 Task: Look for space in Basi, India from 1st June, 2023 to 9th June, 2023 for 6 adults in price range Rs.6000 to Rs.12000. Place can be entire place with 3 bedrooms having 3 beds and 3 bathrooms. Property type can be house, flat, guest house. Booking option can be shelf check-in. Required host language is English.
Action: Mouse moved to (433, 86)
Screenshot: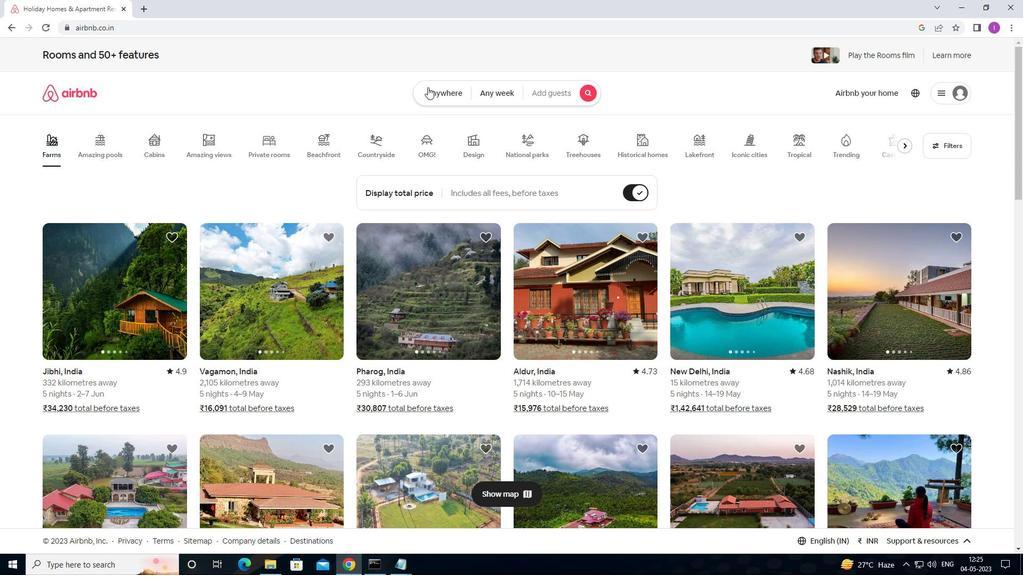 
Action: Mouse pressed left at (433, 86)
Screenshot: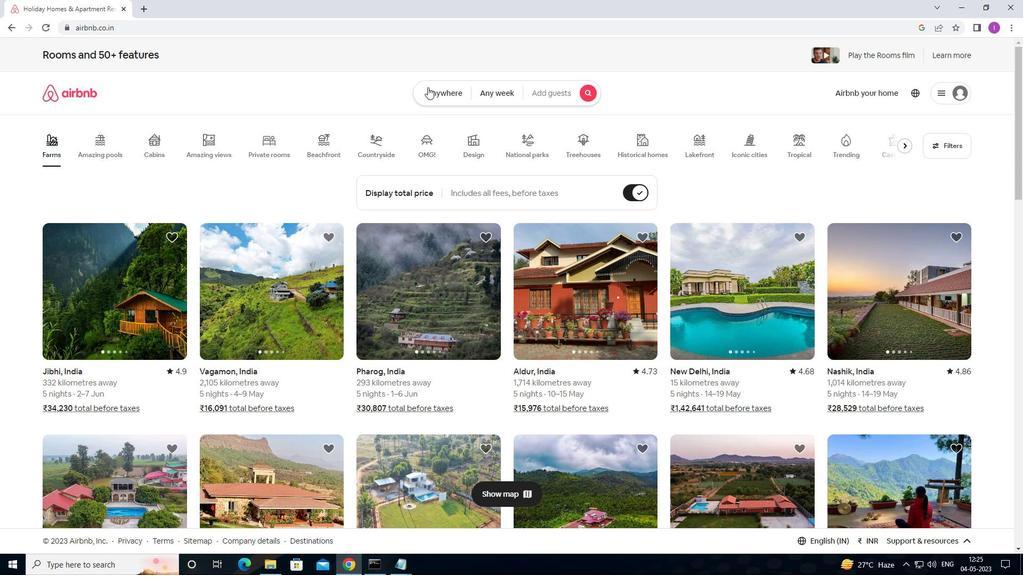 
Action: Mouse moved to (340, 131)
Screenshot: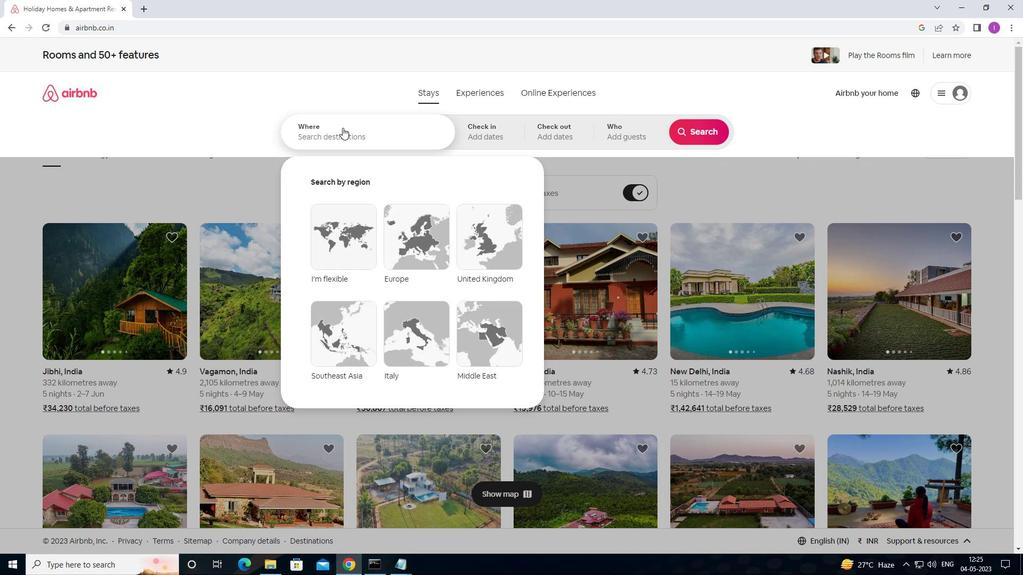 
Action: Mouse pressed left at (340, 131)
Screenshot: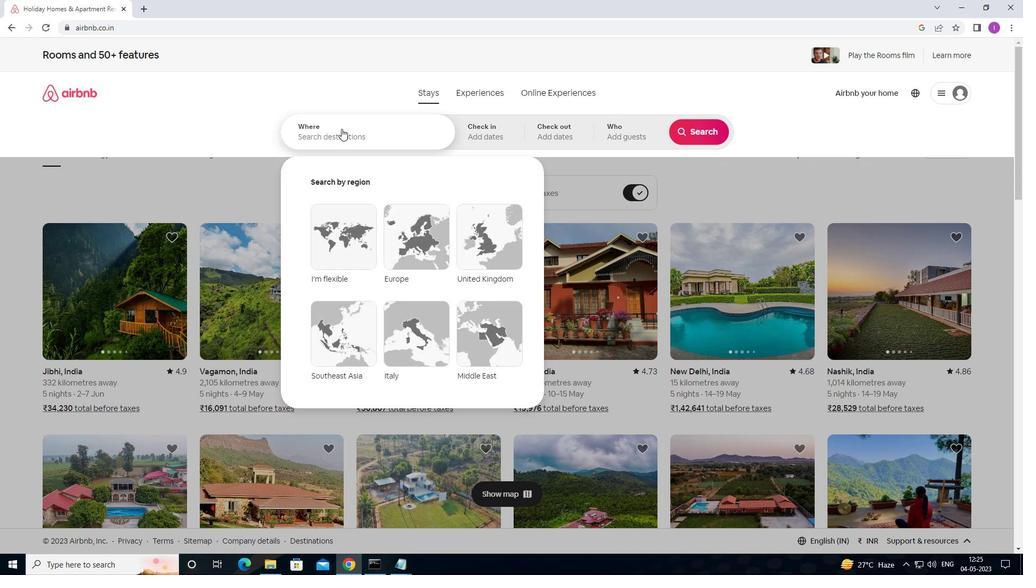 
Action: Mouse moved to (803, 89)
Screenshot: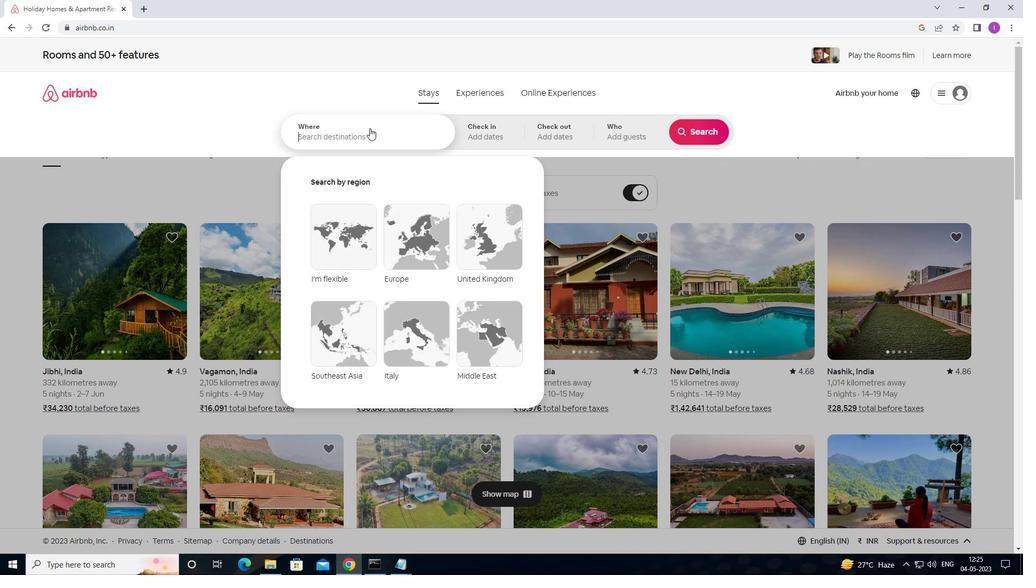 
Action: Key pressed <Key.shift>BAD<Key.backspace>SI,<Key.shift>INDIA
Screenshot: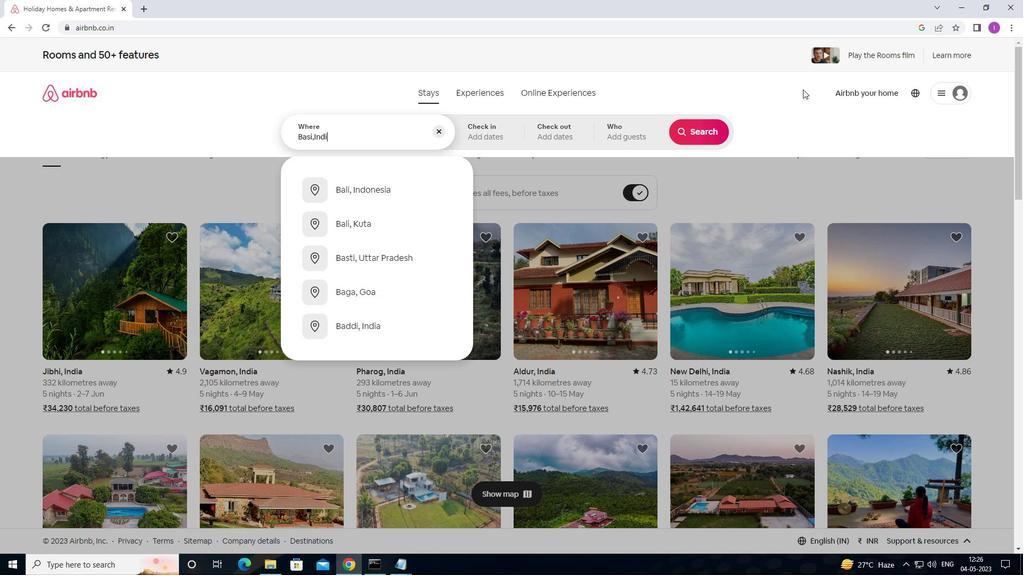 
Action: Mouse moved to (486, 133)
Screenshot: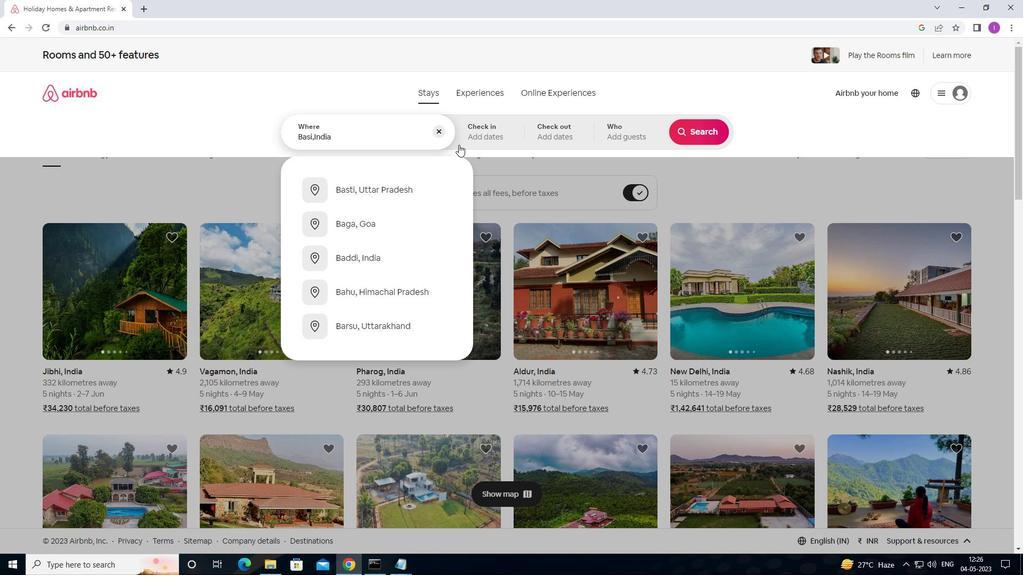
Action: Mouse pressed left at (486, 133)
Screenshot: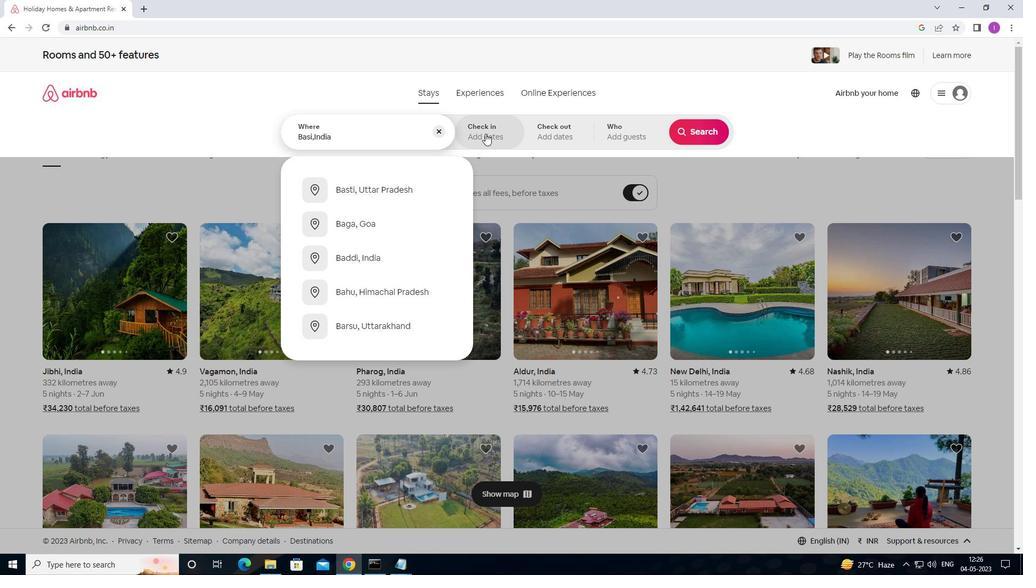 
Action: Mouse moved to (636, 265)
Screenshot: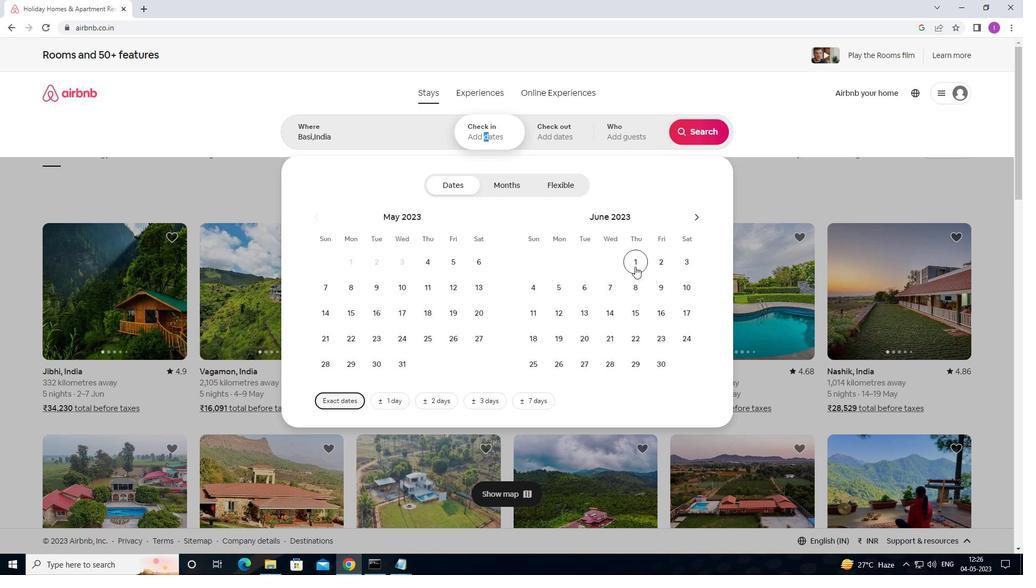 
Action: Mouse pressed left at (636, 265)
Screenshot: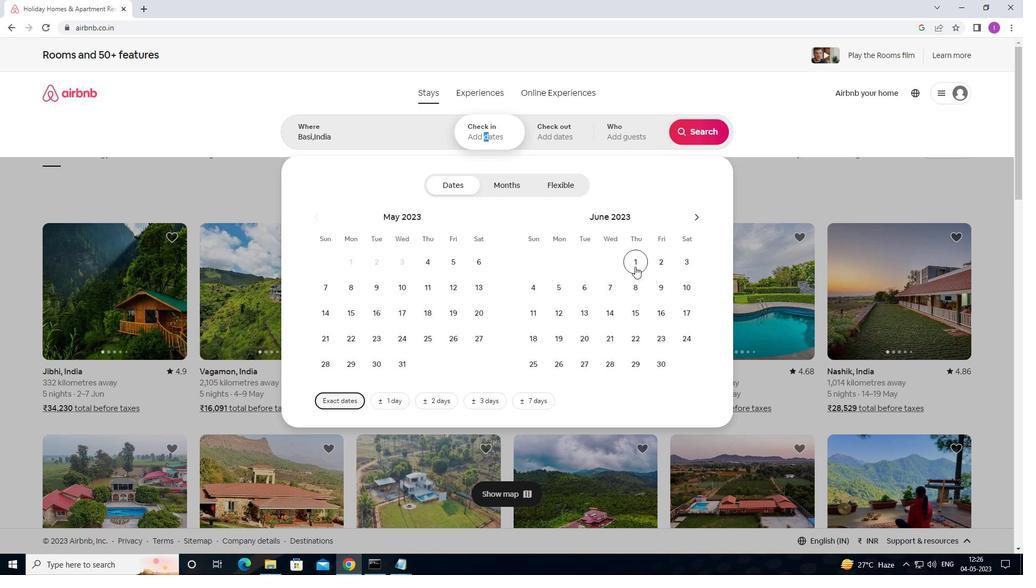 
Action: Mouse moved to (661, 287)
Screenshot: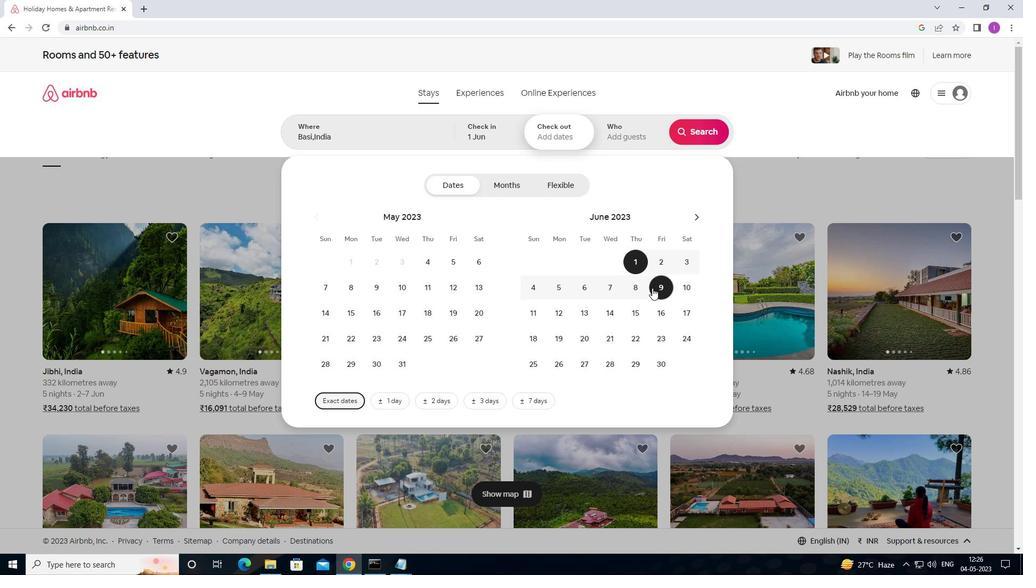 
Action: Mouse pressed left at (661, 287)
Screenshot: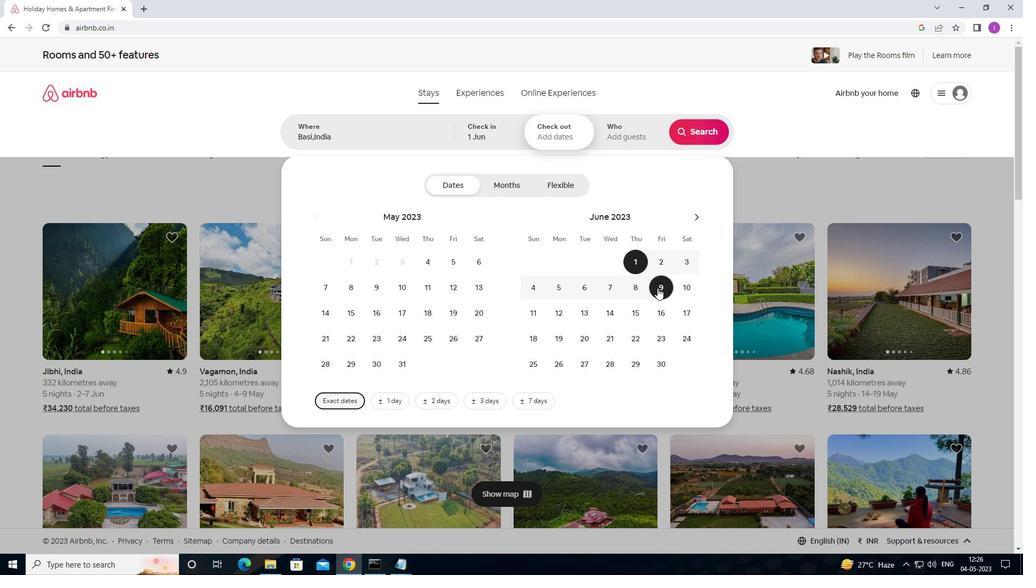 
Action: Mouse moved to (624, 130)
Screenshot: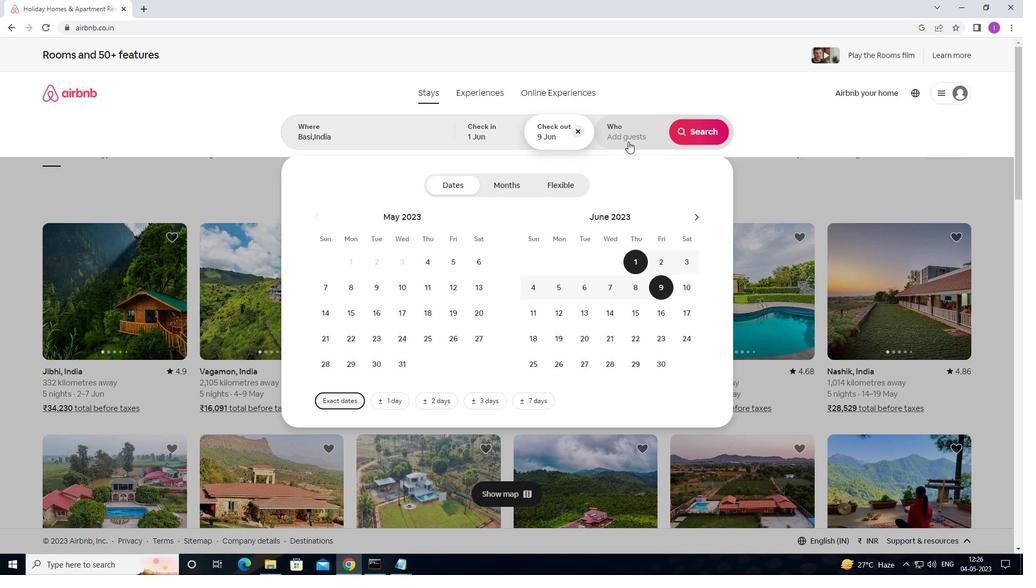 
Action: Mouse pressed left at (624, 130)
Screenshot: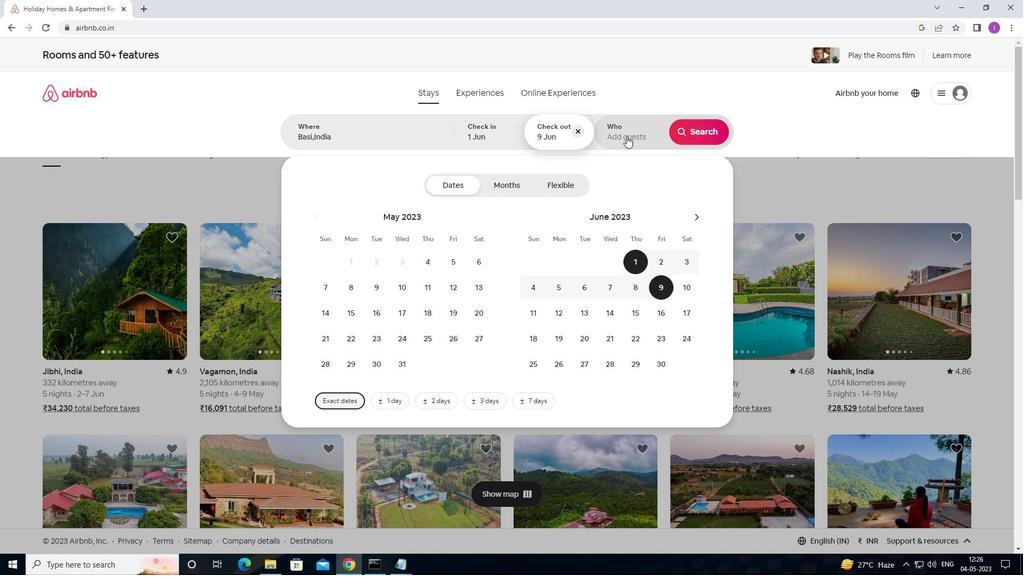 
Action: Mouse moved to (703, 186)
Screenshot: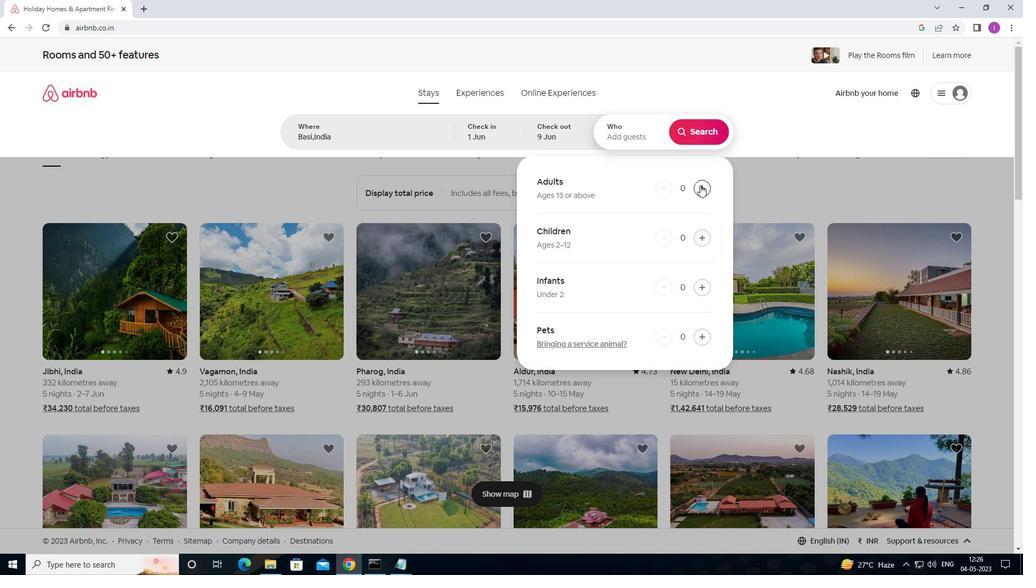 
Action: Mouse pressed left at (703, 186)
Screenshot: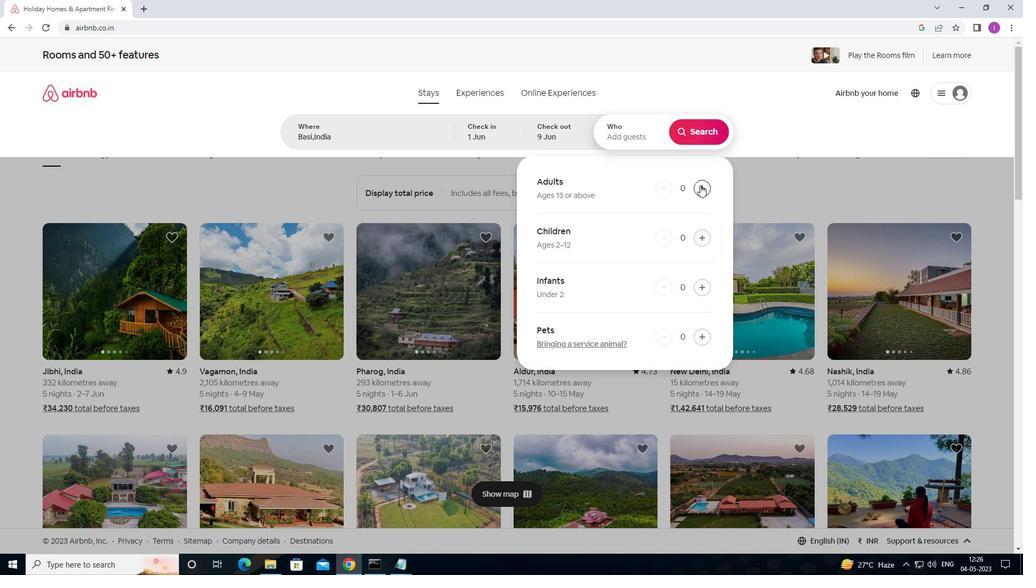 
Action: Mouse moved to (703, 186)
Screenshot: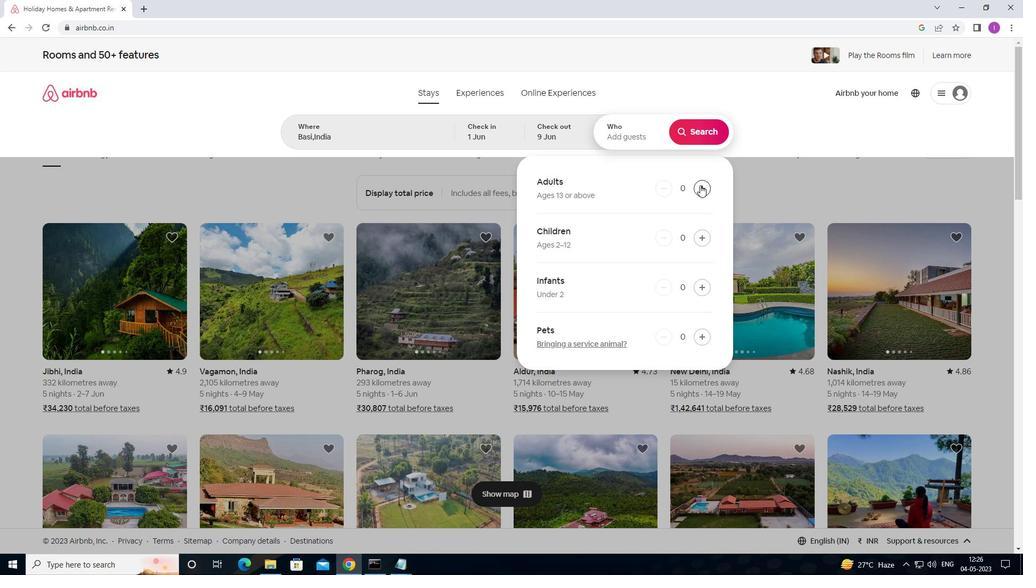 
Action: Mouse pressed left at (703, 186)
Screenshot: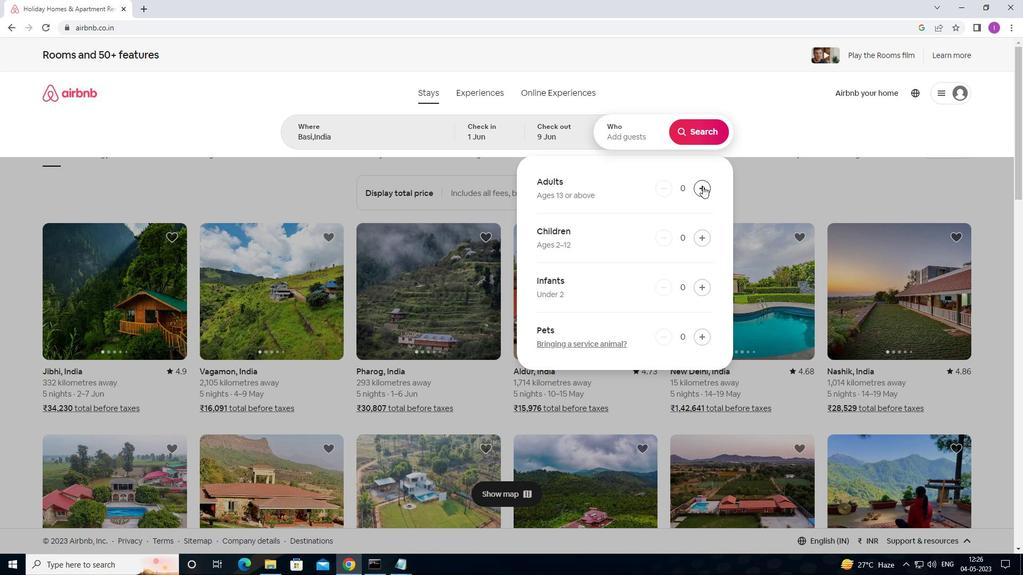 
Action: Mouse moved to (703, 186)
Screenshot: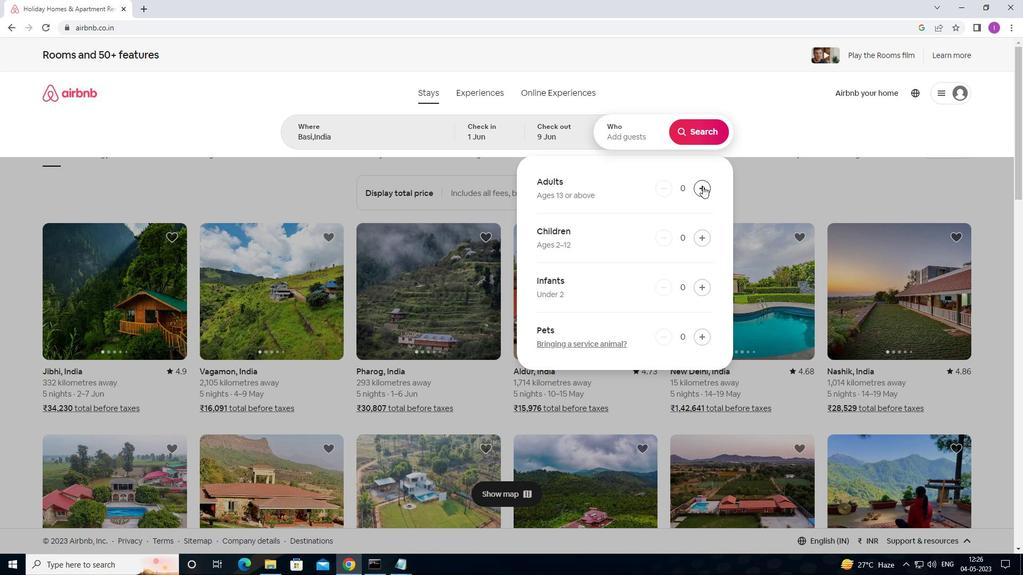 
Action: Mouse pressed left at (703, 186)
Screenshot: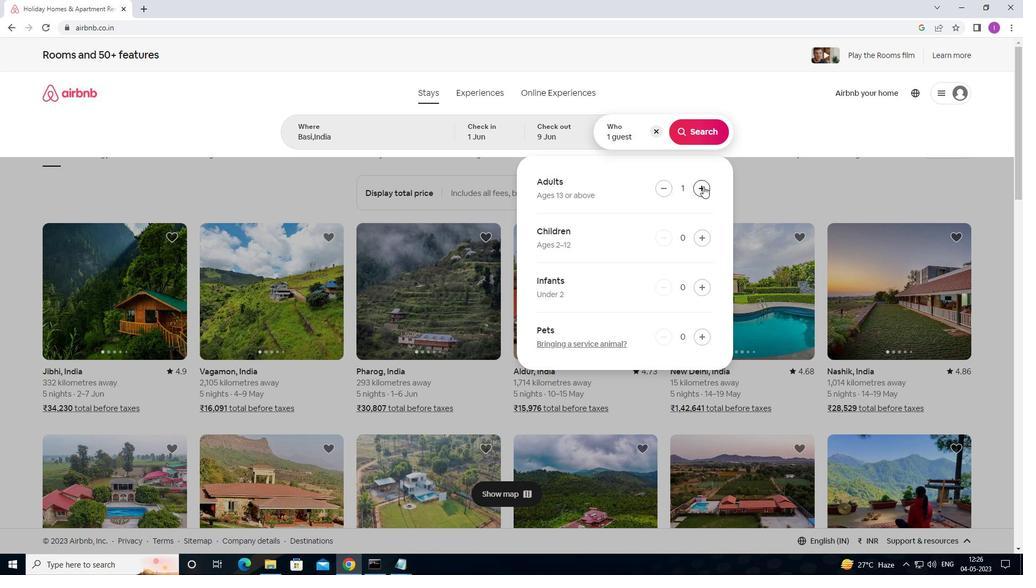 
Action: Mouse pressed left at (703, 186)
Screenshot: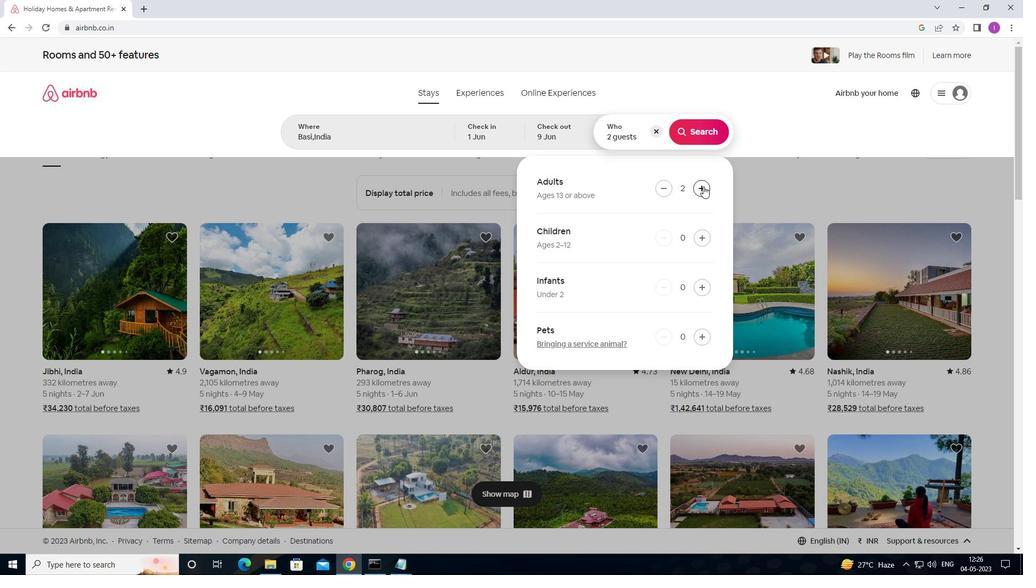 
Action: Mouse moved to (703, 187)
Screenshot: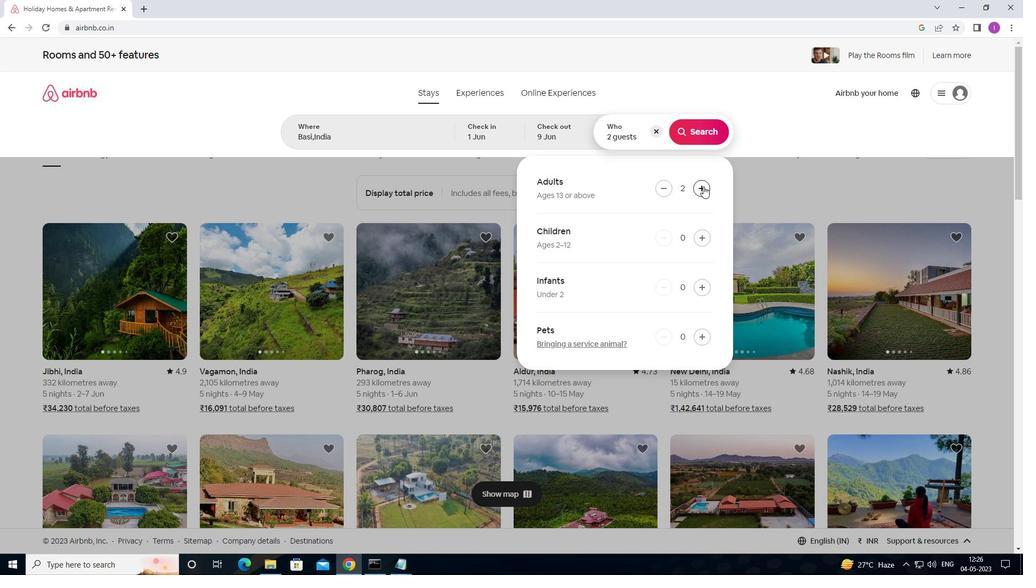 
Action: Mouse pressed left at (703, 187)
Screenshot: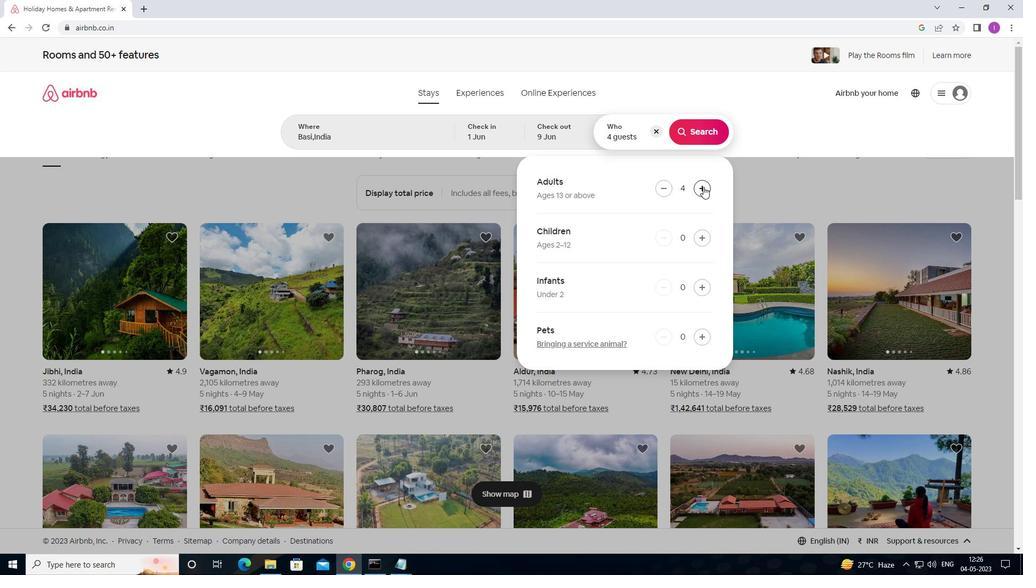 
Action: Mouse moved to (704, 188)
Screenshot: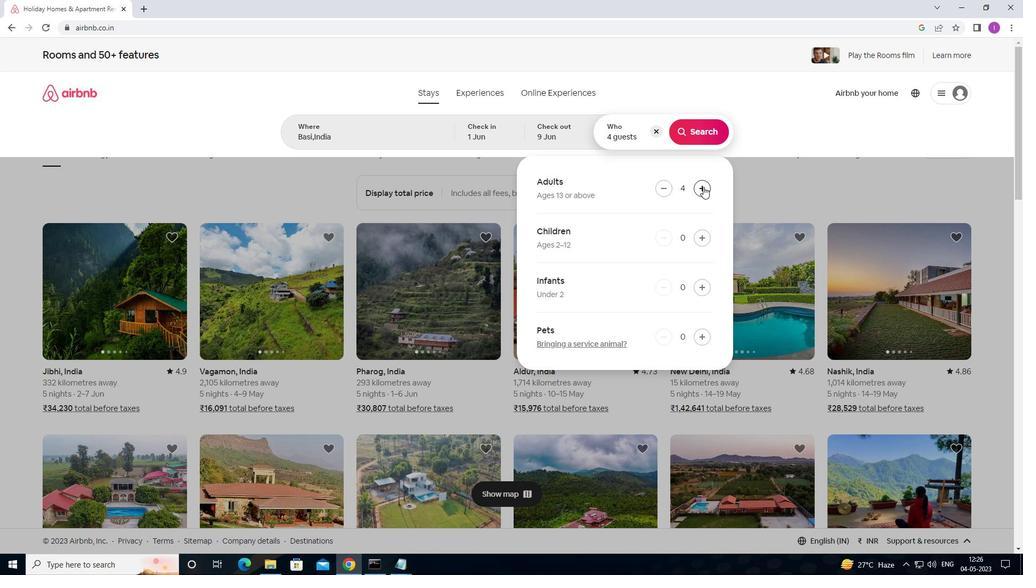 
Action: Mouse pressed left at (704, 188)
Screenshot: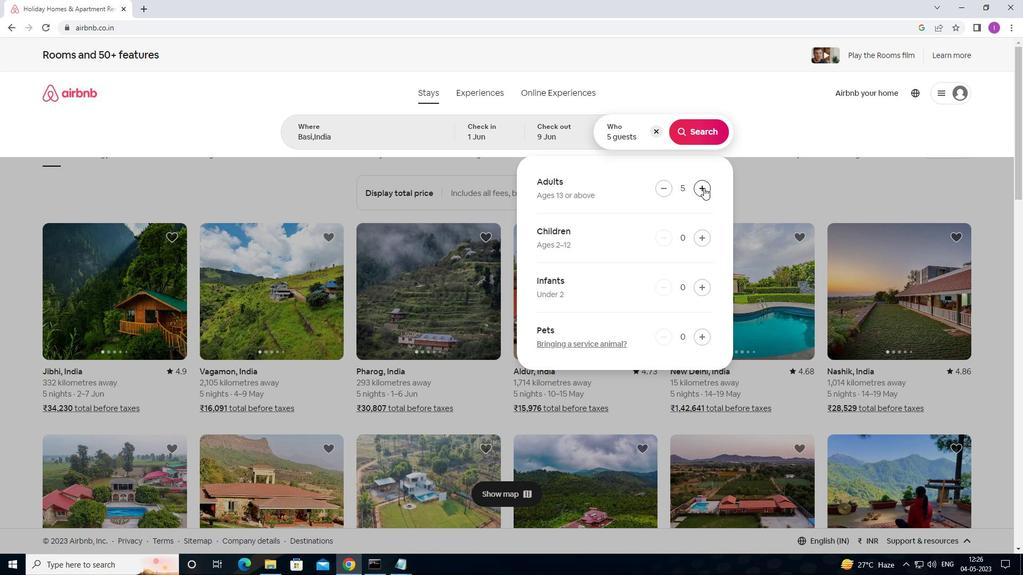 
Action: Mouse moved to (707, 139)
Screenshot: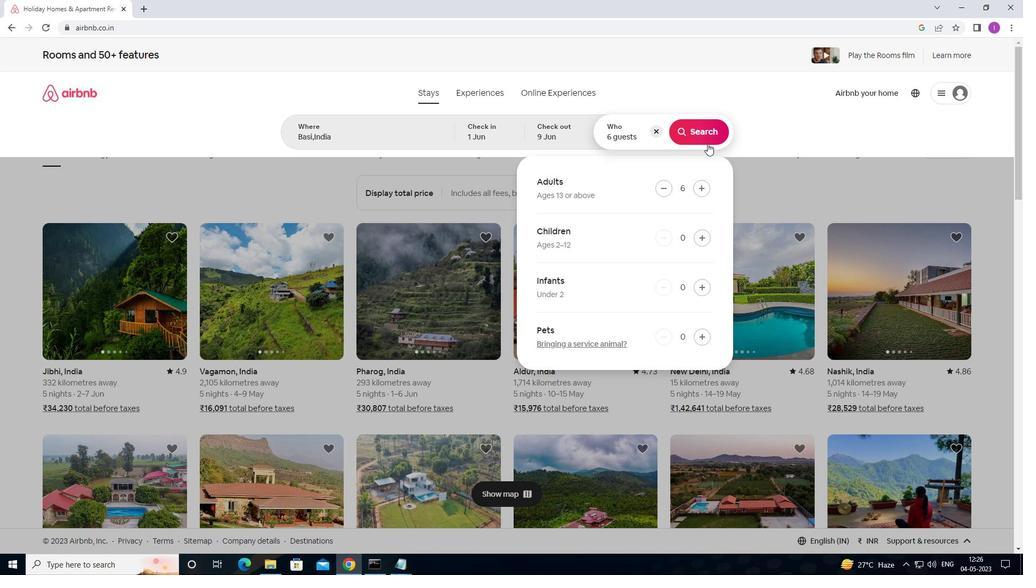 
Action: Mouse pressed left at (707, 139)
Screenshot: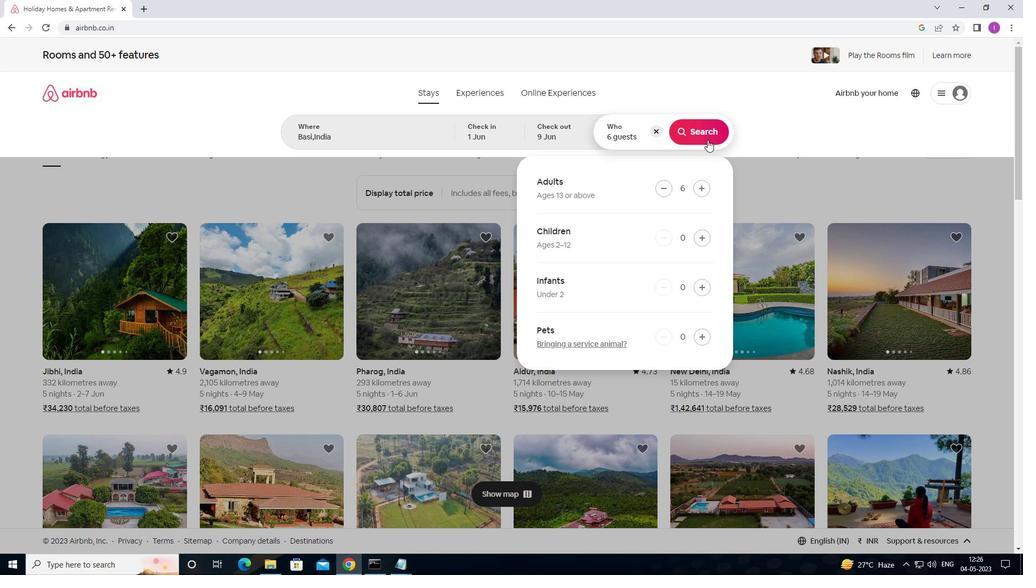 
Action: Mouse moved to (982, 96)
Screenshot: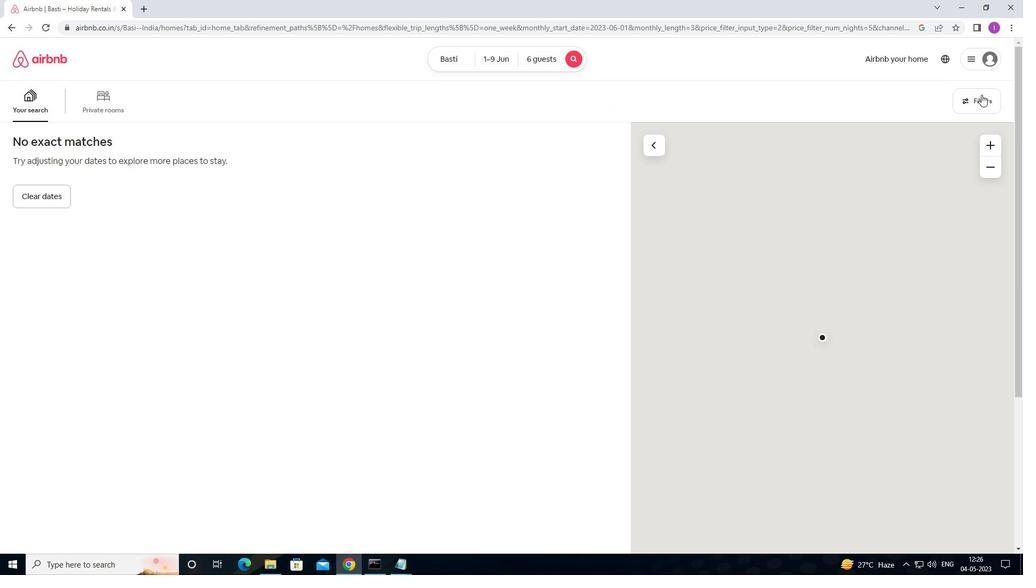 
Action: Mouse pressed left at (982, 96)
Screenshot: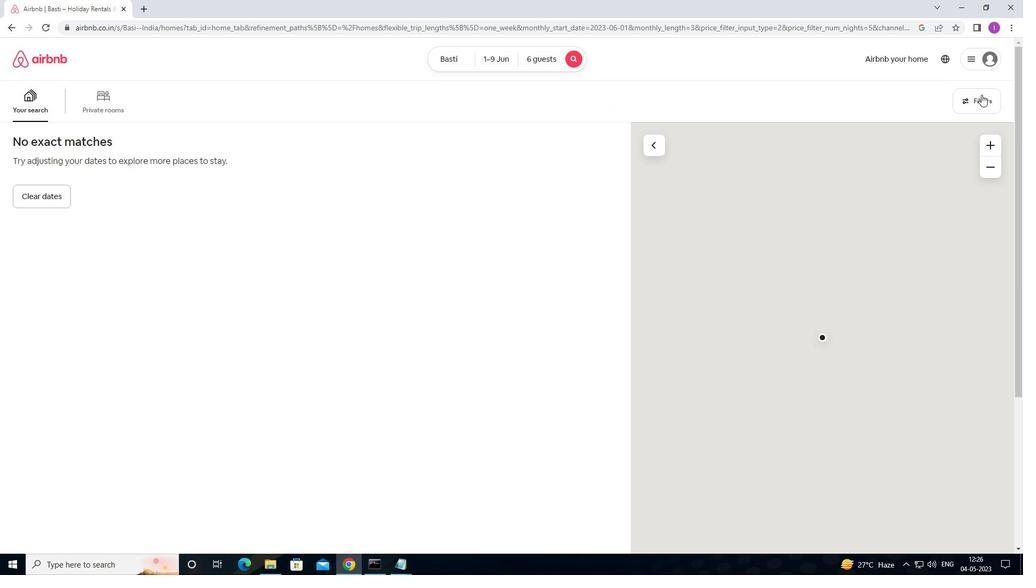 
Action: Mouse moved to (397, 169)
Screenshot: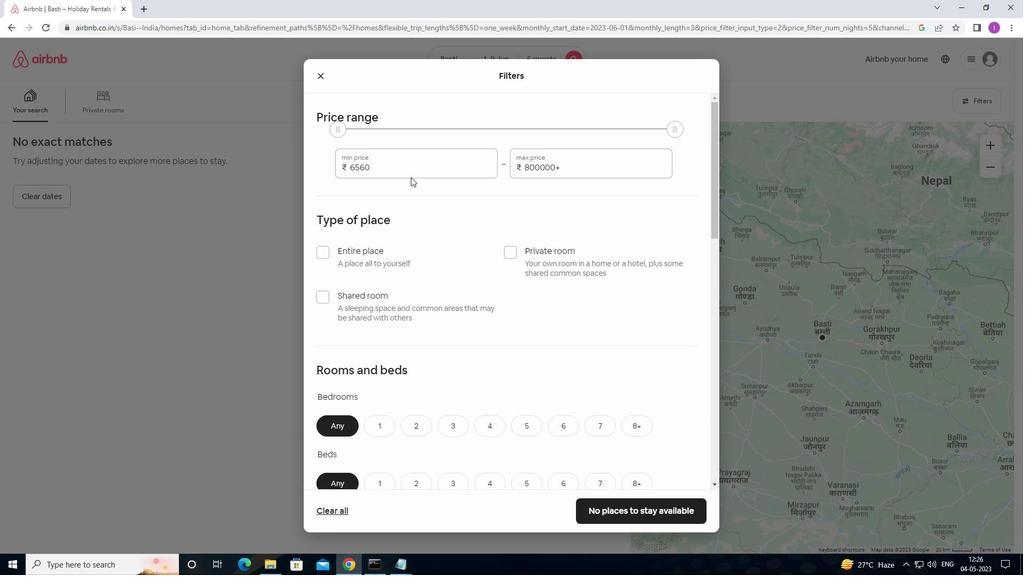 
Action: Mouse pressed left at (397, 169)
Screenshot: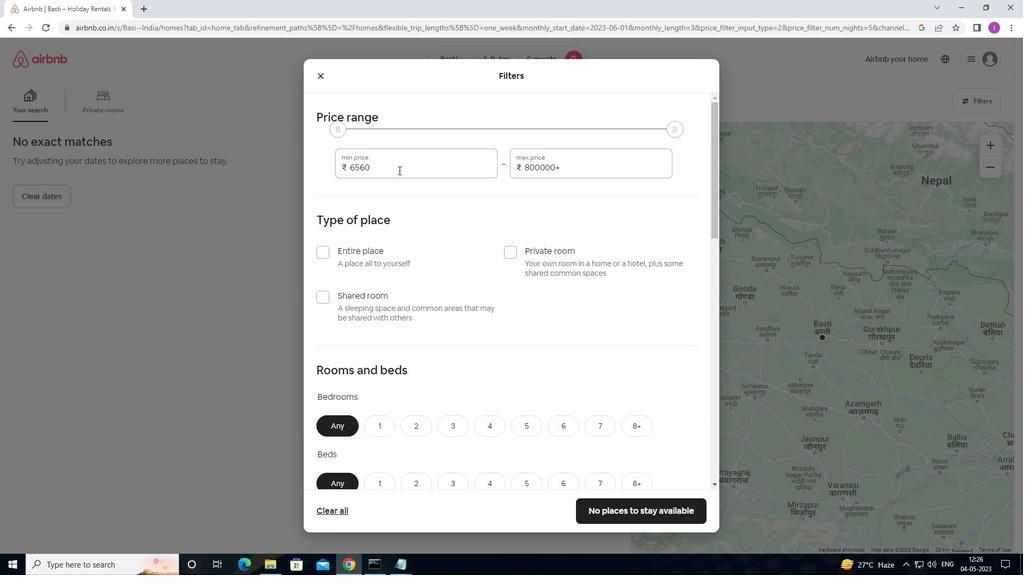 
Action: Mouse moved to (343, 174)
Screenshot: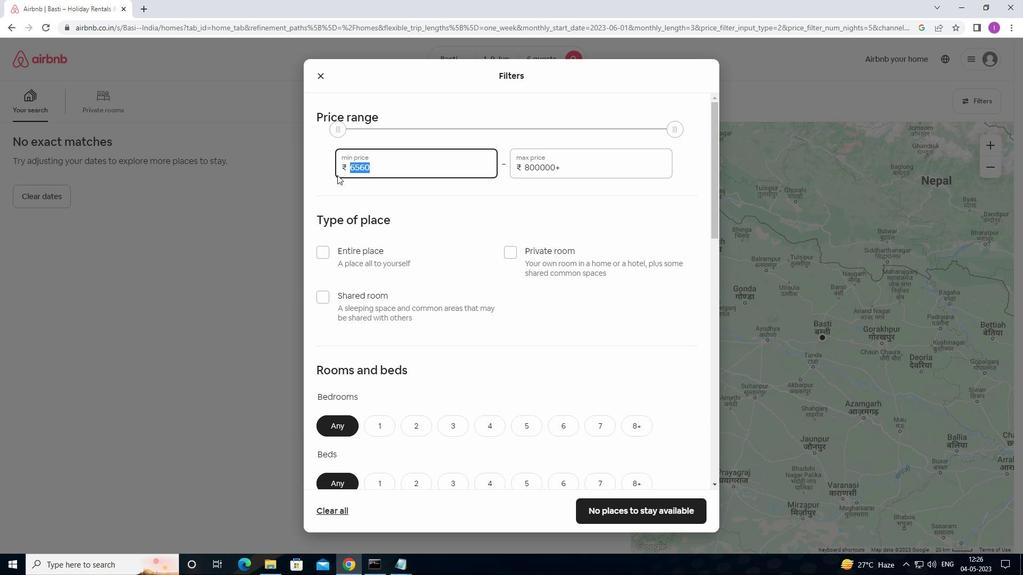 
Action: Key pressed 6
Screenshot: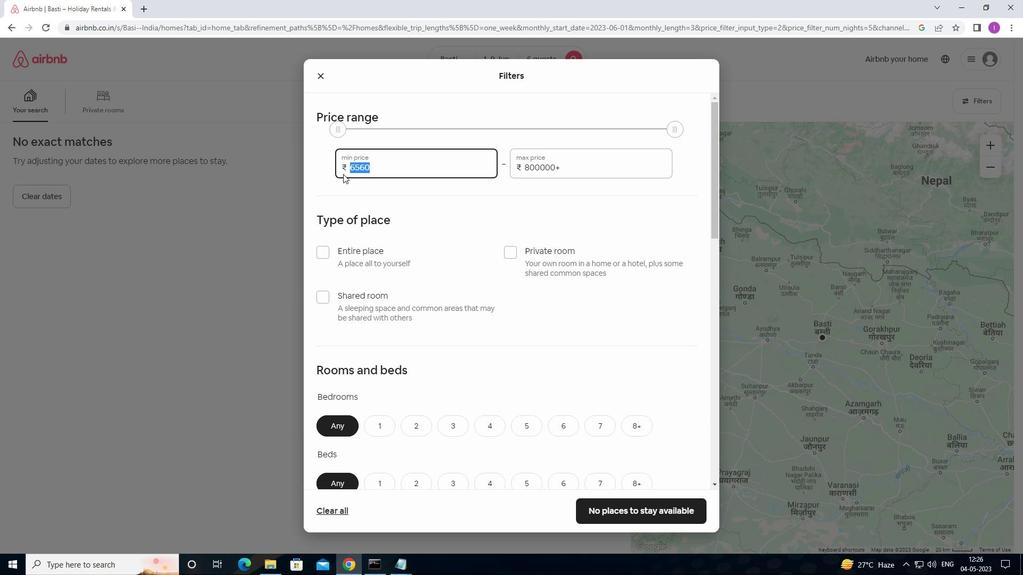 
Action: Mouse moved to (343, 174)
Screenshot: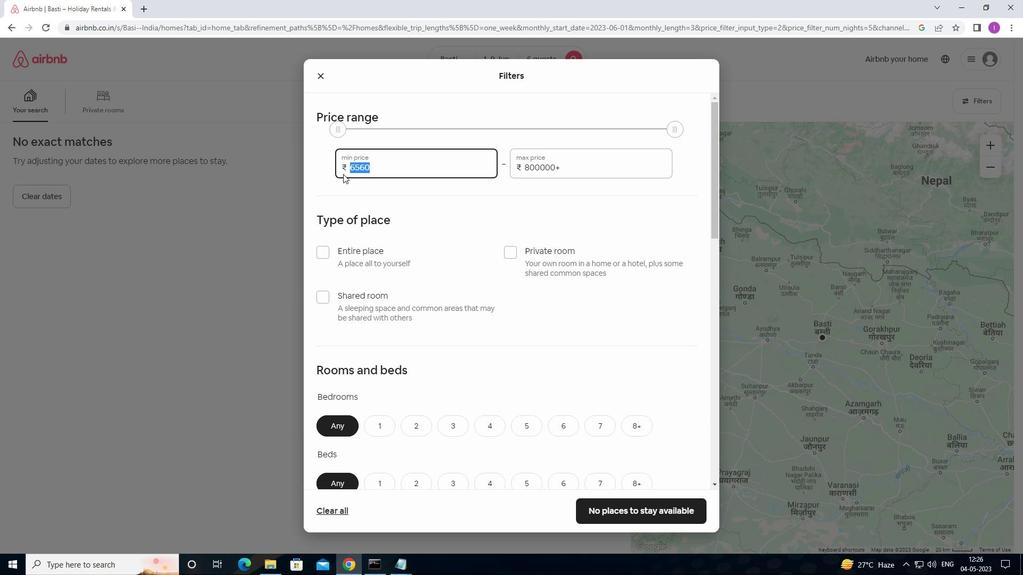 
Action: Key pressed 000
Screenshot: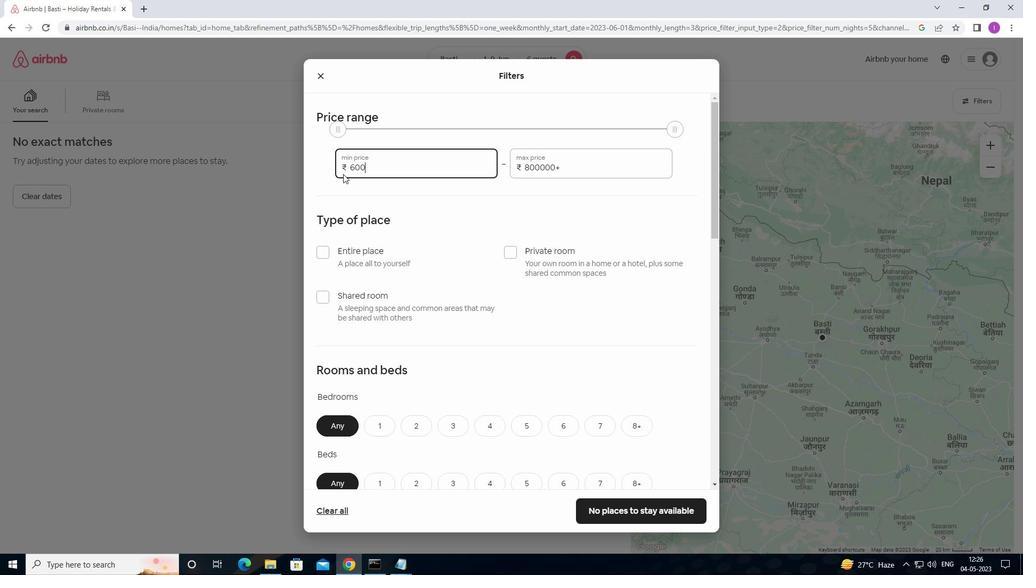 
Action: Mouse moved to (576, 167)
Screenshot: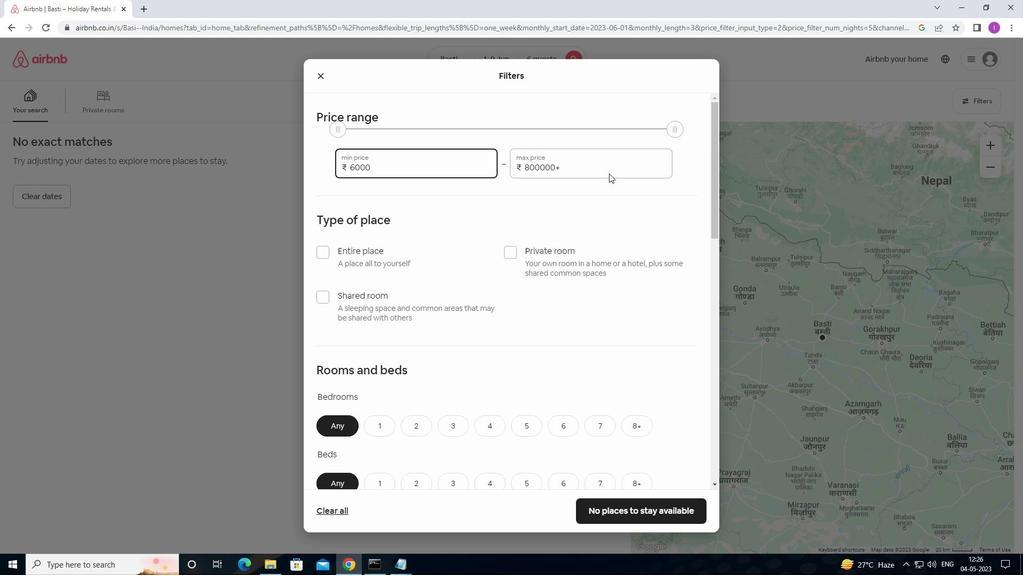 
Action: Mouse pressed left at (576, 167)
Screenshot: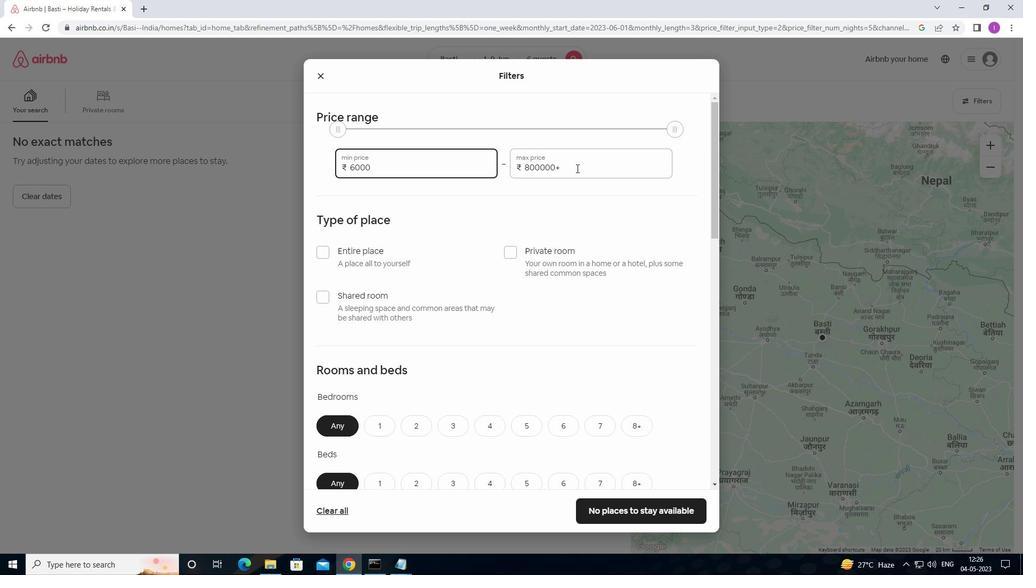 
Action: Mouse moved to (510, 172)
Screenshot: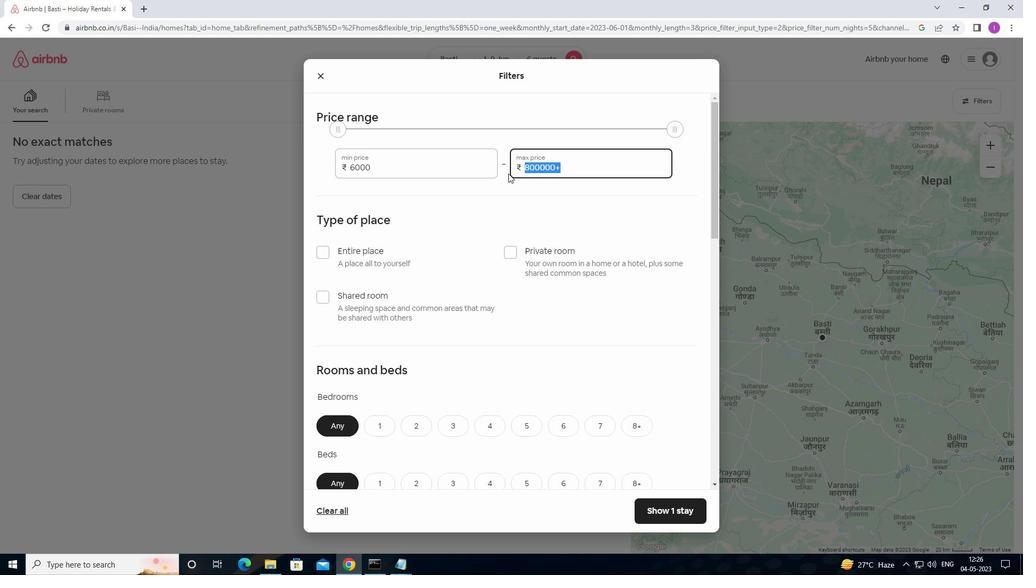 
Action: Key pressed 12
Screenshot: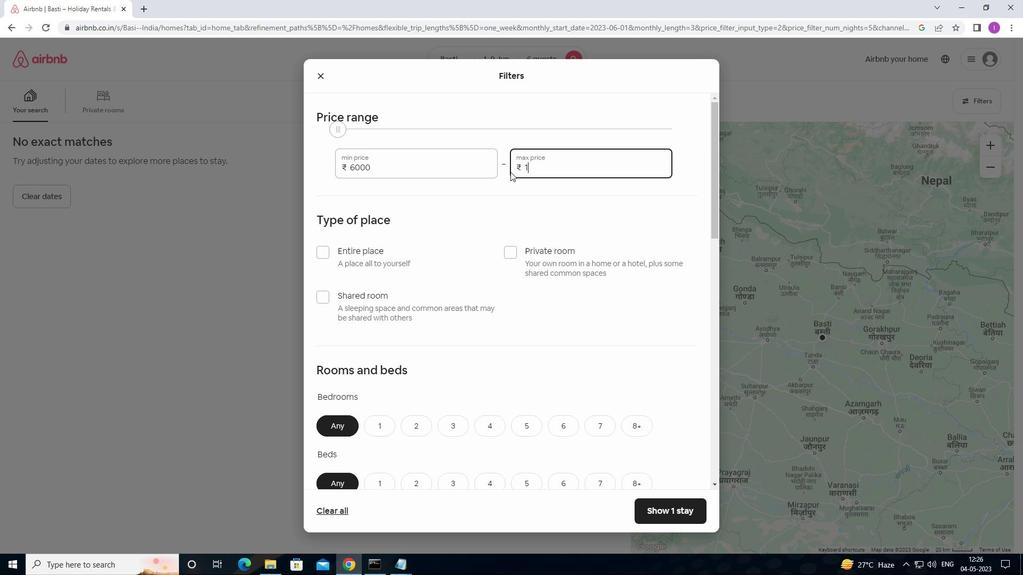 
Action: Mouse moved to (512, 171)
Screenshot: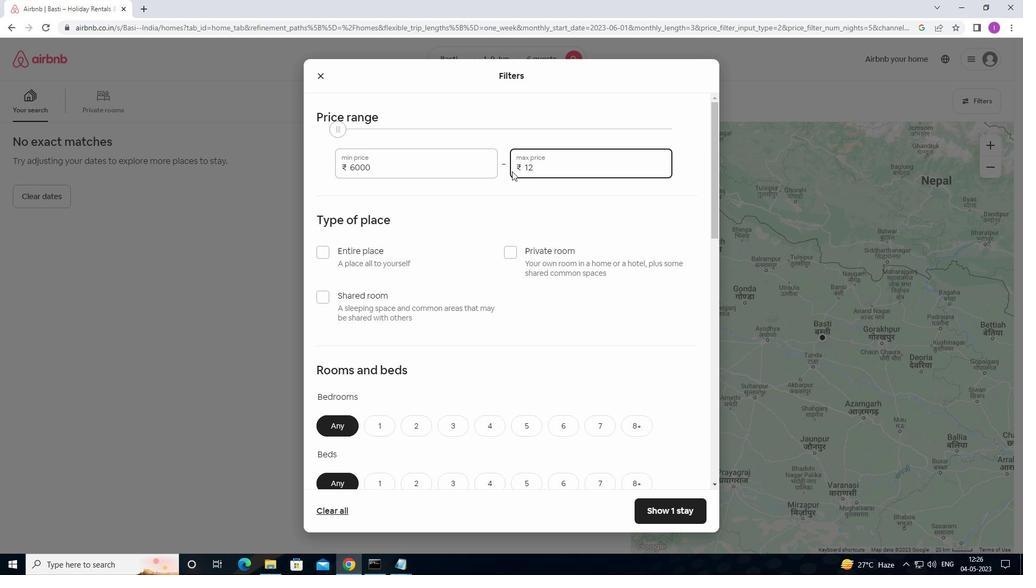 
Action: Key pressed 00
Screenshot: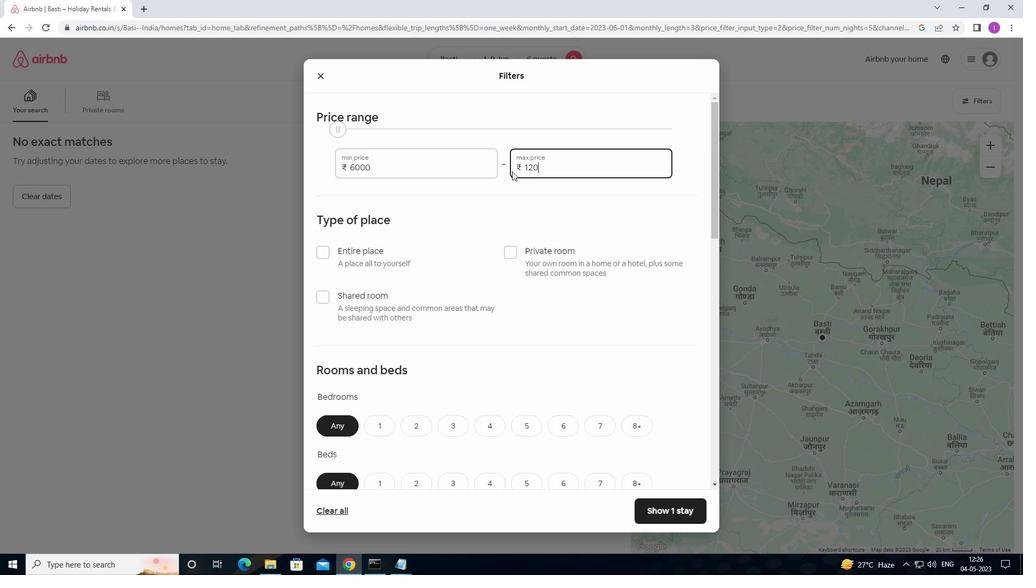 
Action: Mouse moved to (521, 172)
Screenshot: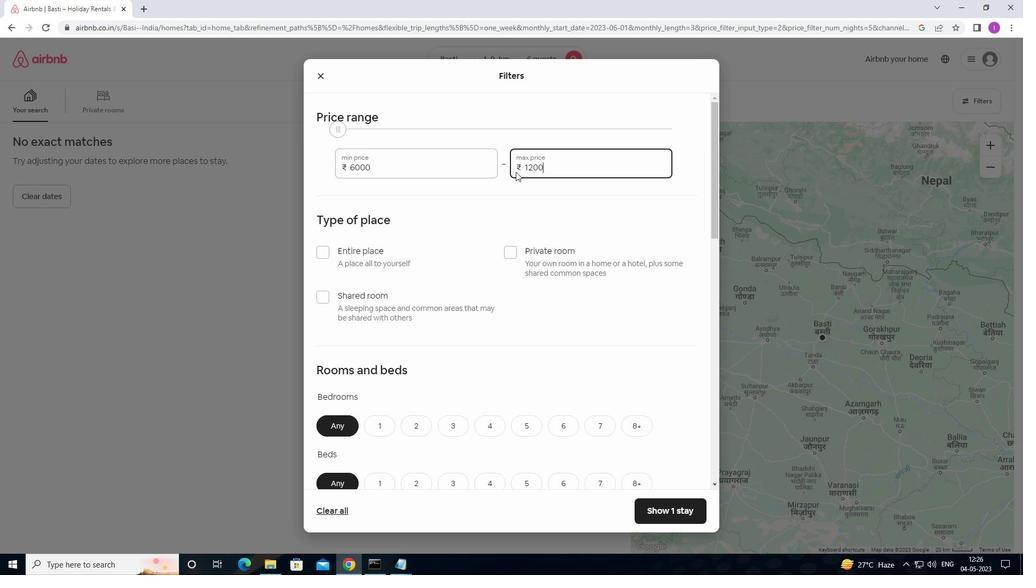 
Action: Key pressed 0
Screenshot: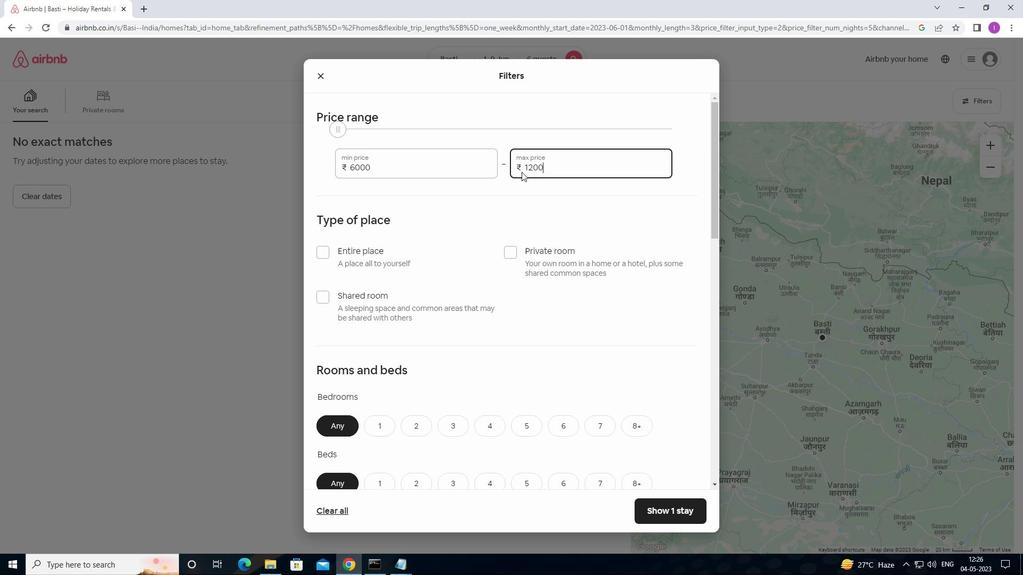 
Action: Mouse moved to (490, 212)
Screenshot: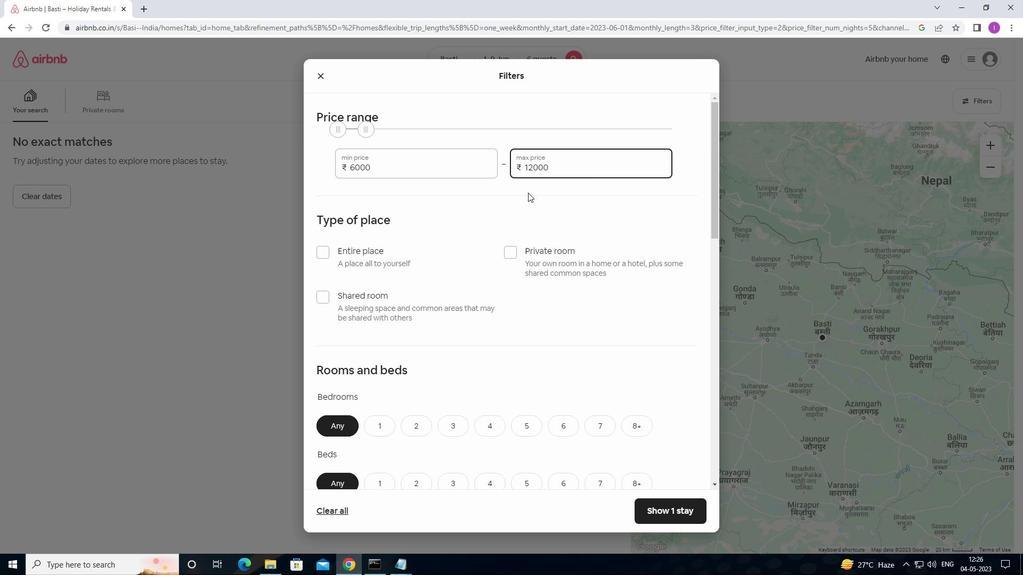 
Action: Mouse scrolled (490, 212) with delta (0, 0)
Screenshot: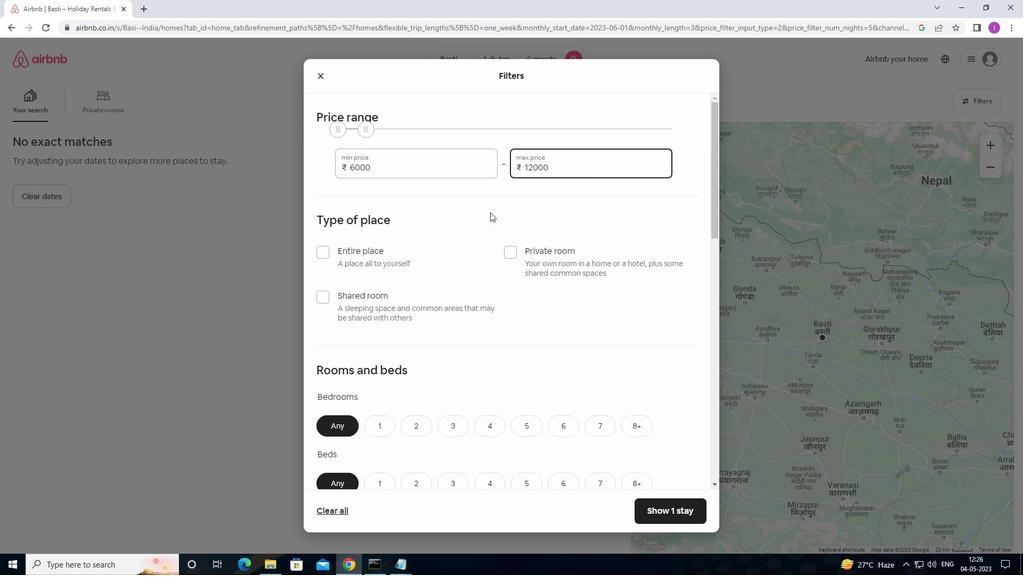 
Action: Mouse moved to (319, 197)
Screenshot: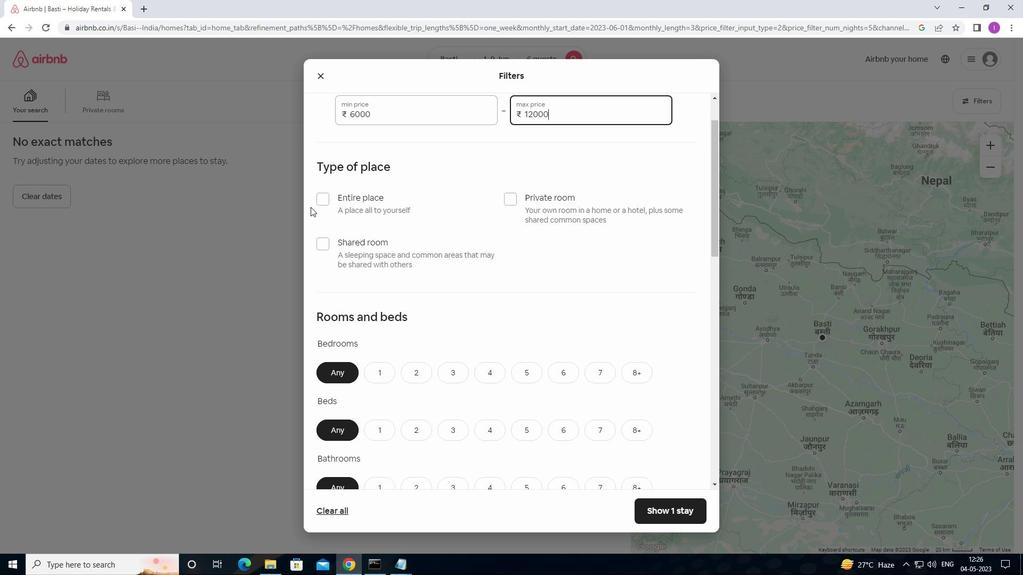 
Action: Mouse pressed left at (319, 197)
Screenshot: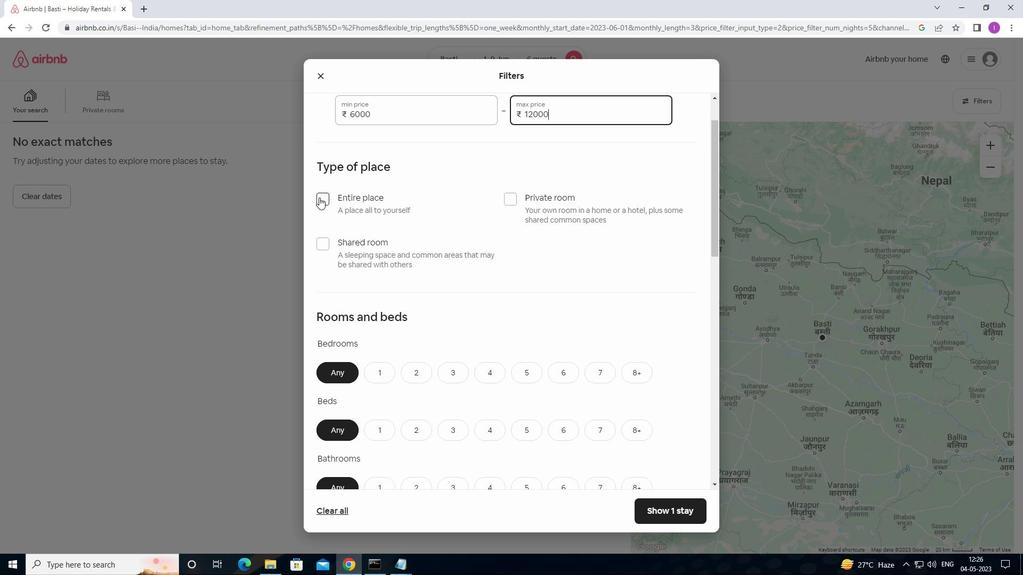 
Action: Mouse moved to (471, 300)
Screenshot: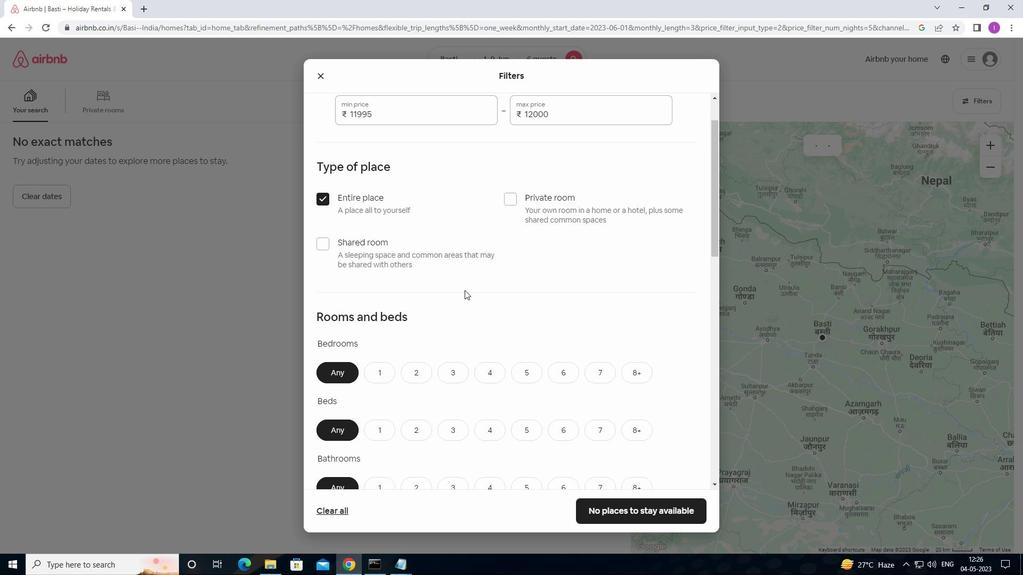 
Action: Mouse scrolled (471, 299) with delta (0, 0)
Screenshot: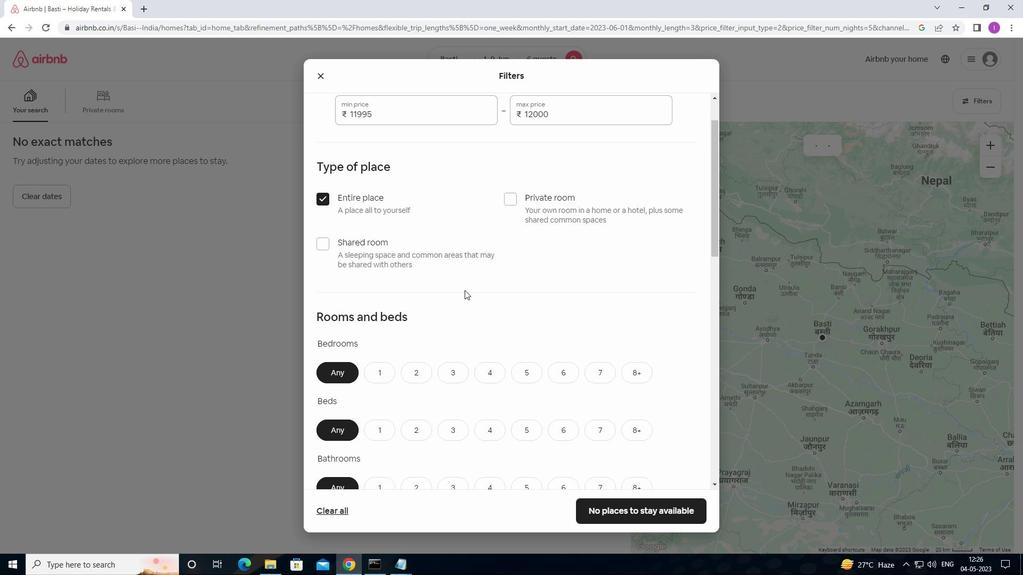 
Action: Mouse moved to (448, 315)
Screenshot: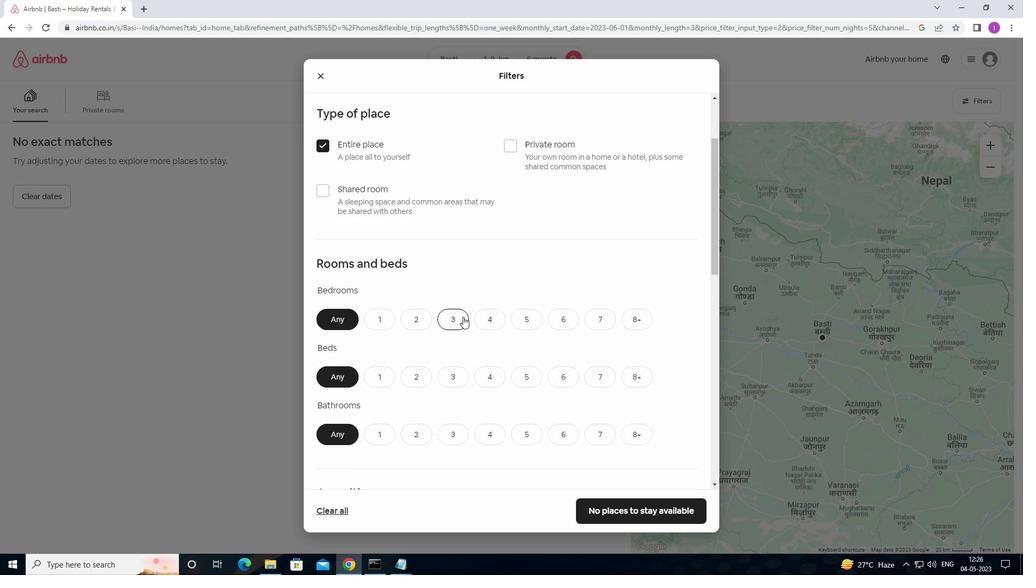 
Action: Mouse pressed left at (448, 315)
Screenshot: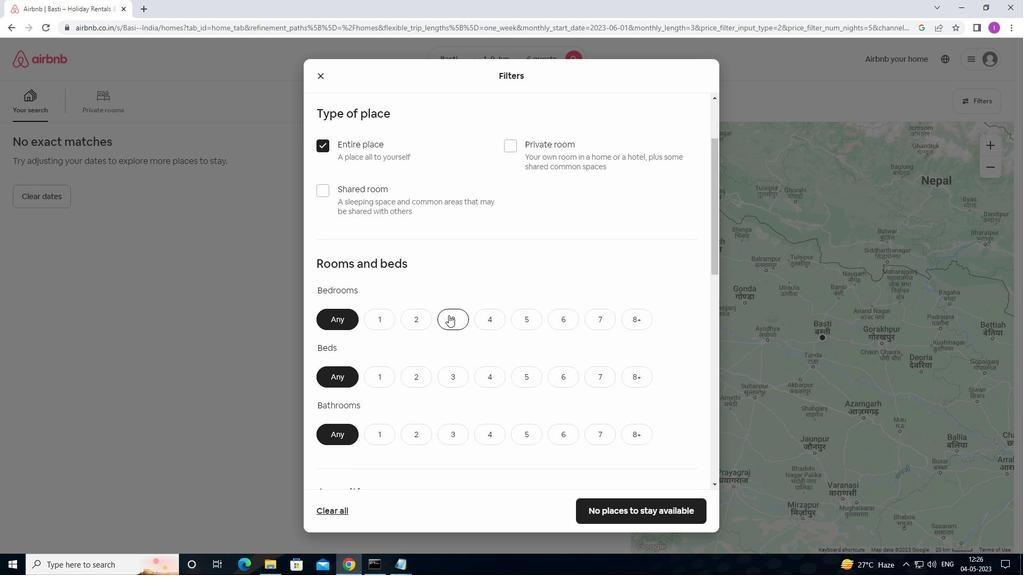 
Action: Mouse moved to (459, 377)
Screenshot: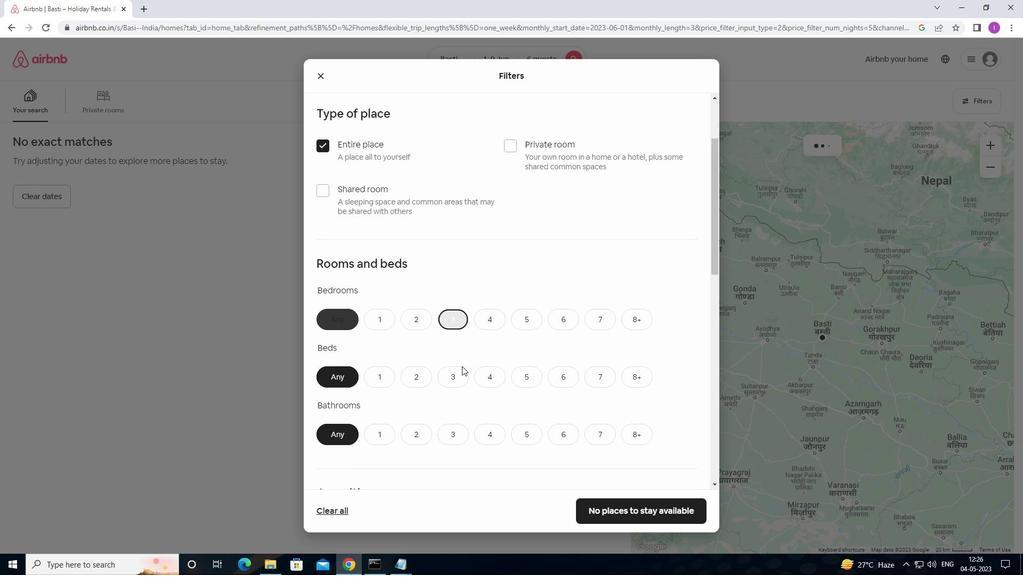 
Action: Mouse pressed left at (459, 377)
Screenshot: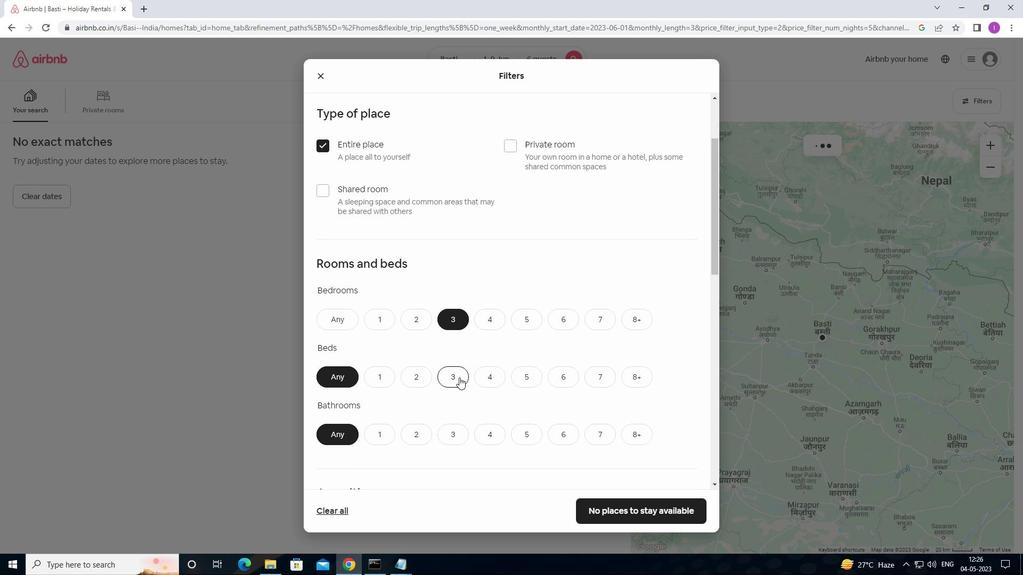 
Action: Mouse moved to (454, 429)
Screenshot: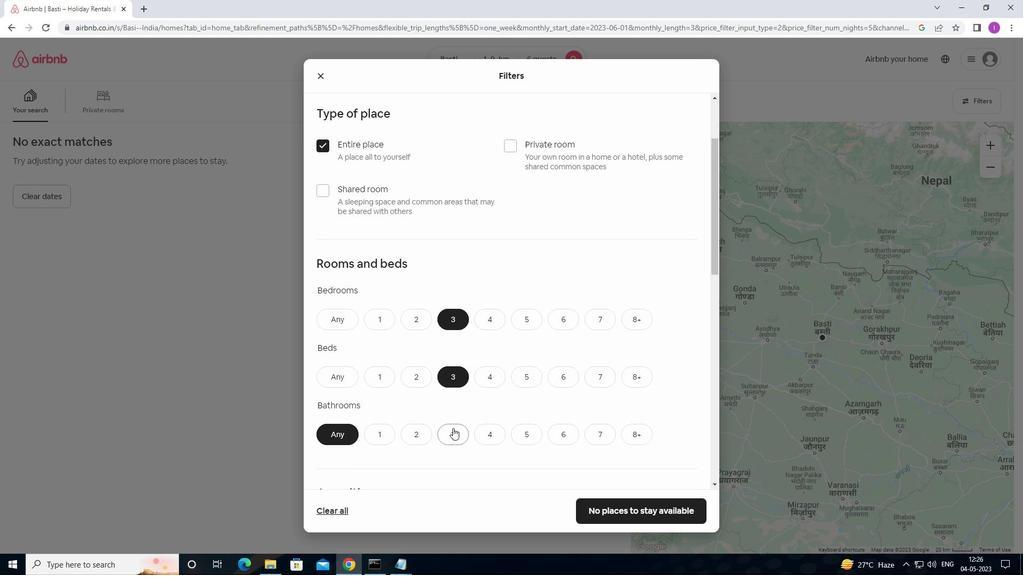 
Action: Mouse pressed left at (454, 429)
Screenshot: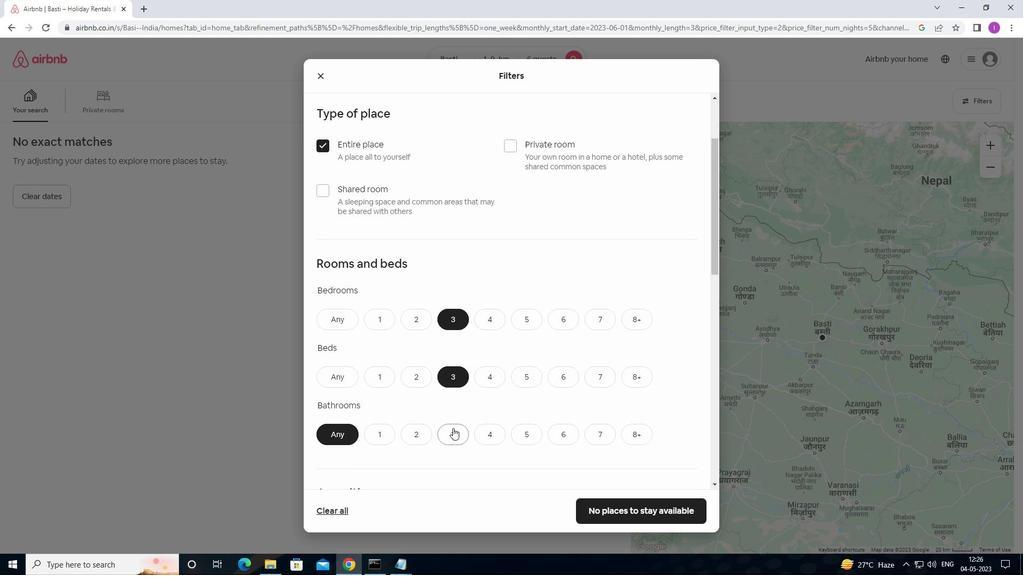 
Action: Mouse moved to (488, 397)
Screenshot: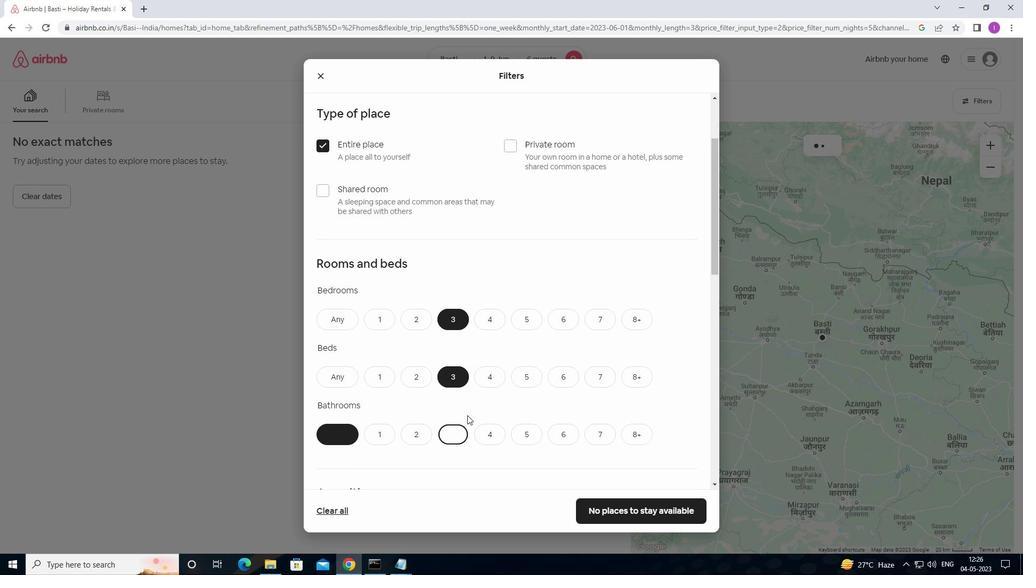 
Action: Mouse scrolled (488, 396) with delta (0, 0)
Screenshot: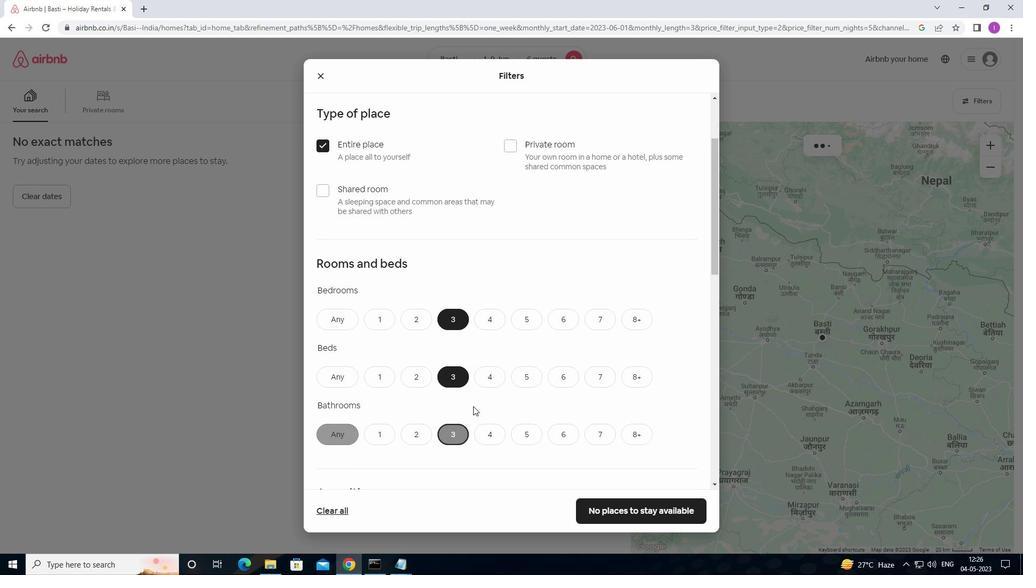 
Action: Mouse moved to (494, 398)
Screenshot: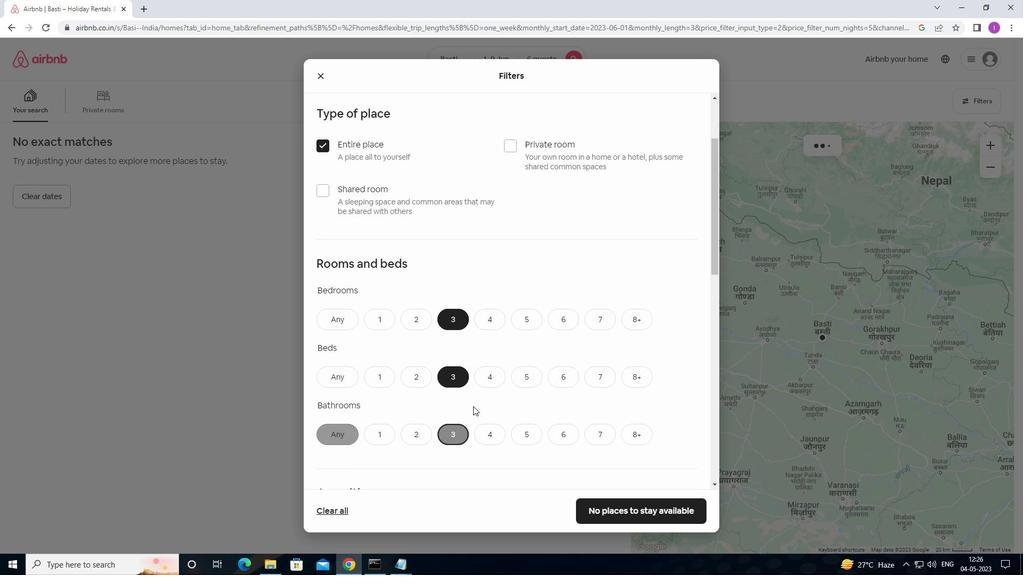 
Action: Mouse scrolled (494, 397) with delta (0, 0)
Screenshot: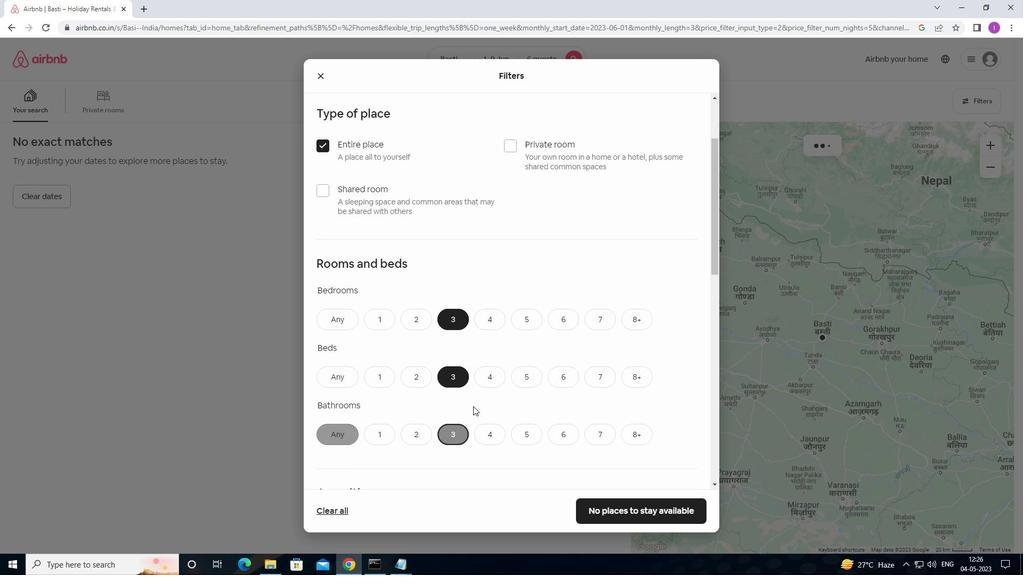 
Action: Mouse moved to (500, 398)
Screenshot: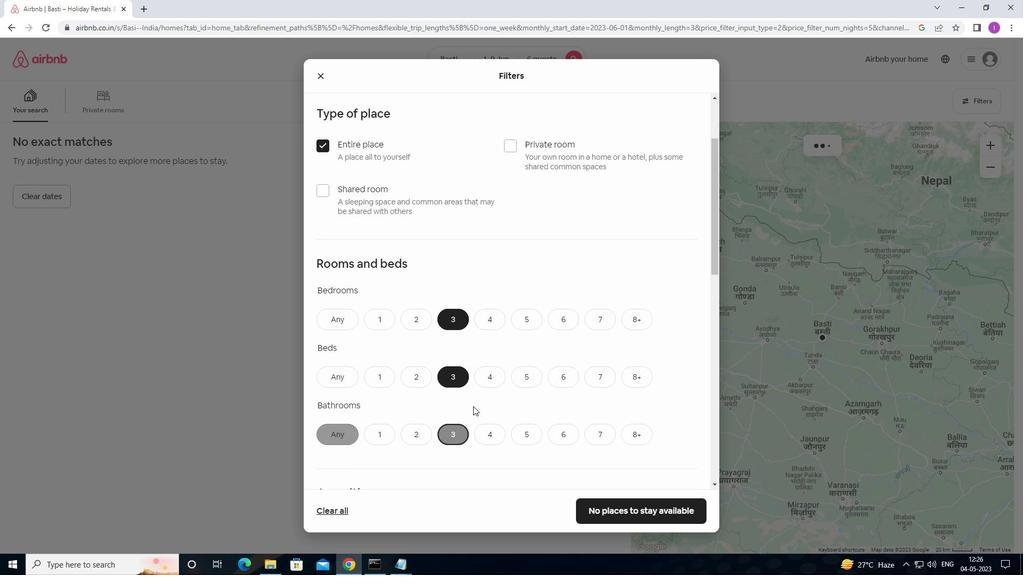 
Action: Mouse scrolled (500, 398) with delta (0, 0)
Screenshot: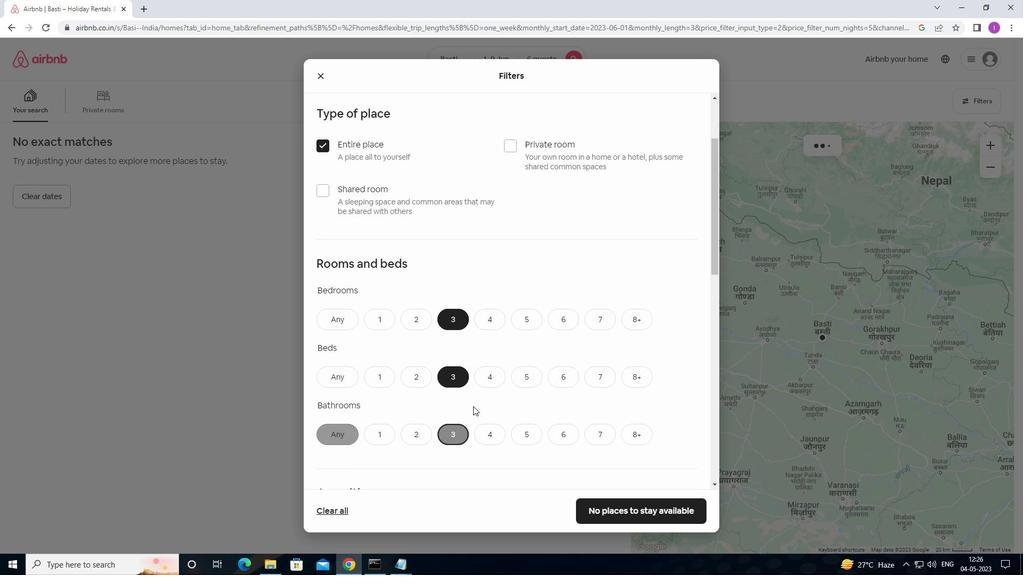 
Action: Mouse moved to (509, 400)
Screenshot: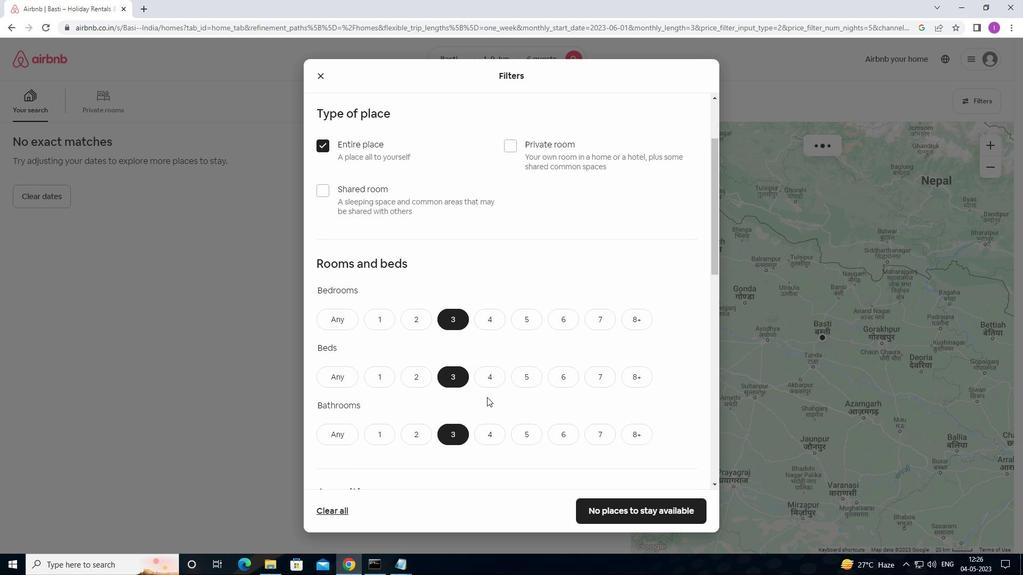 
Action: Mouse scrolled (509, 399) with delta (0, 0)
Screenshot: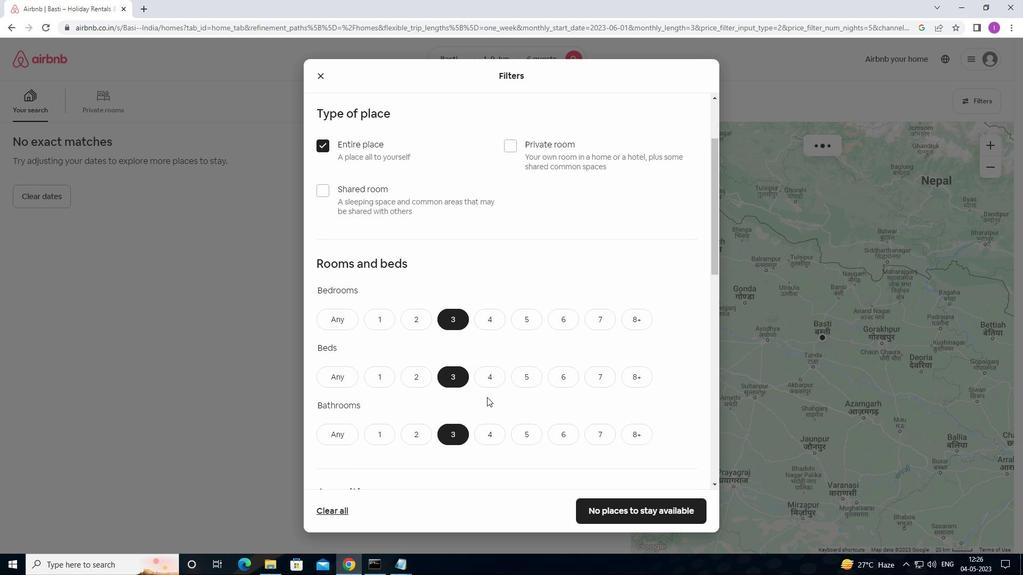 
Action: Mouse scrolled (509, 399) with delta (0, 0)
Screenshot: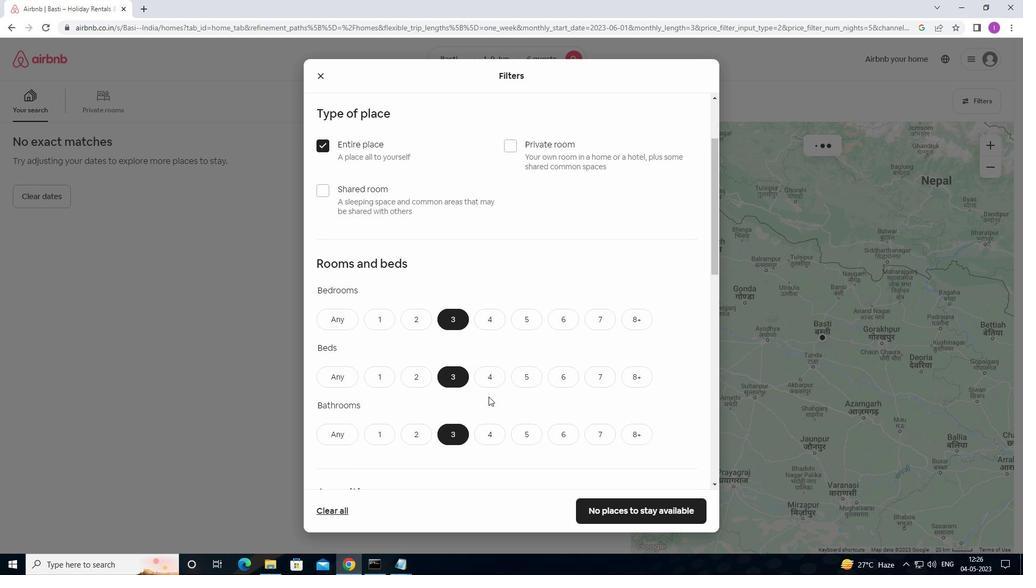 
Action: Mouse moved to (510, 399)
Screenshot: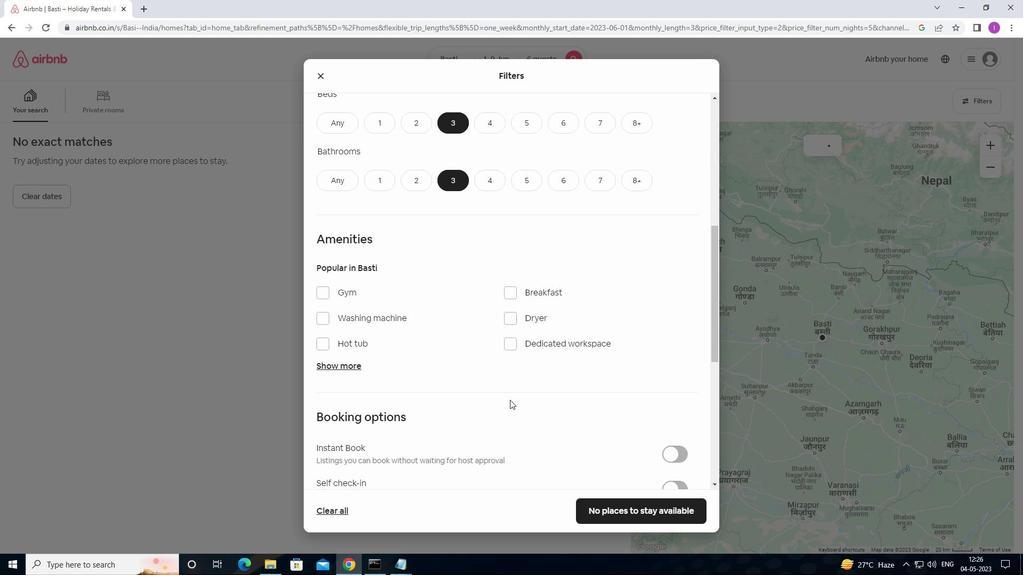 
Action: Mouse scrolled (510, 399) with delta (0, 0)
Screenshot: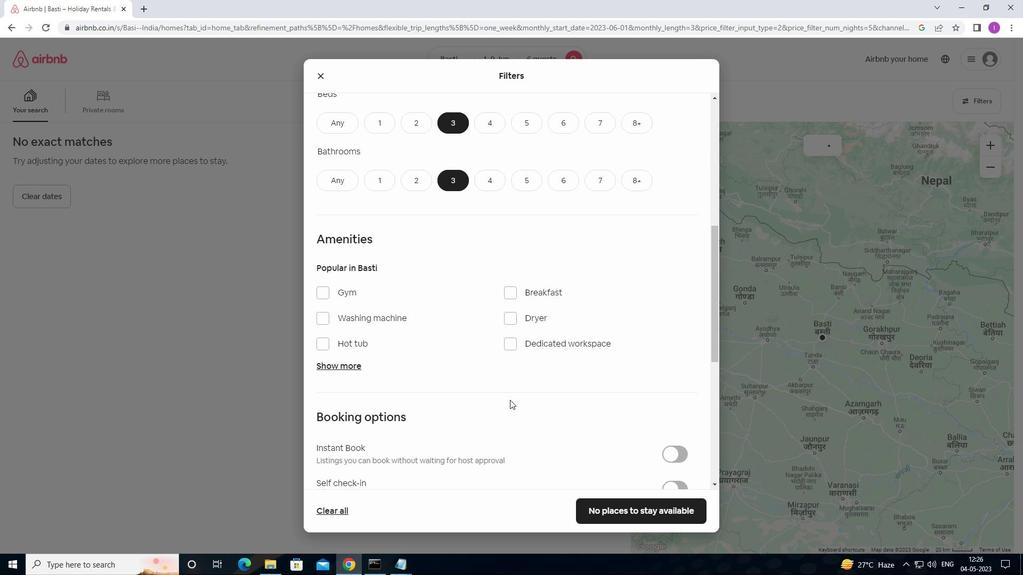 
Action: Mouse scrolled (510, 399) with delta (0, 0)
Screenshot: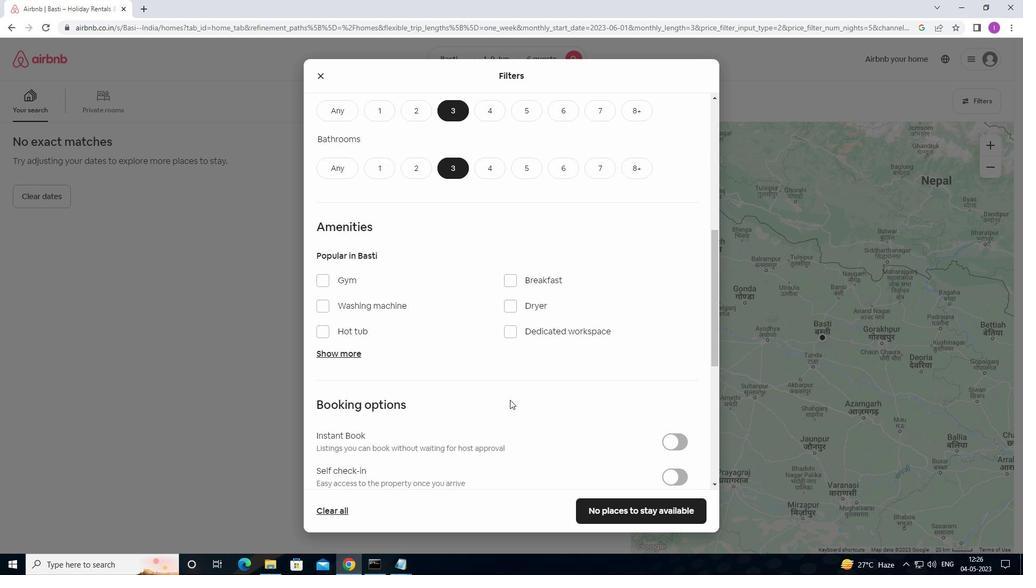 
Action: Mouse moved to (543, 294)
Screenshot: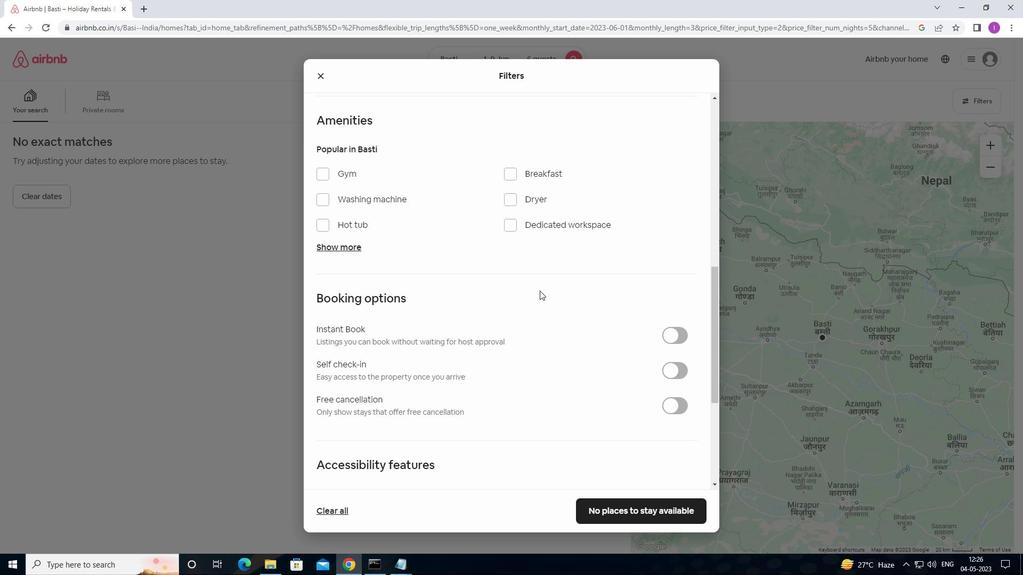 
Action: Mouse scrolled (543, 295) with delta (0, 0)
Screenshot: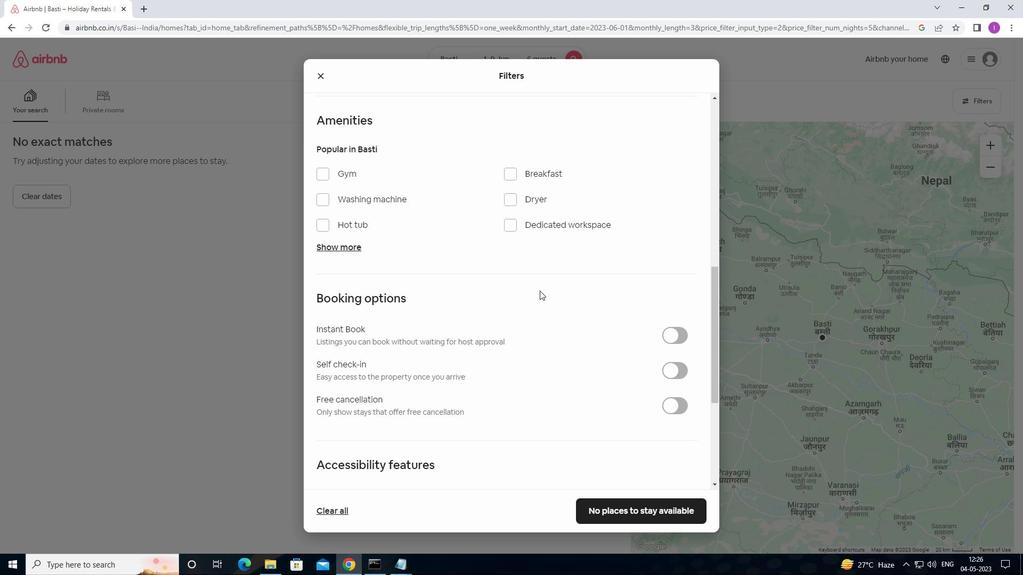 
Action: Mouse scrolled (543, 295) with delta (0, 0)
Screenshot: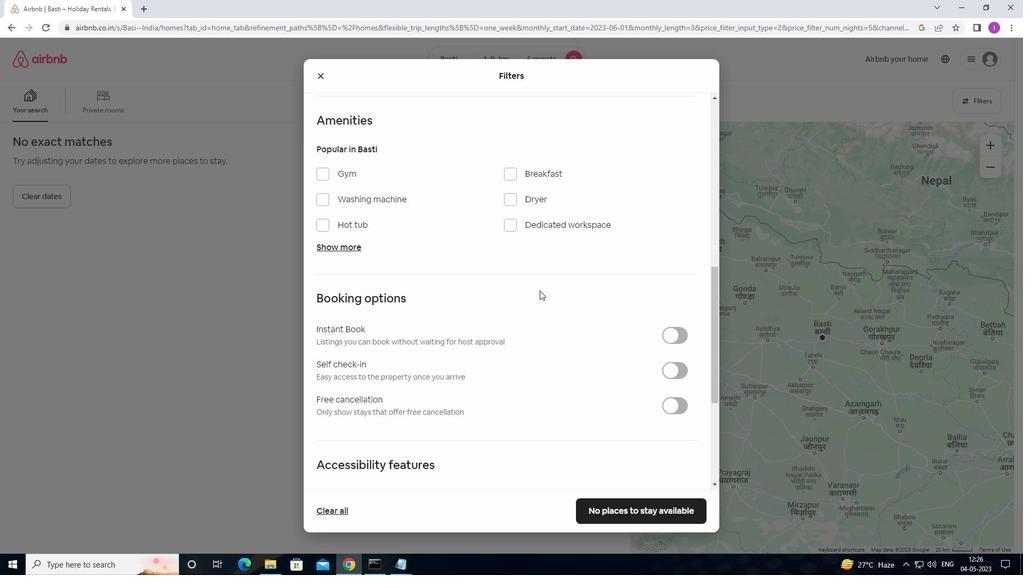 
Action: Mouse scrolled (543, 294) with delta (0, 0)
Screenshot: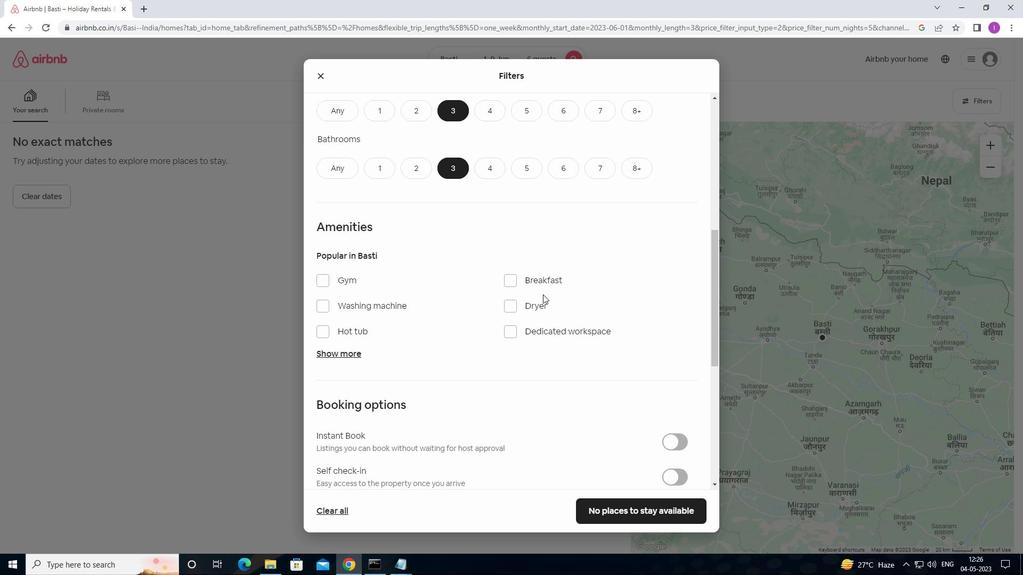 
Action: Mouse moved to (543, 295)
Screenshot: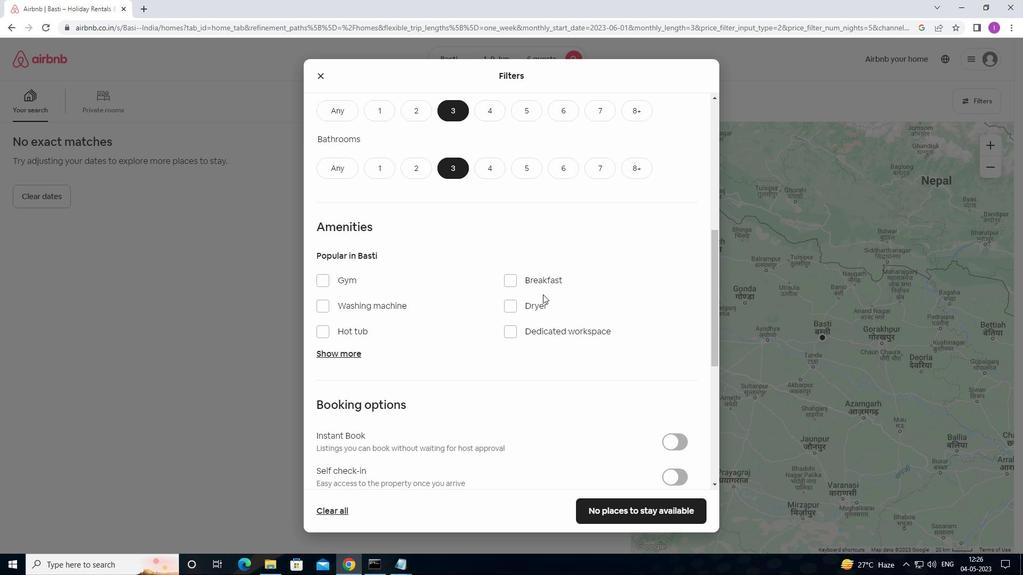 
Action: Mouse scrolled (543, 295) with delta (0, 0)
Screenshot: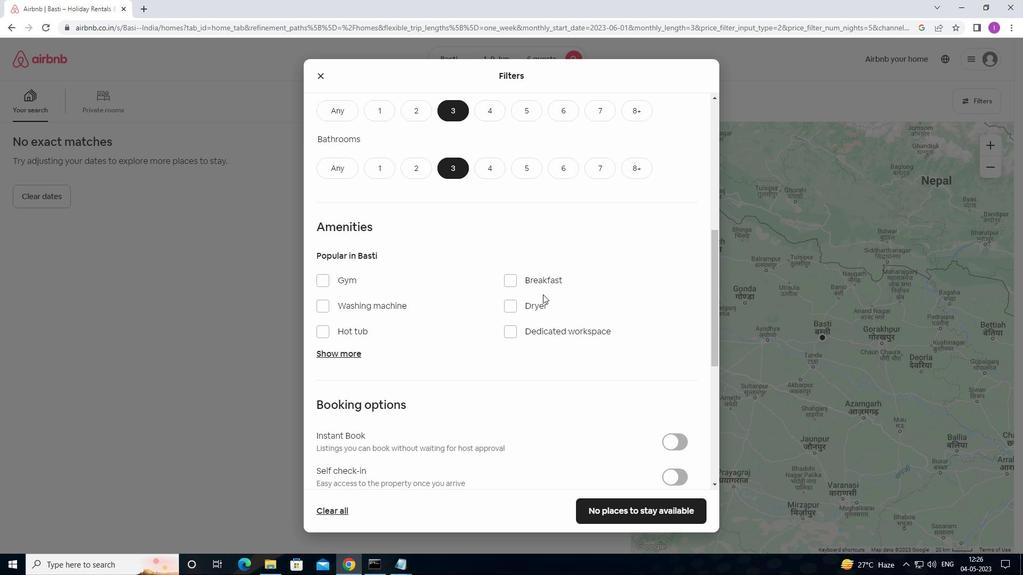
Action: Mouse moved to (543, 295)
Screenshot: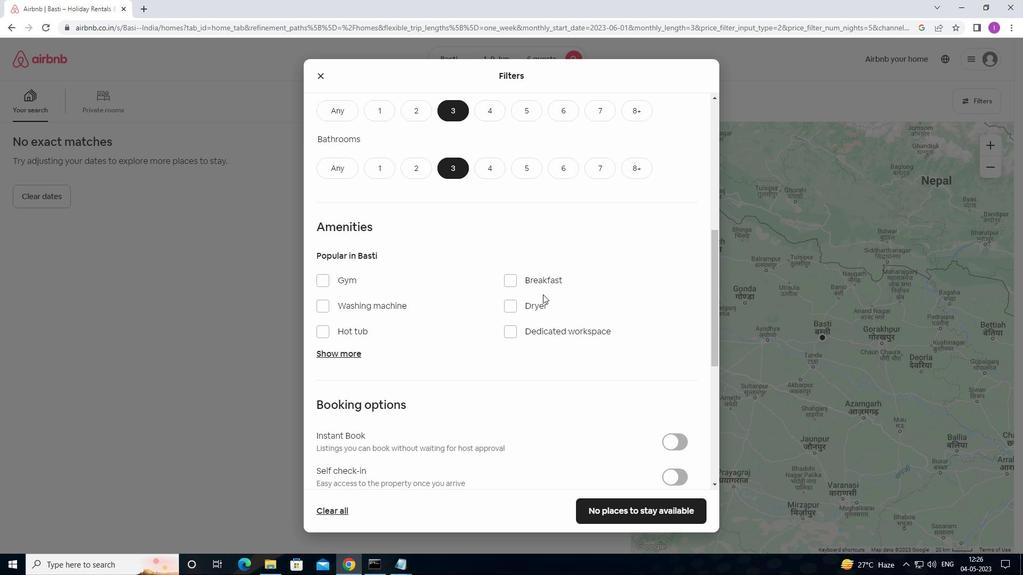 
Action: Mouse scrolled (543, 295) with delta (0, 0)
Screenshot: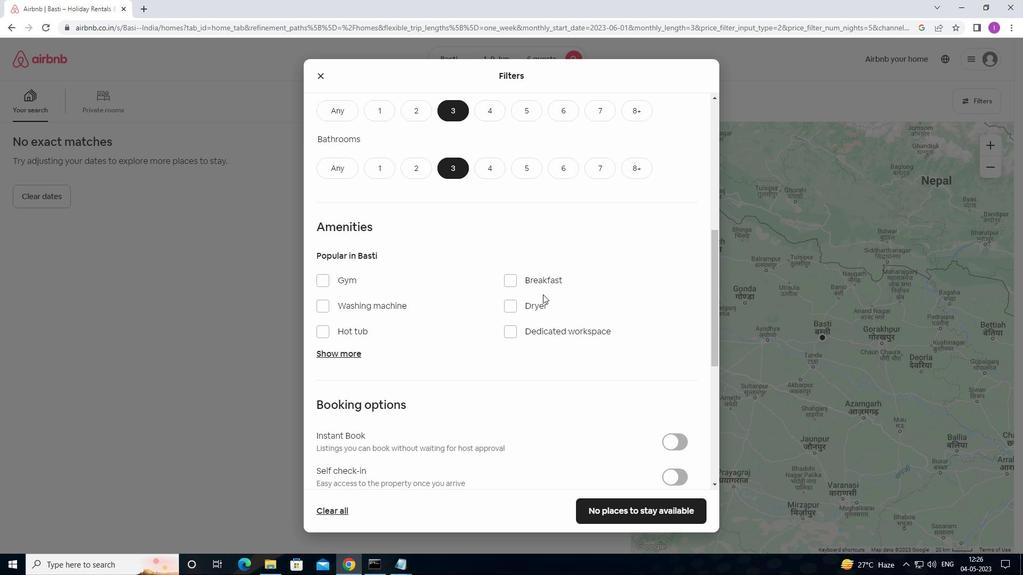 
Action: Mouse scrolled (543, 295) with delta (0, 0)
Screenshot: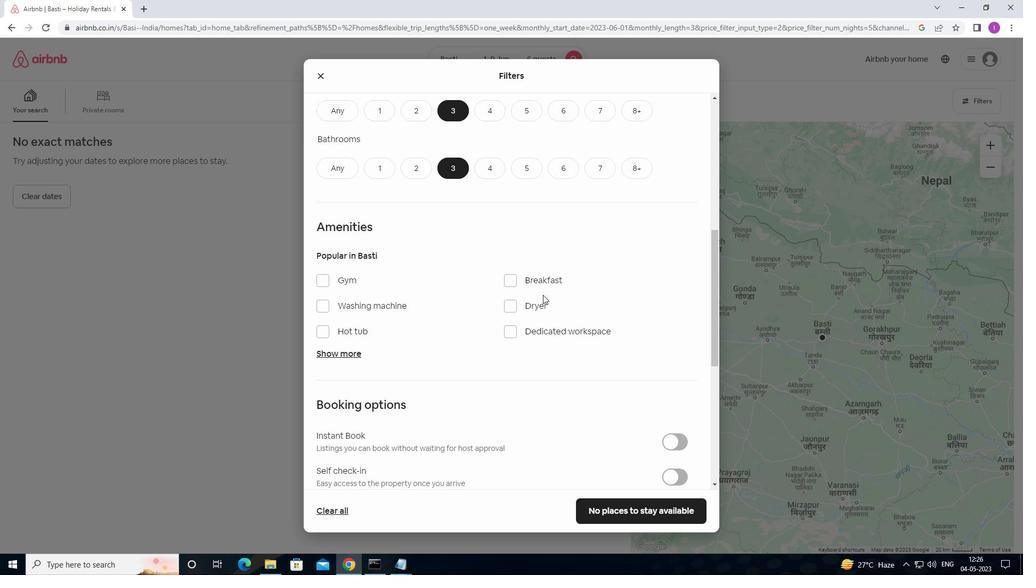 
Action: Mouse moved to (543, 296)
Screenshot: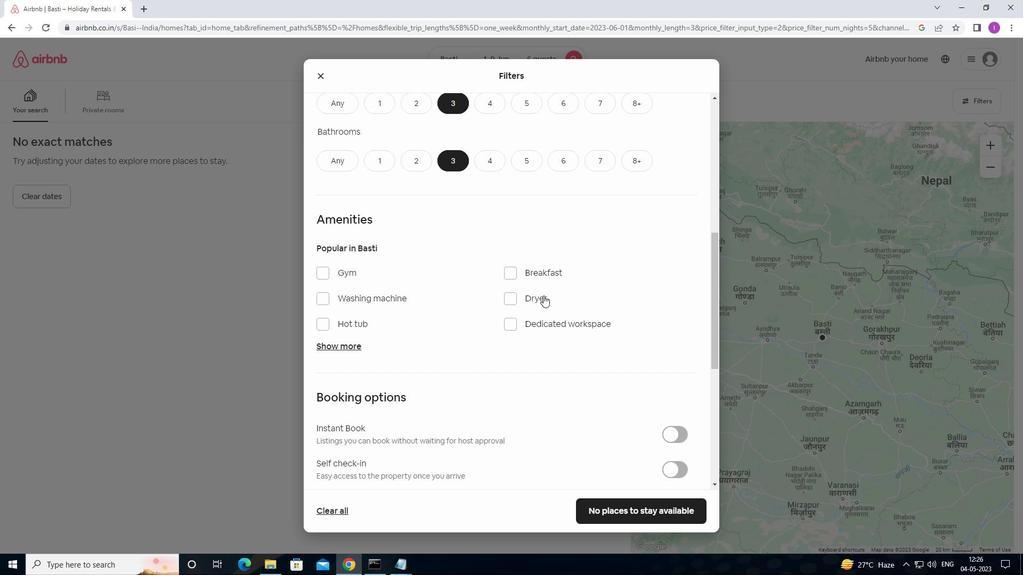 
Action: Mouse scrolled (543, 295) with delta (0, 0)
Screenshot: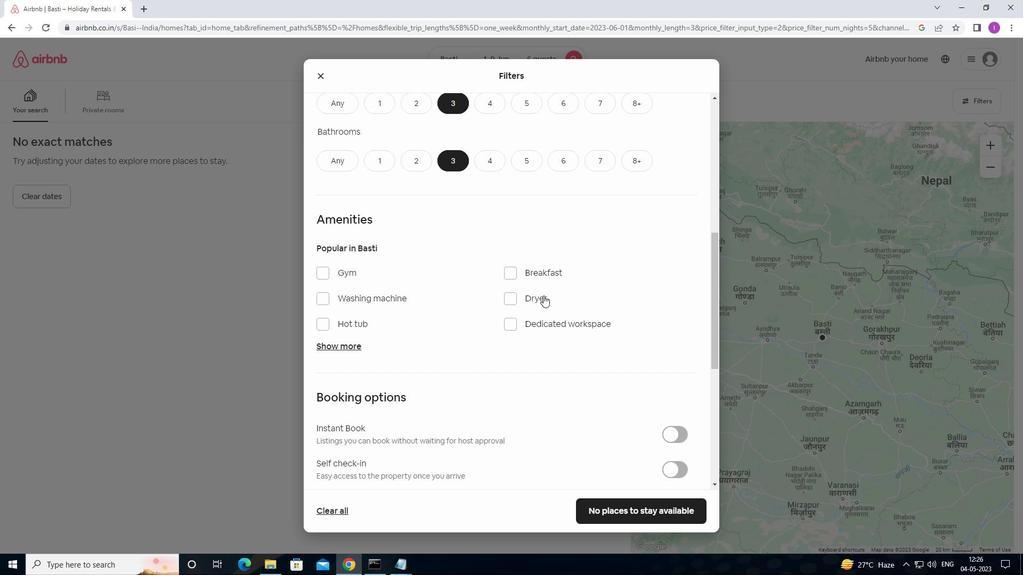 
Action: Mouse moved to (680, 215)
Screenshot: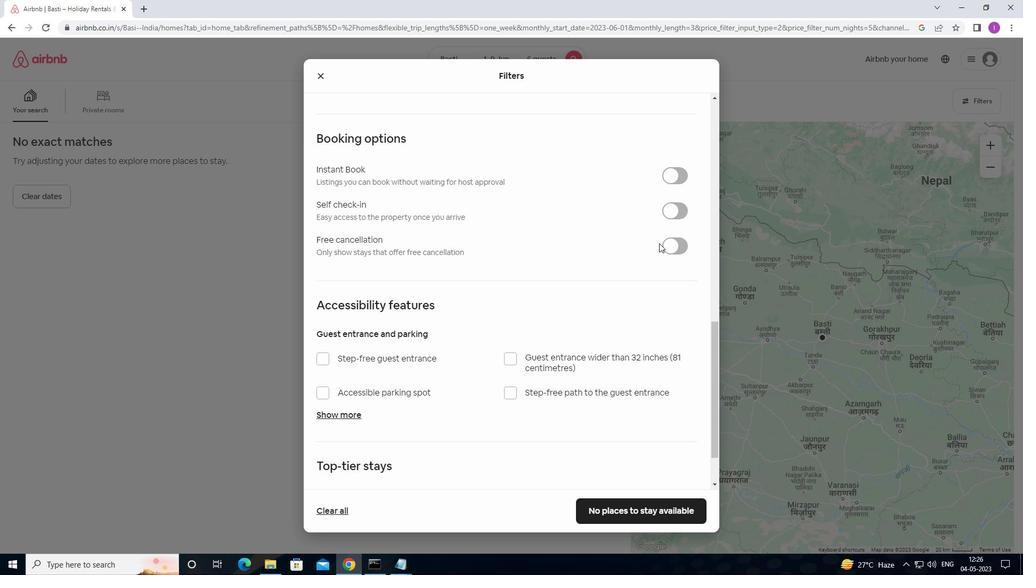 
Action: Mouse pressed left at (680, 215)
Screenshot: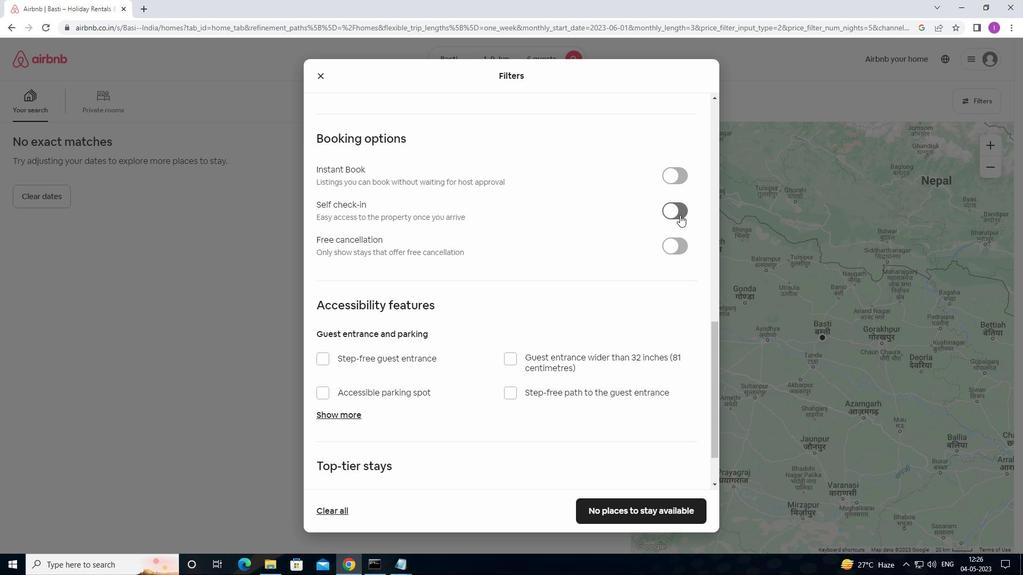 
Action: Mouse moved to (547, 290)
Screenshot: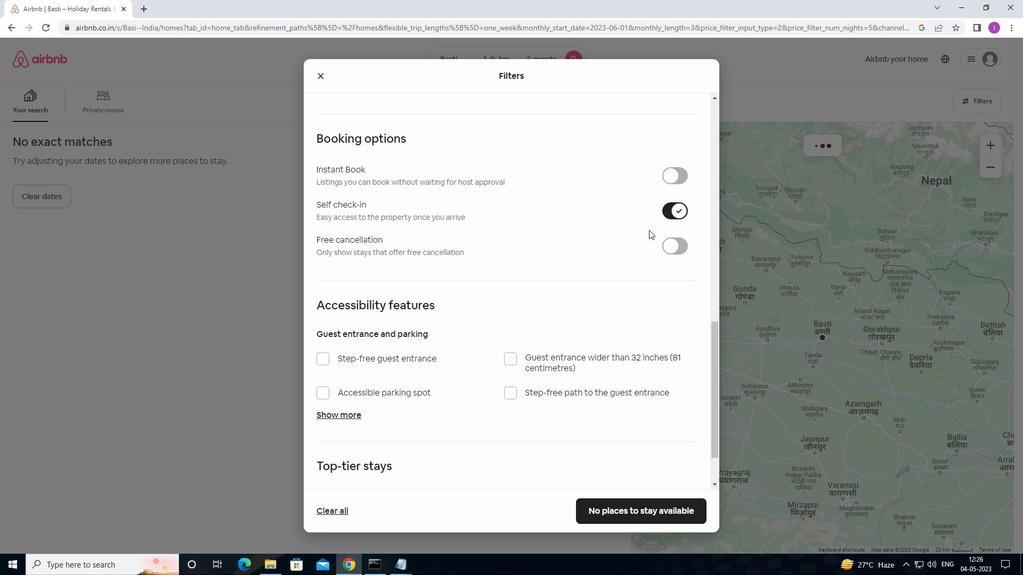 
Action: Mouse scrolled (547, 289) with delta (0, 0)
Screenshot: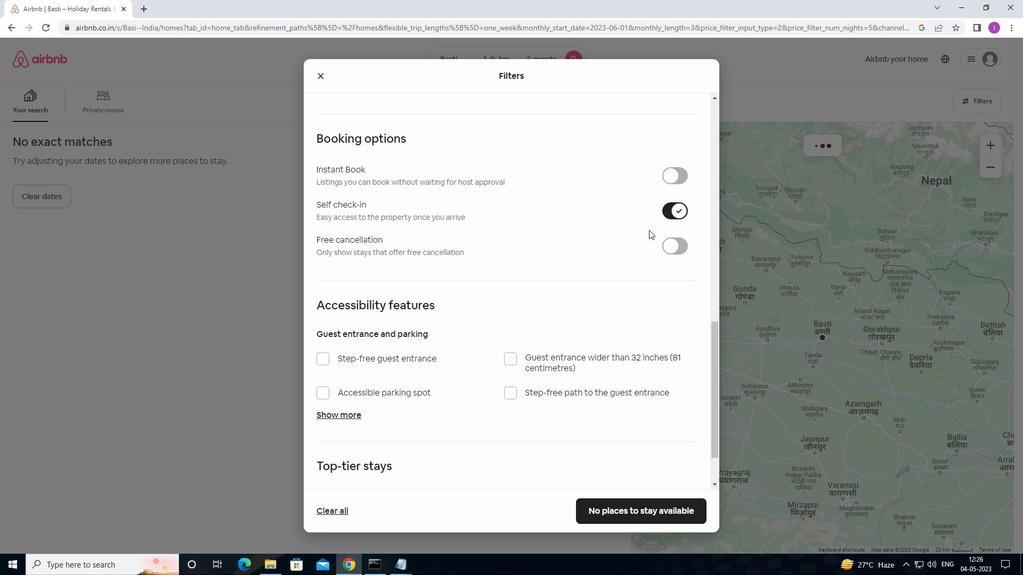
Action: Mouse moved to (540, 299)
Screenshot: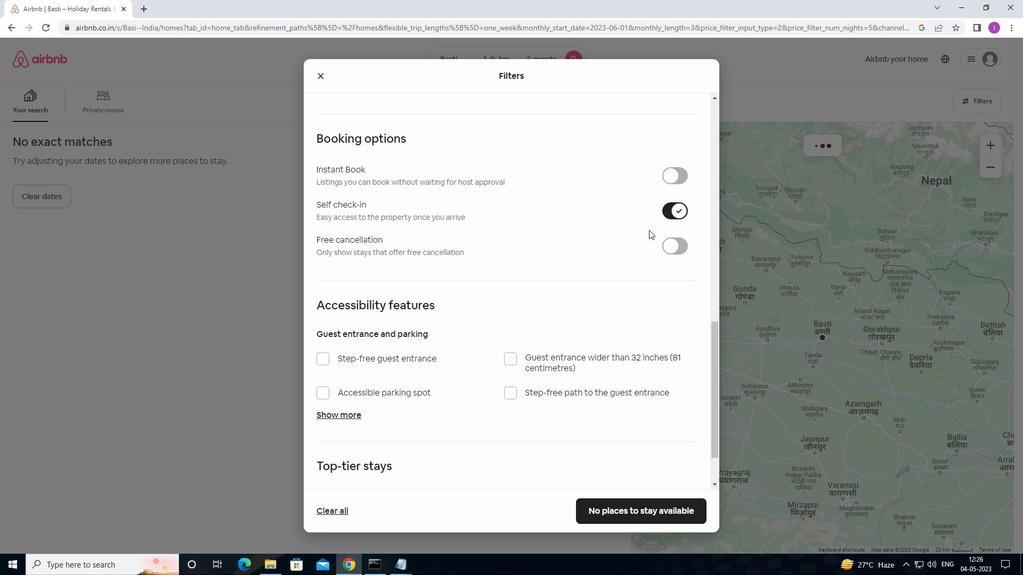 
Action: Mouse scrolled (540, 298) with delta (0, 0)
Screenshot: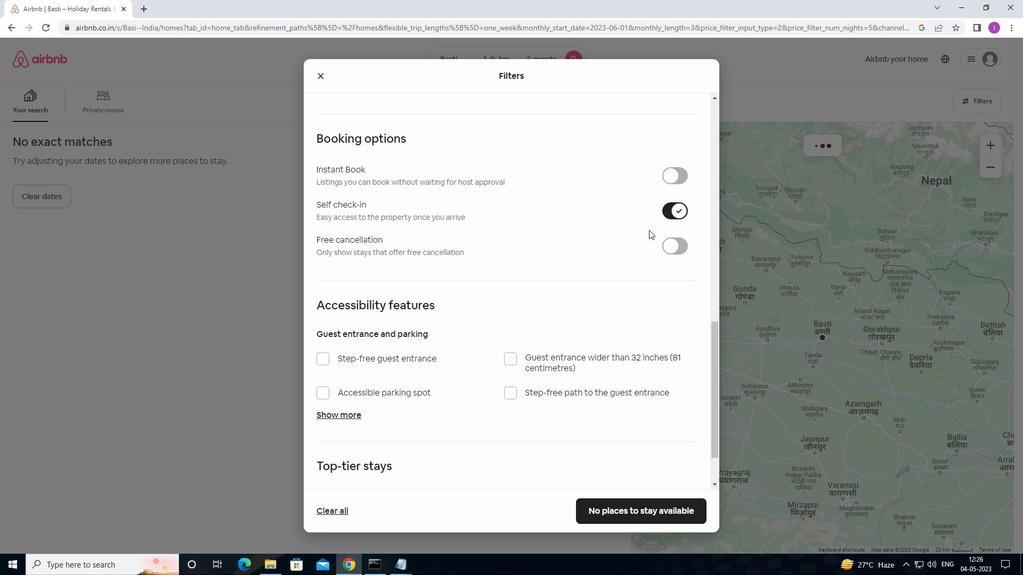
Action: Mouse moved to (539, 302)
Screenshot: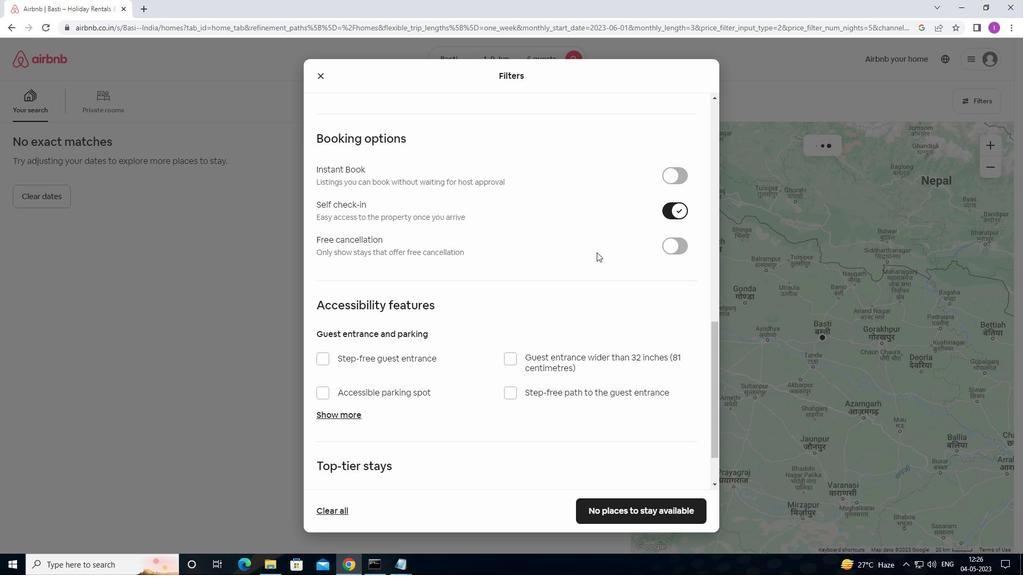 
Action: Mouse scrolled (539, 302) with delta (0, 0)
Screenshot: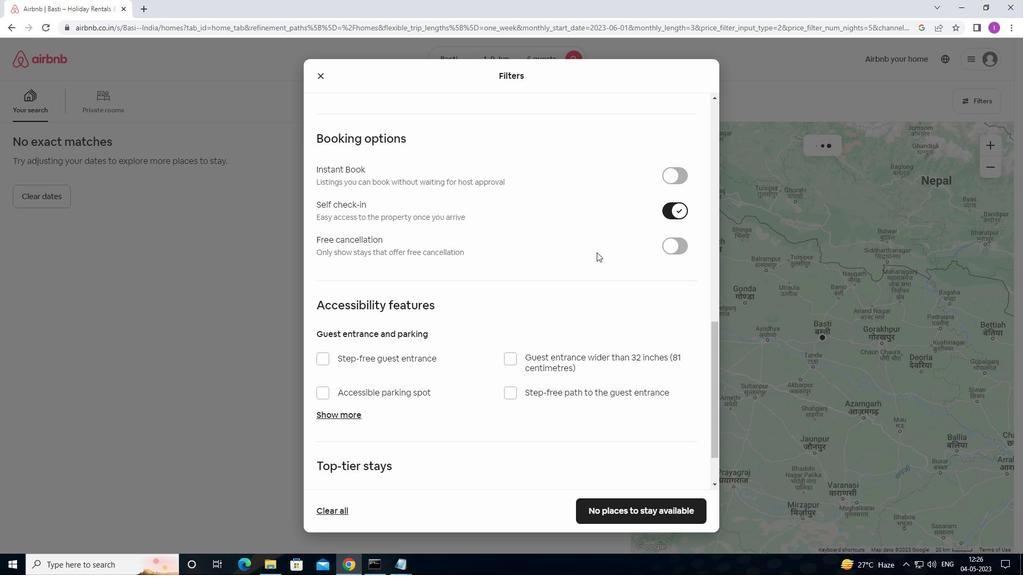 
Action: Mouse moved to (538, 305)
Screenshot: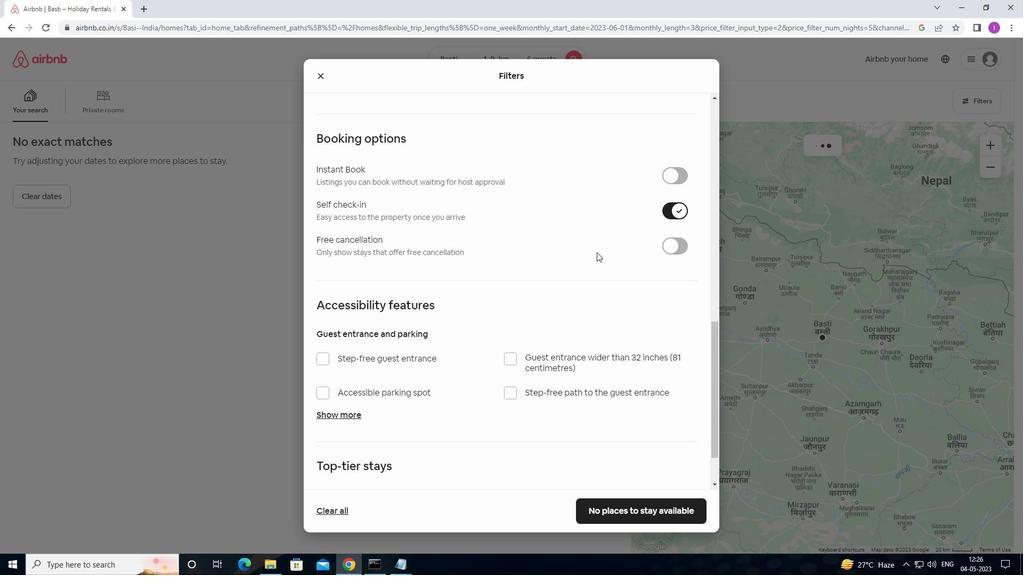 
Action: Mouse scrolled (538, 304) with delta (0, 0)
Screenshot: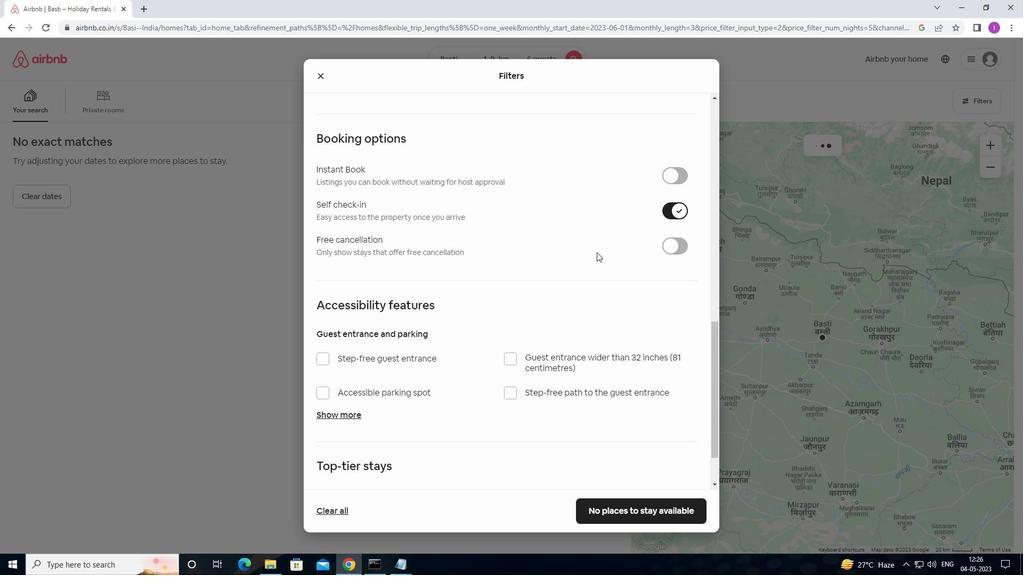 
Action: Mouse moved to (538, 308)
Screenshot: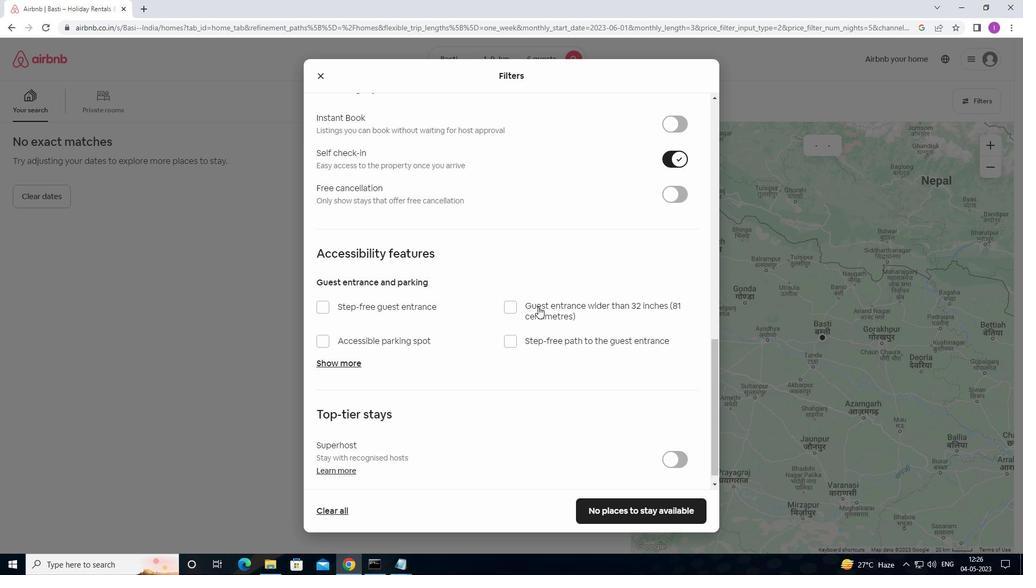 
Action: Mouse scrolled (538, 307) with delta (0, 0)
Screenshot: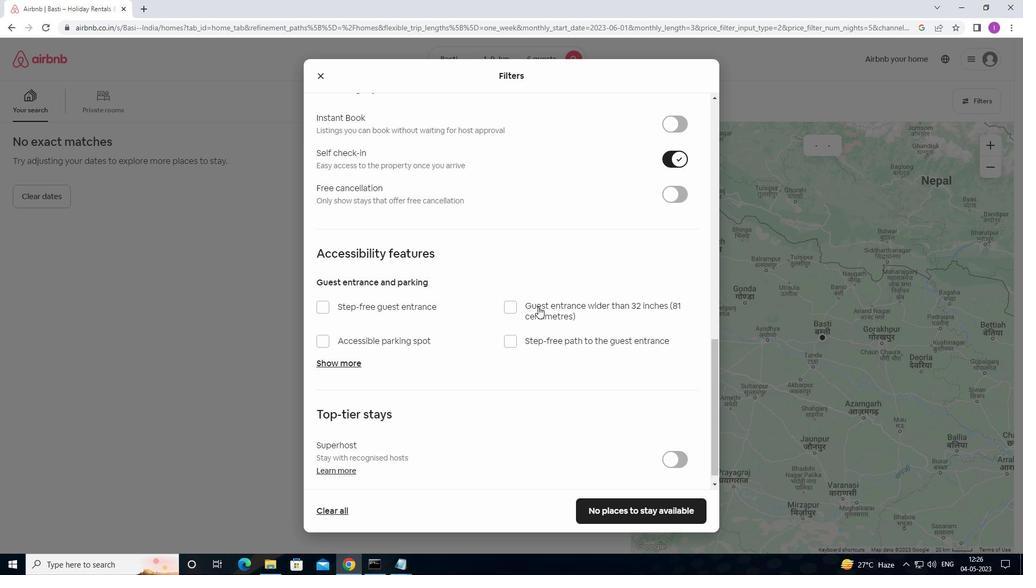 
Action: Mouse moved to (538, 311)
Screenshot: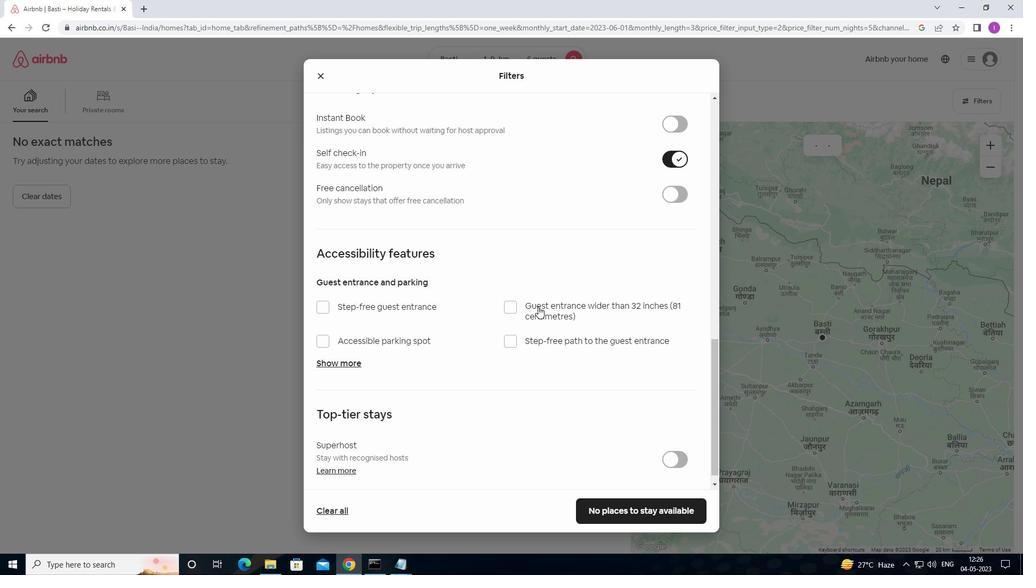 
Action: Mouse scrolled (538, 311) with delta (0, 0)
Screenshot: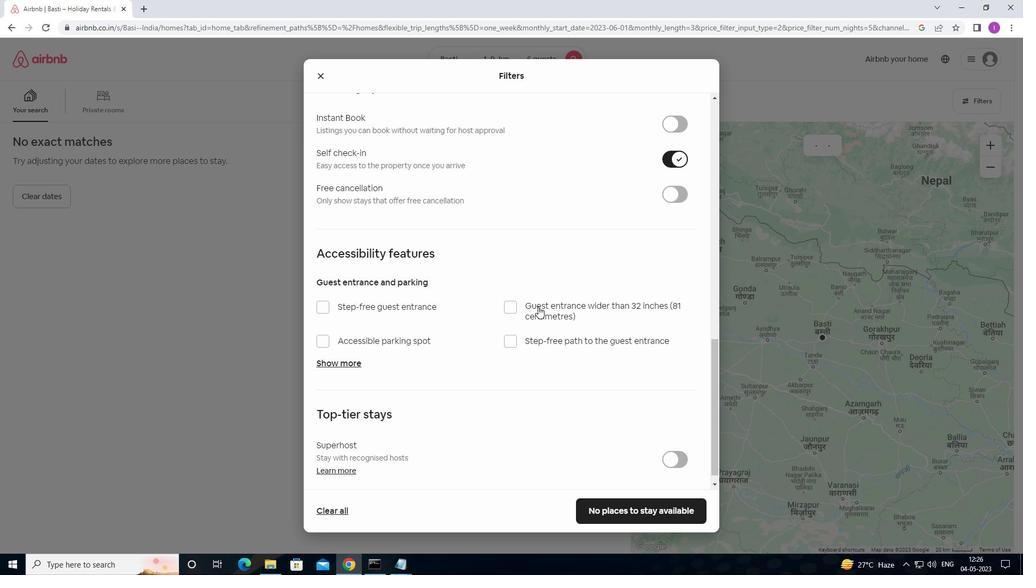 
Action: Mouse moved to (538, 316)
Screenshot: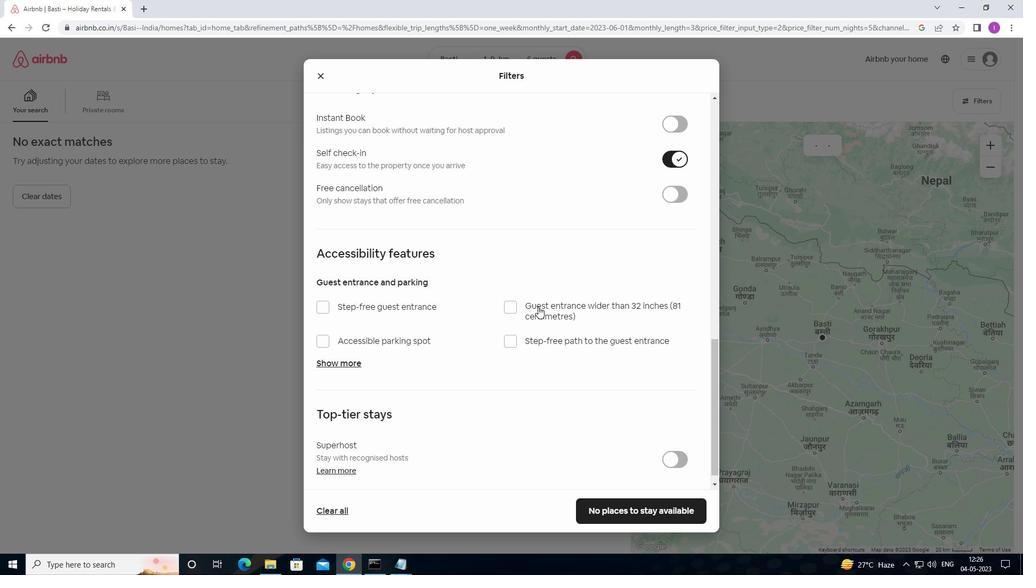 
Action: Mouse scrolled (538, 316) with delta (0, 0)
Screenshot: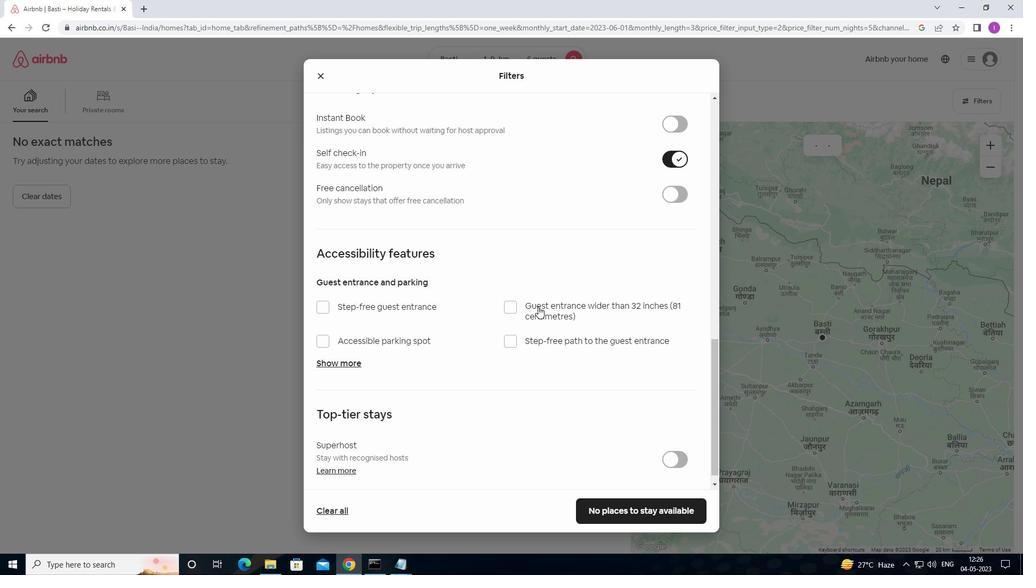 
Action: Mouse moved to (538, 318)
Screenshot: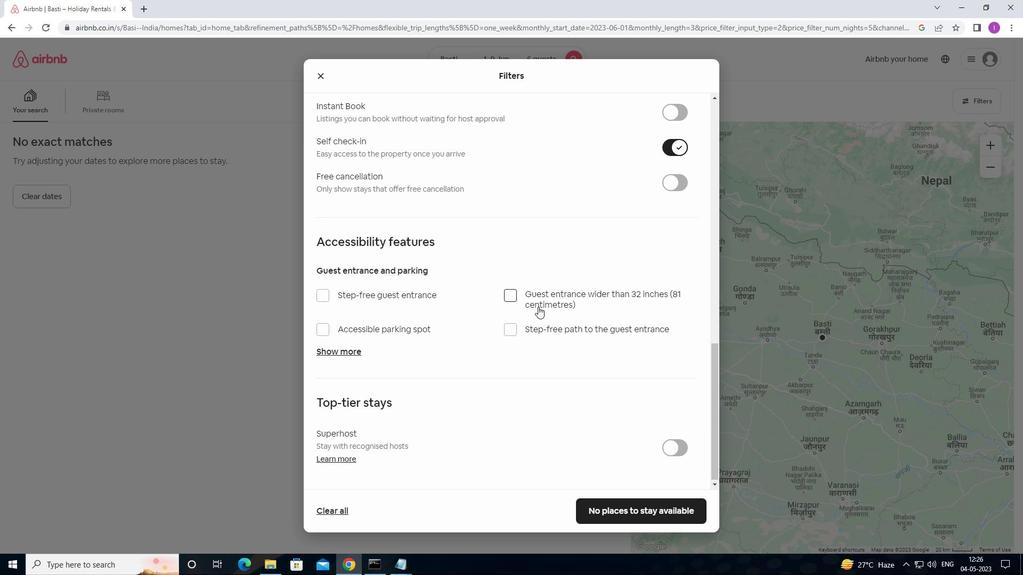 
Action: Mouse scrolled (538, 318) with delta (0, 0)
Screenshot: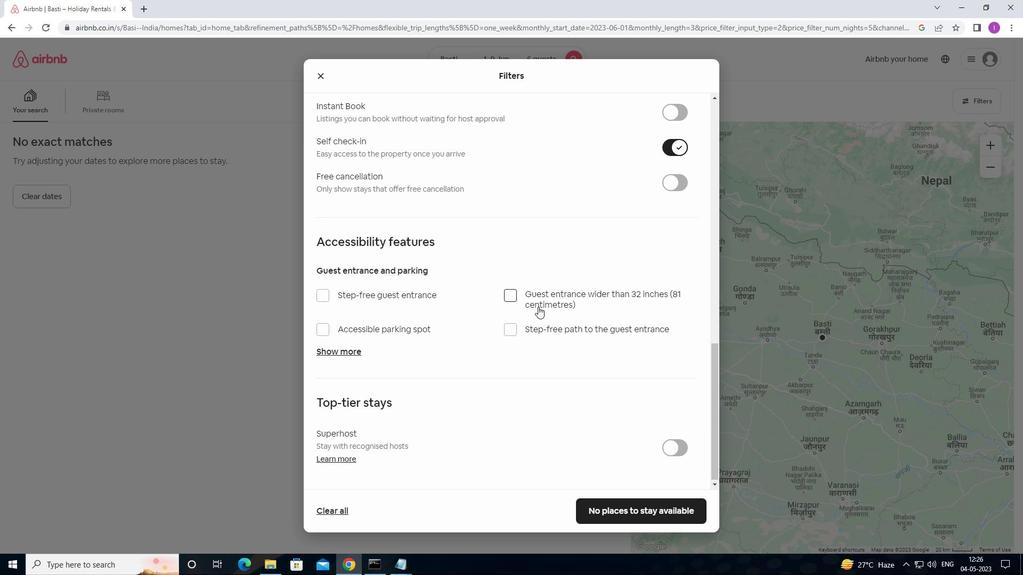 
Action: Mouse scrolled (538, 318) with delta (0, 0)
Screenshot: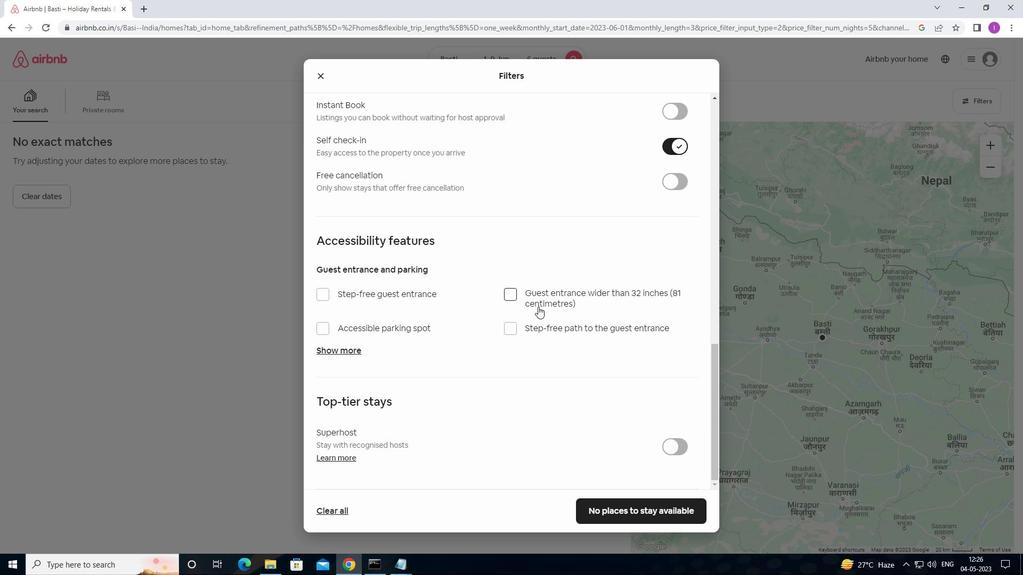 
Action: Mouse moved to (536, 346)
Screenshot: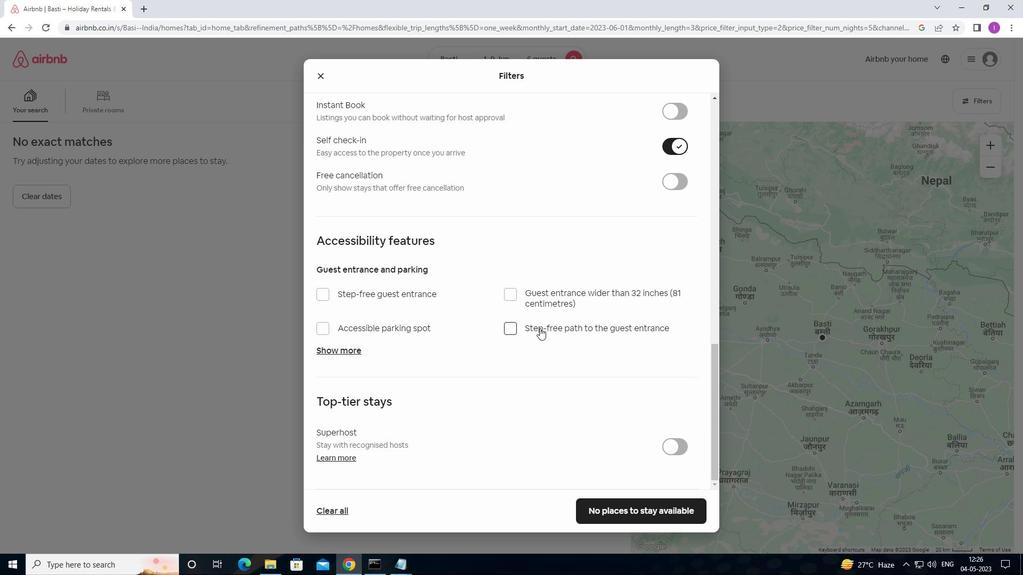 
Action: Mouse scrolled (536, 345) with delta (0, 0)
Screenshot: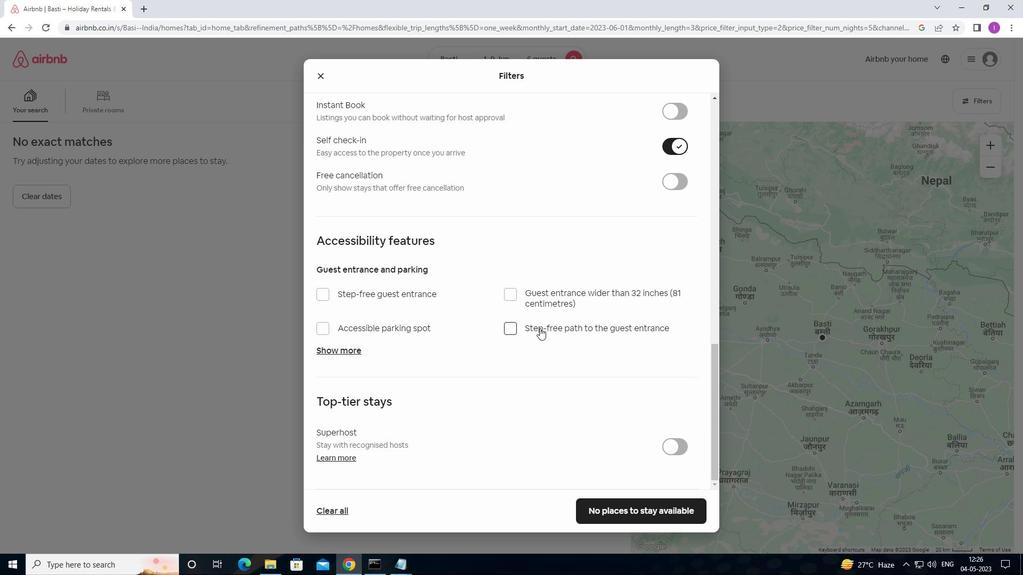 
Action: Mouse moved to (536, 348)
Screenshot: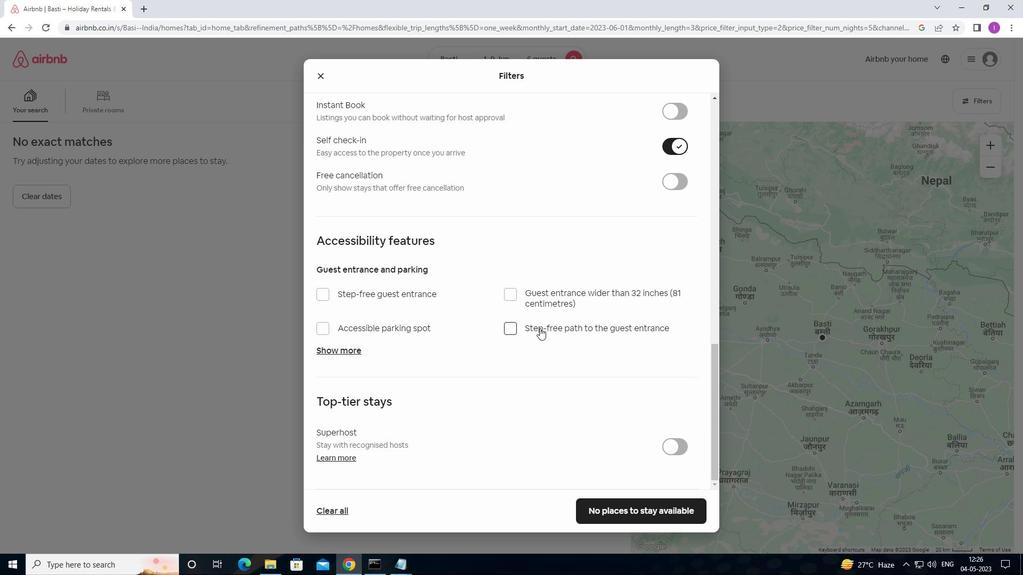 
Action: Mouse scrolled (536, 348) with delta (0, 0)
Screenshot: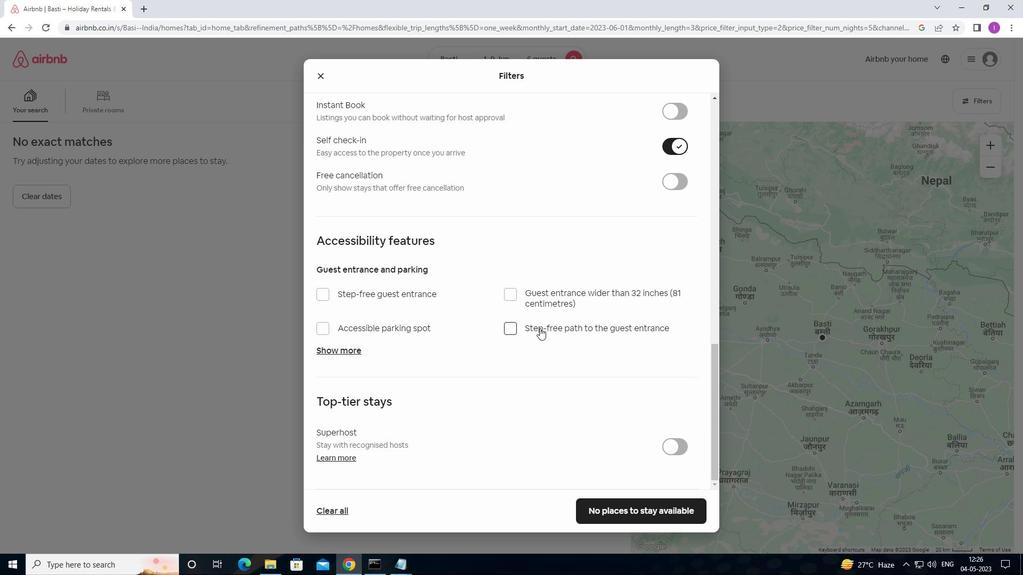 
Action: Mouse moved to (536, 349)
Screenshot: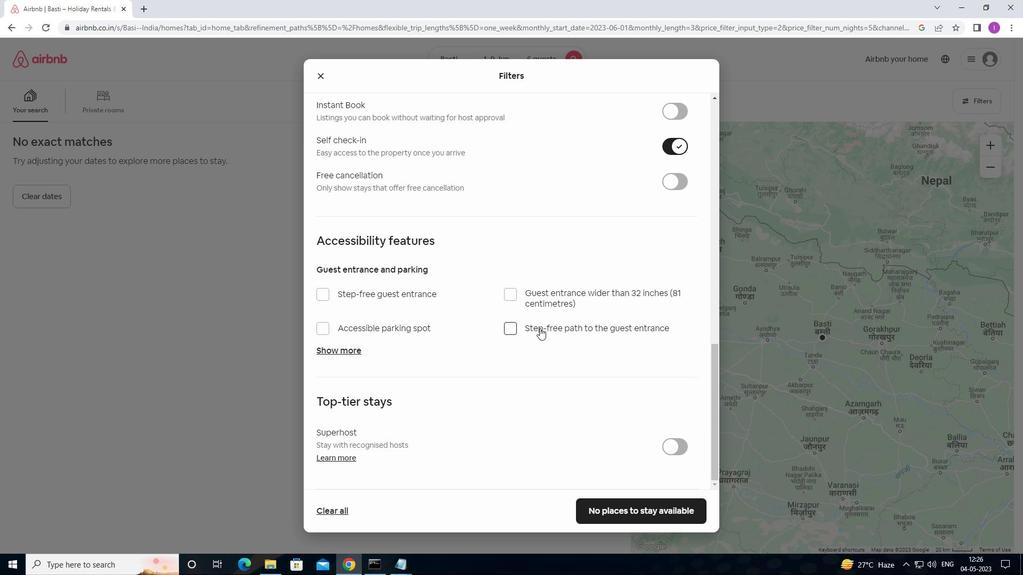 
Action: Mouse scrolled (536, 348) with delta (0, 0)
Screenshot: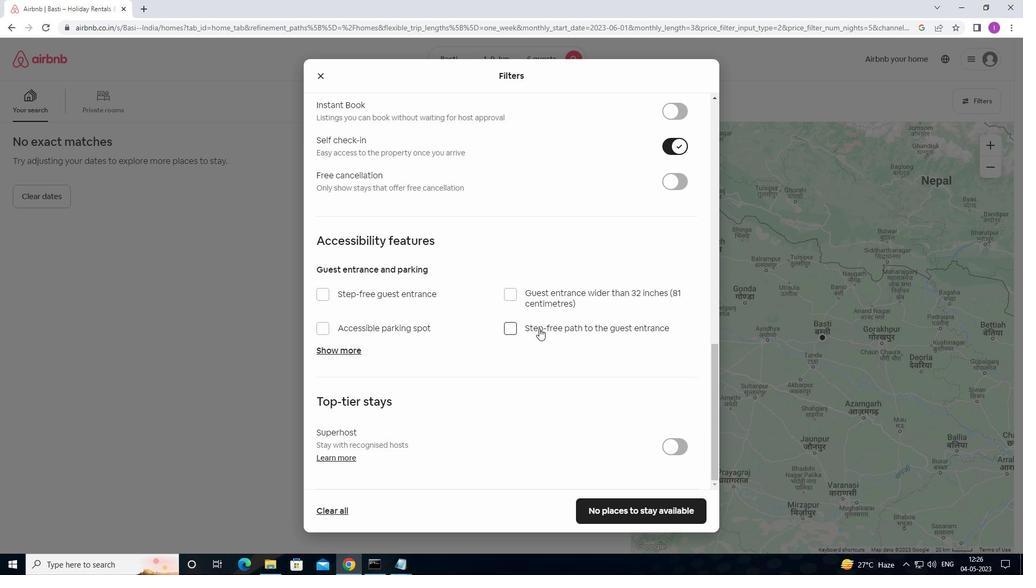 
Action: Mouse moved to (537, 375)
Screenshot: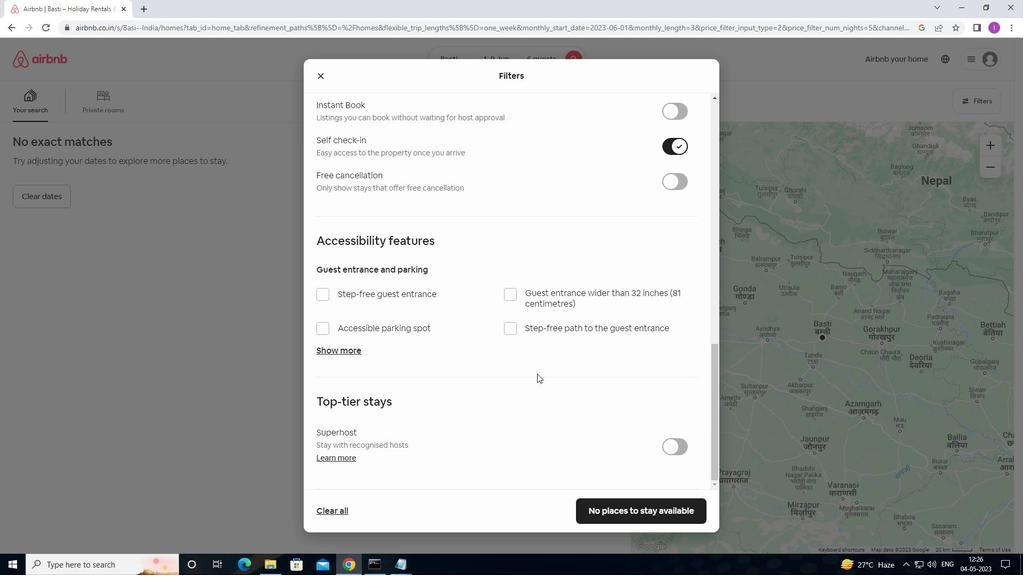 
Action: Mouse scrolled (537, 374) with delta (0, 0)
Screenshot: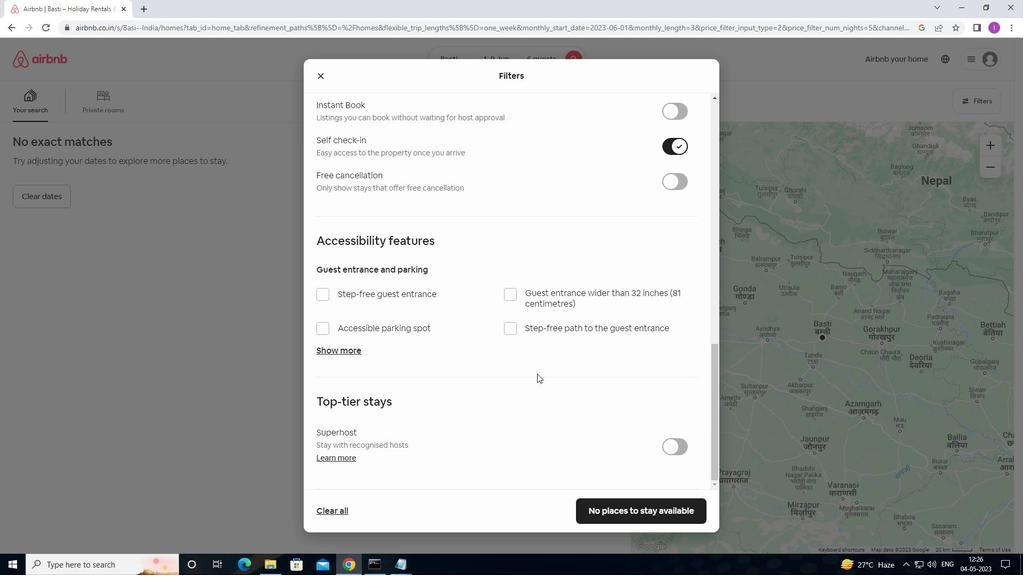 
Action: Mouse moved to (537, 376)
Screenshot: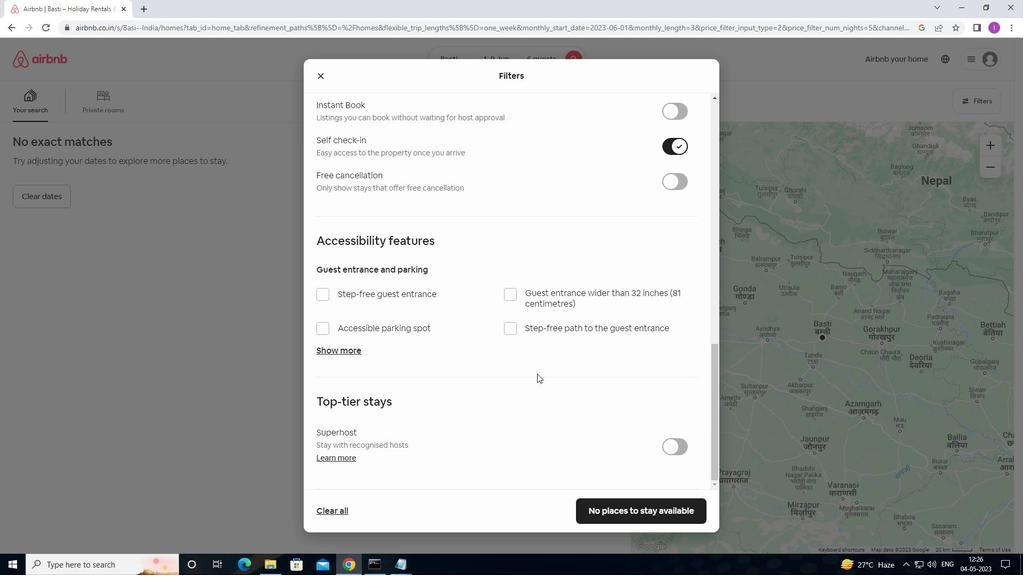 
Action: Mouse scrolled (537, 376) with delta (0, 0)
Screenshot: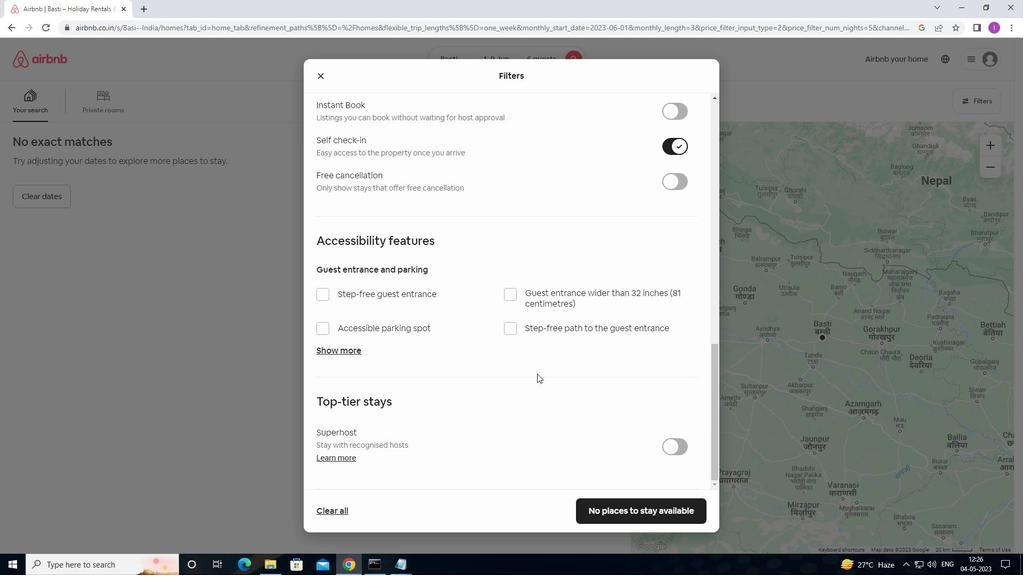 
Action: Mouse moved to (538, 377)
Screenshot: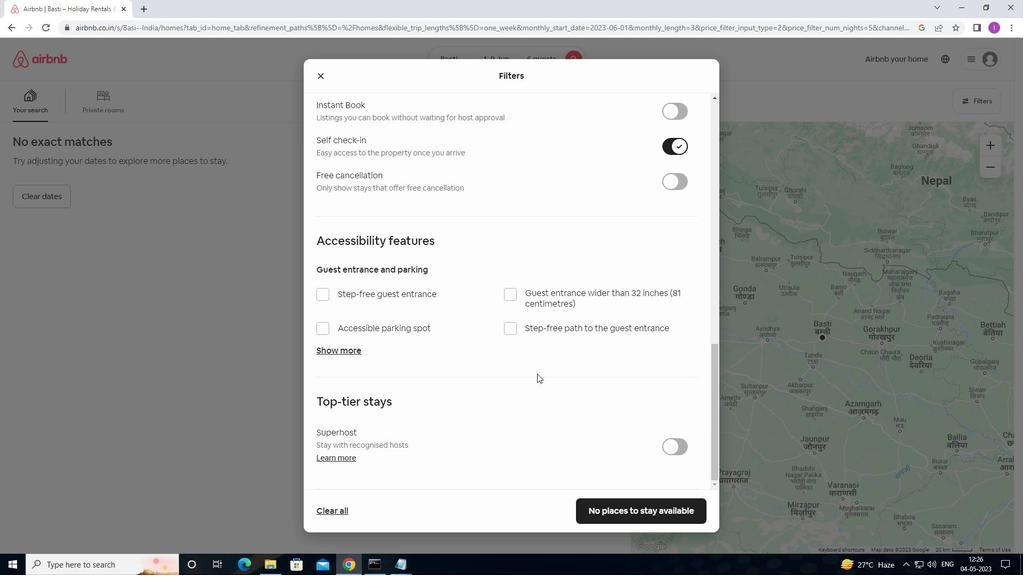 
Action: Mouse scrolled (538, 377) with delta (0, 0)
Screenshot: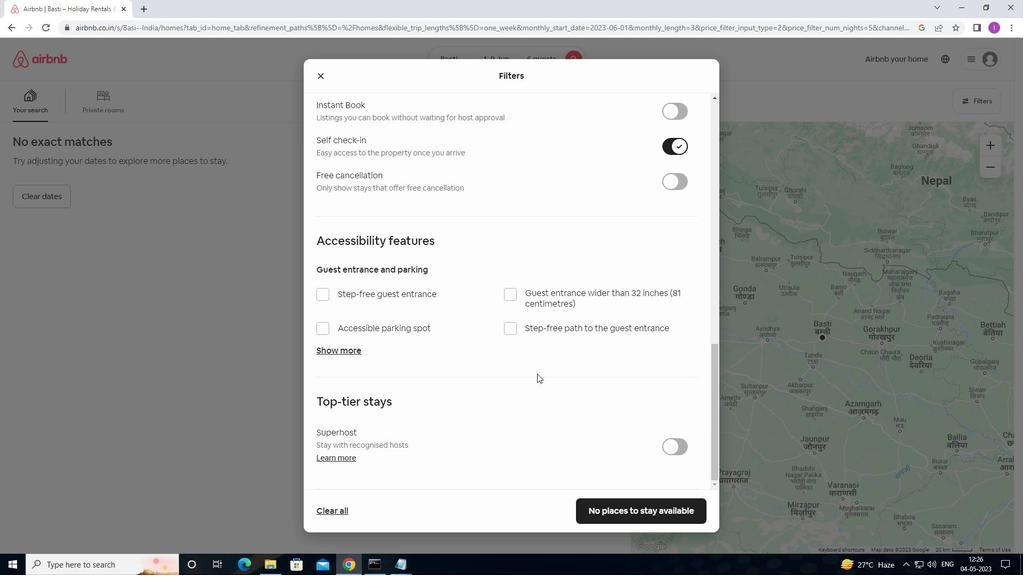 
Action: Mouse moved to (540, 378)
Screenshot: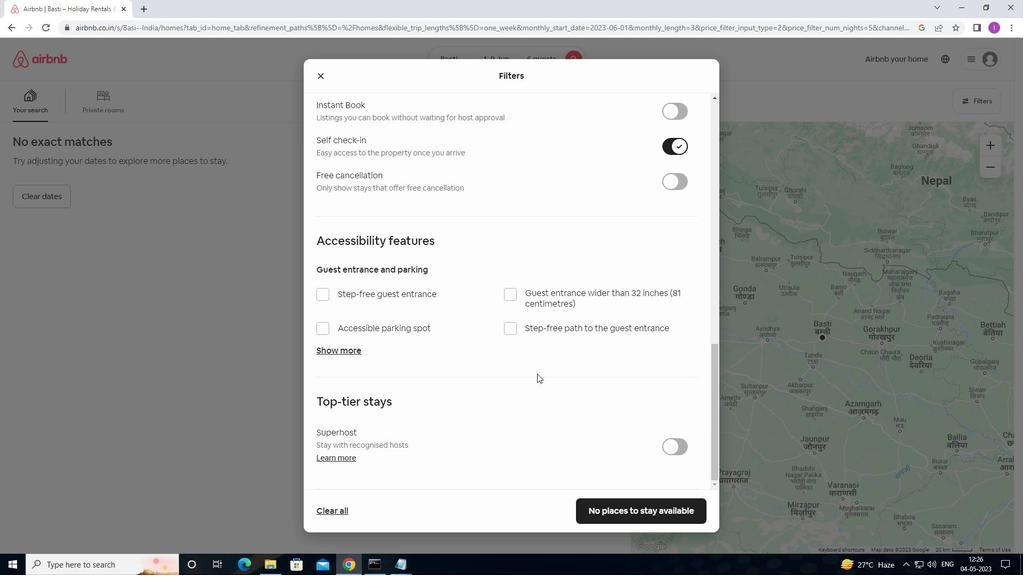 
Action: Mouse scrolled (540, 378) with delta (0, 0)
Screenshot: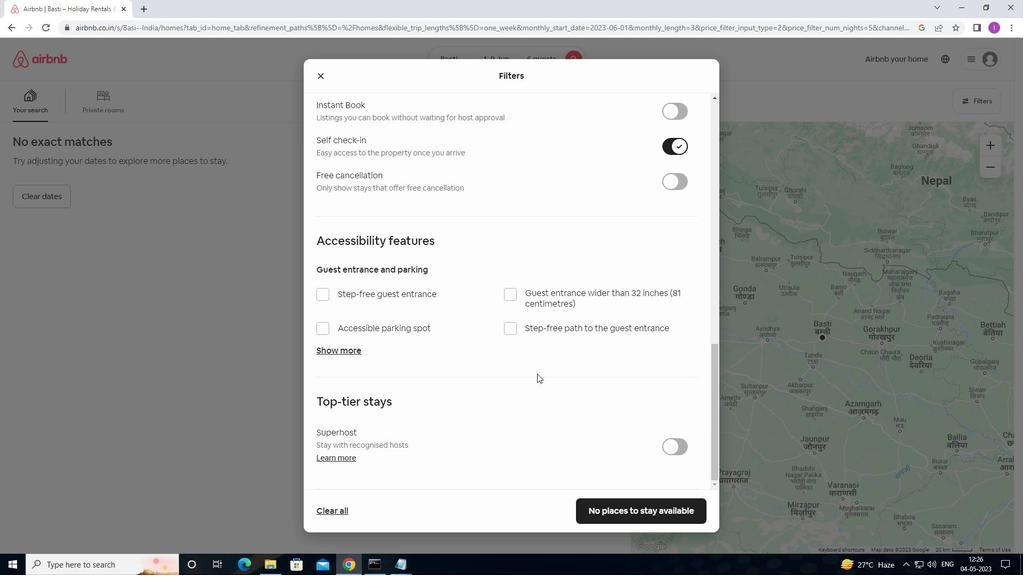 
Action: Mouse moved to (541, 378)
Screenshot: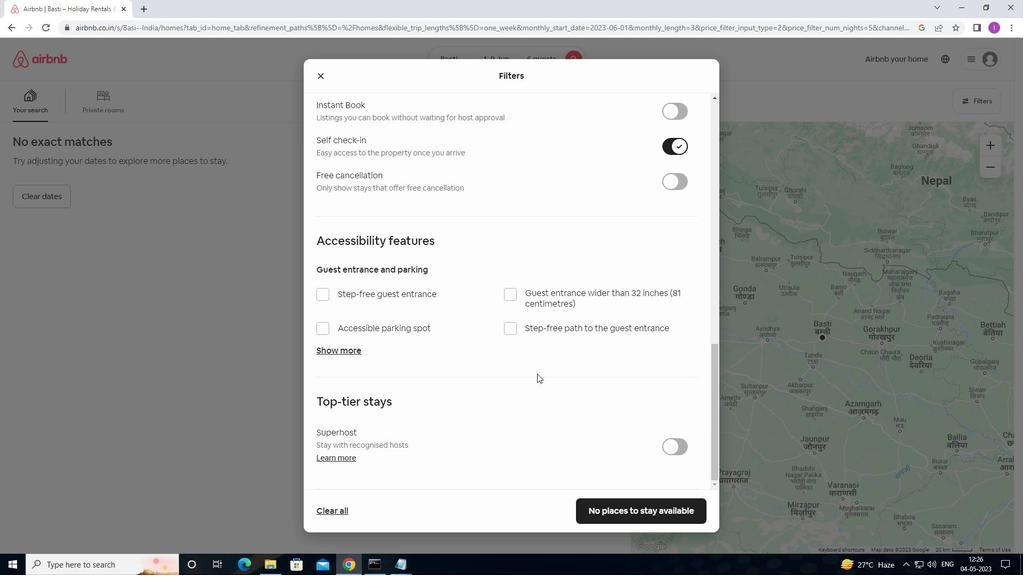 
Action: Mouse scrolled (541, 378) with delta (0, 0)
Screenshot: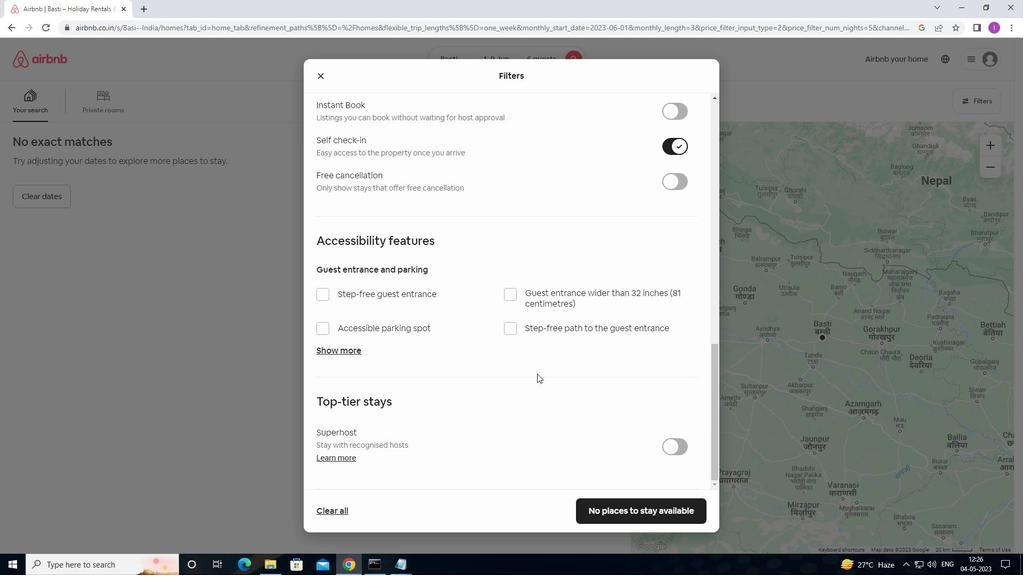 
Action: Mouse moved to (607, 514)
Screenshot: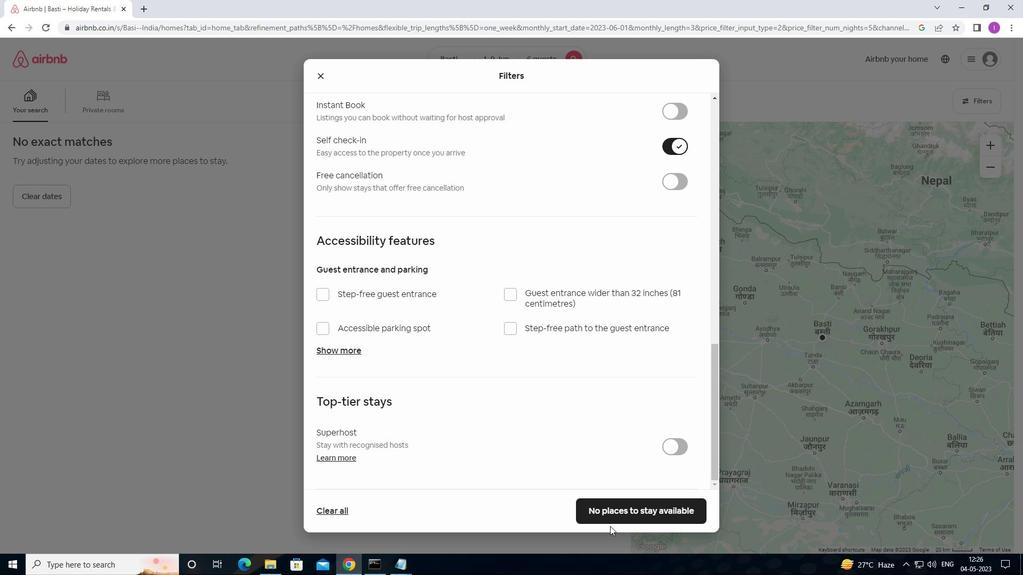 
Action: Mouse pressed left at (607, 514)
Screenshot: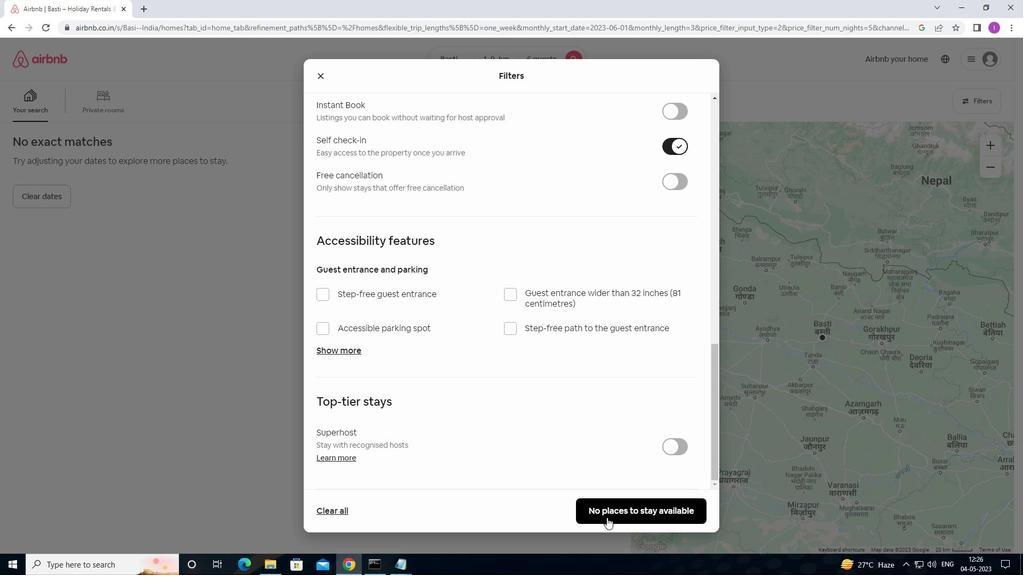 
Action: Mouse moved to (616, 504)
Screenshot: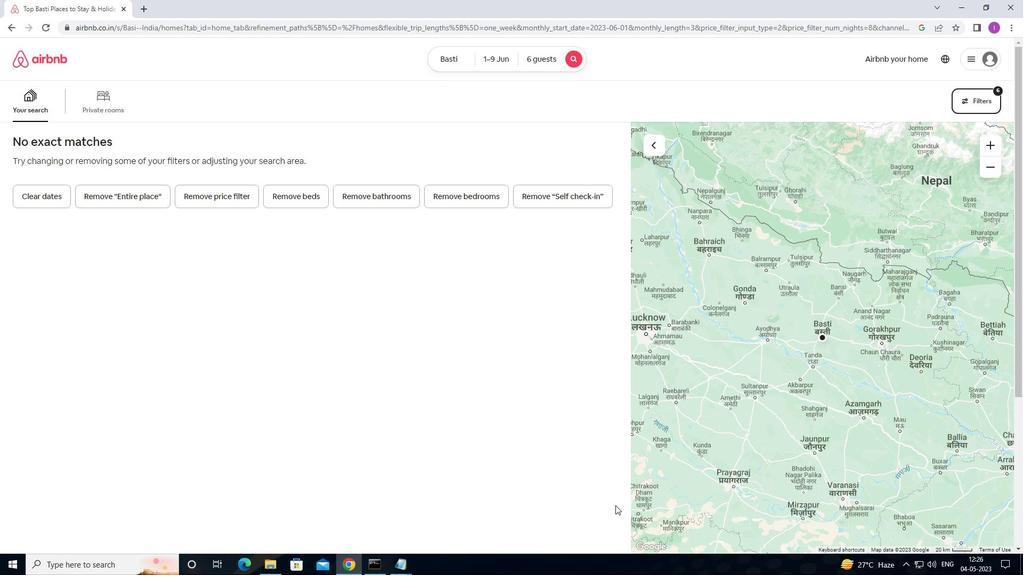 
